 Task: Create record types of faculty object.
Action: Mouse moved to (776, 60)
Screenshot: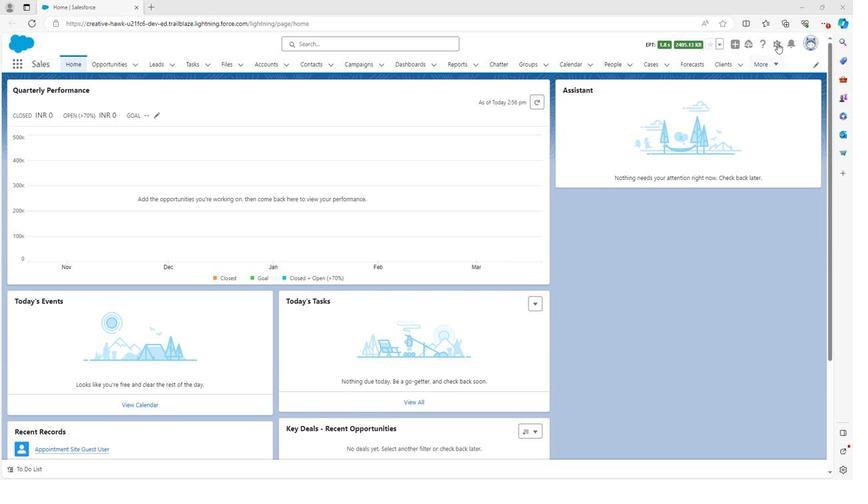 
Action: Mouse pressed left at (776, 60)
Screenshot: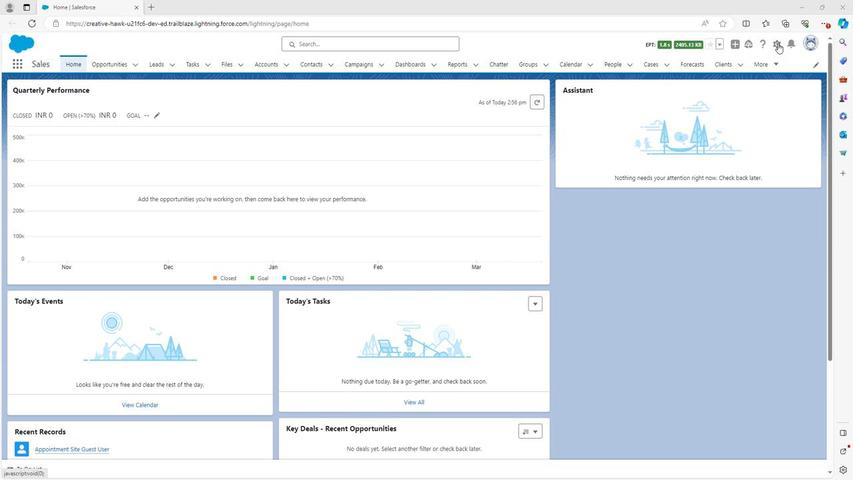 
Action: Mouse moved to (734, 91)
Screenshot: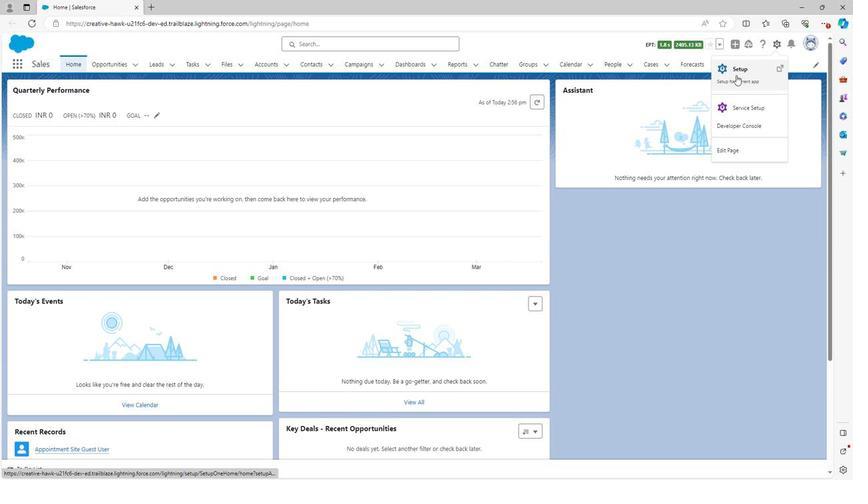 
Action: Mouse pressed left at (734, 91)
Screenshot: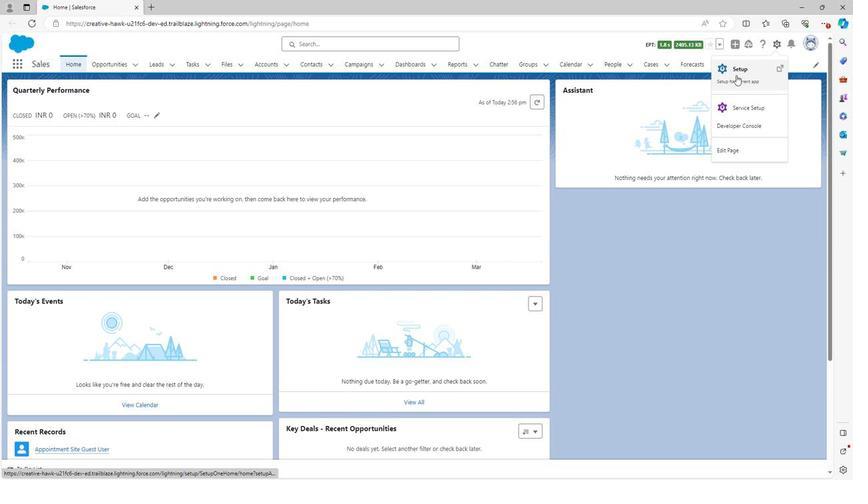 
Action: Mouse moved to (102, 82)
Screenshot: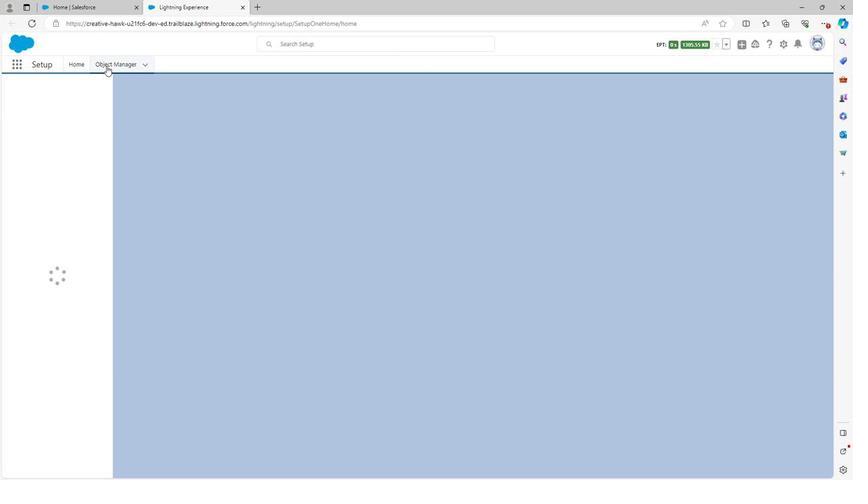 
Action: Mouse pressed left at (102, 82)
Screenshot: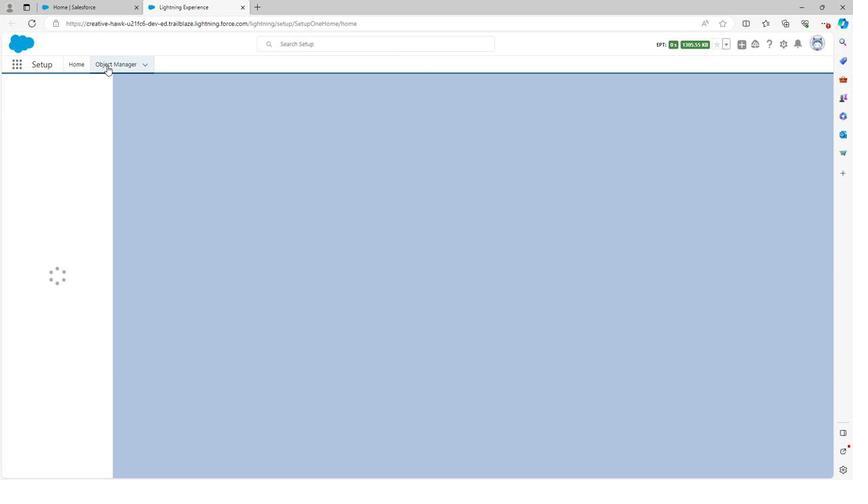
Action: Mouse moved to (43, 324)
Screenshot: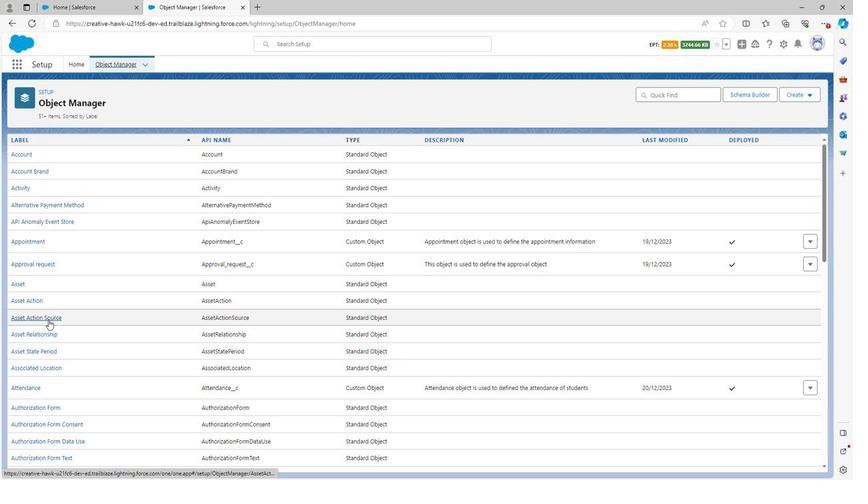 
Action: Mouse scrolled (43, 324) with delta (0, 0)
Screenshot: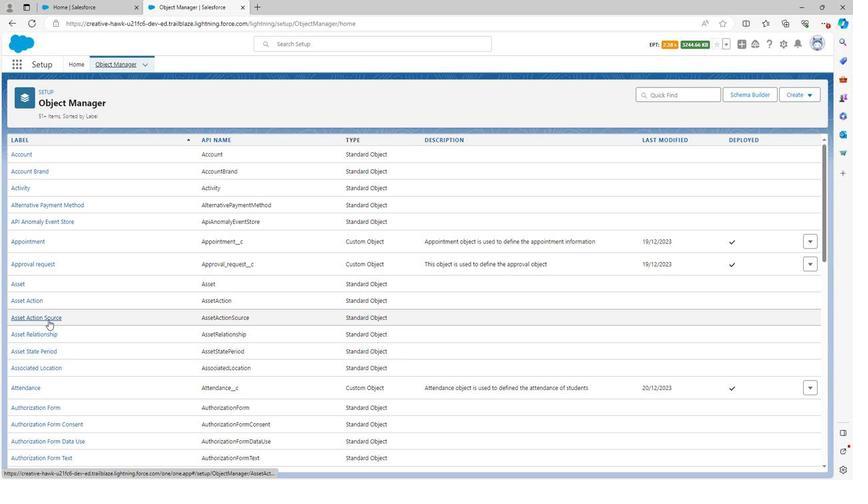 
Action: Mouse moved to (42, 334)
Screenshot: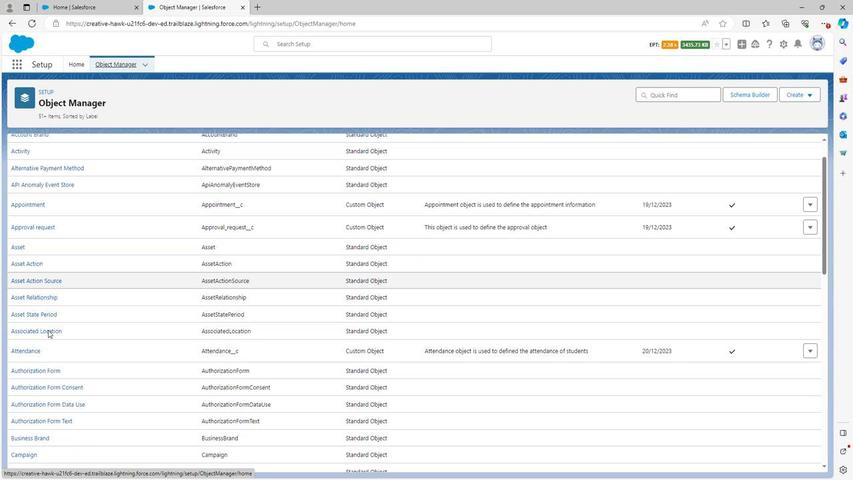 
Action: Mouse scrolled (42, 334) with delta (0, 0)
Screenshot: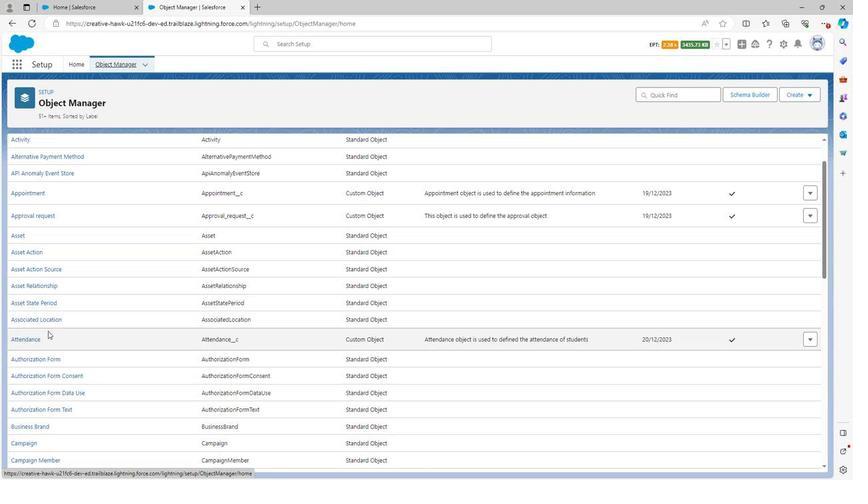 
Action: Mouse moved to (42, 335)
Screenshot: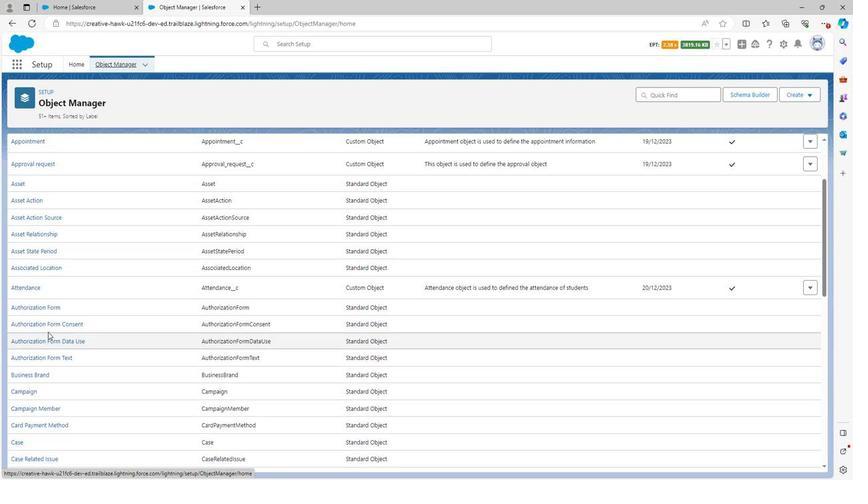 
Action: Mouse scrolled (42, 334) with delta (0, 0)
Screenshot: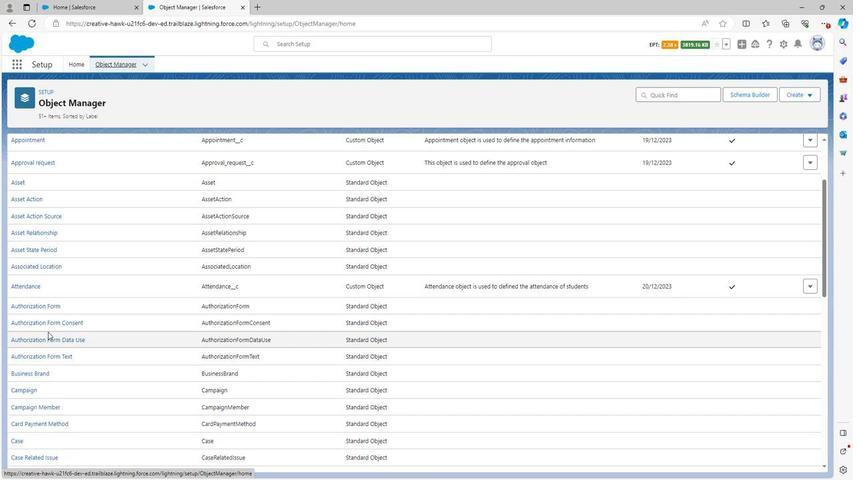 
Action: Mouse scrolled (42, 334) with delta (0, 0)
Screenshot: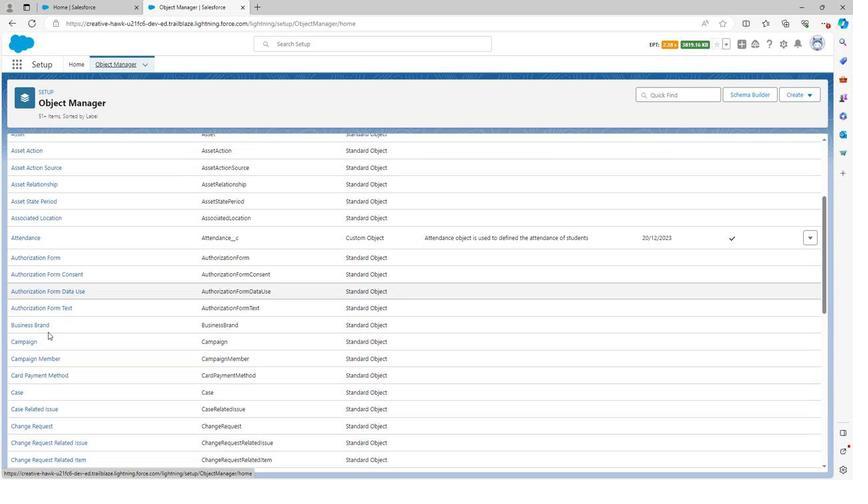 
Action: Mouse scrolled (42, 334) with delta (0, 0)
Screenshot: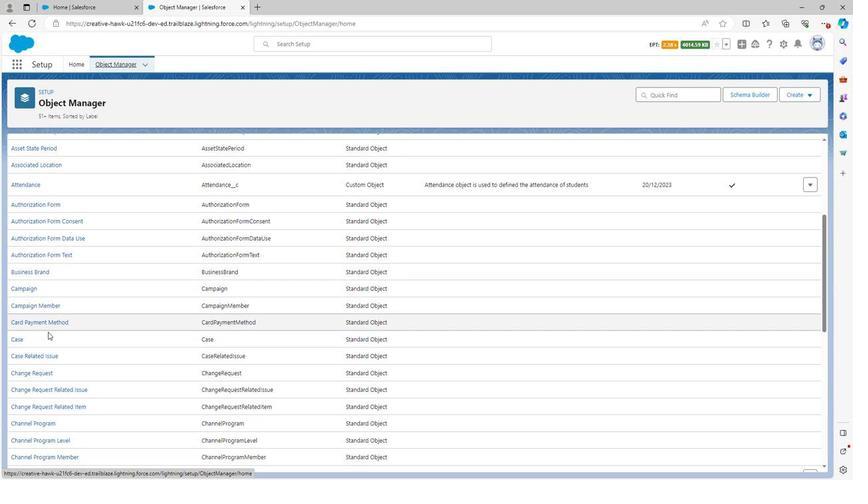 
Action: Mouse scrolled (42, 334) with delta (0, 0)
Screenshot: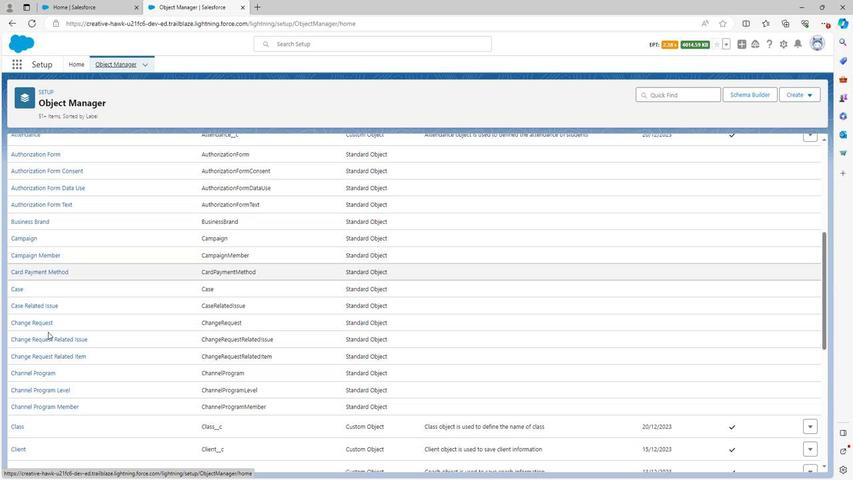 
Action: Mouse moved to (42, 336)
Screenshot: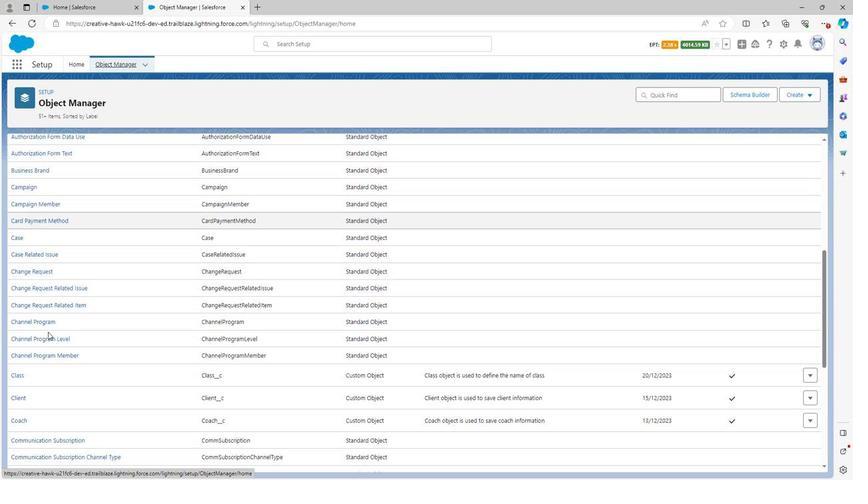 
Action: Mouse scrolled (42, 335) with delta (0, 0)
Screenshot: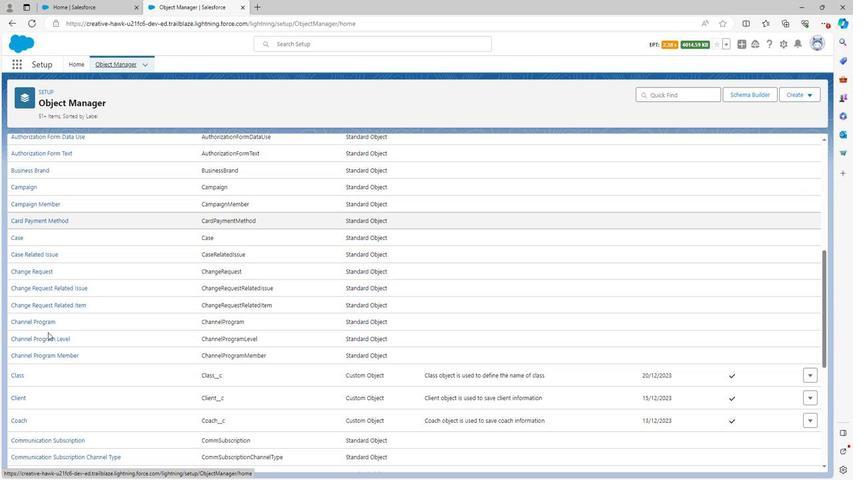 
Action: Mouse scrolled (42, 335) with delta (0, 0)
Screenshot: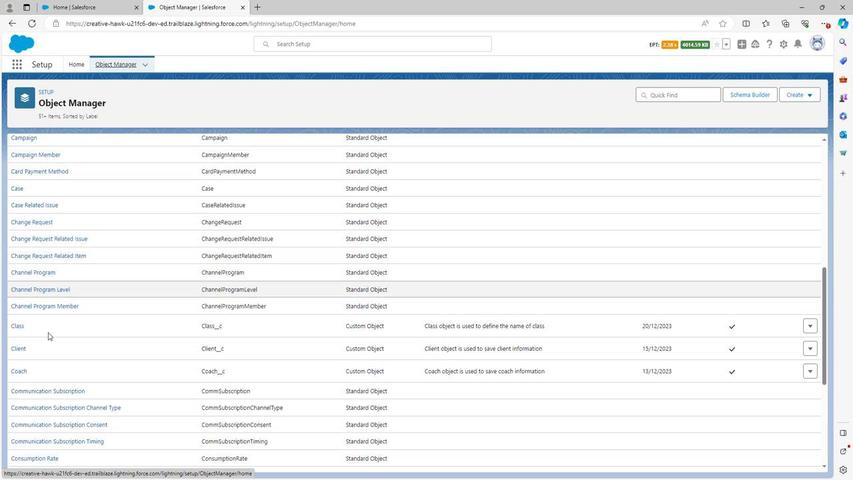
Action: Mouse scrolled (42, 335) with delta (0, 0)
Screenshot: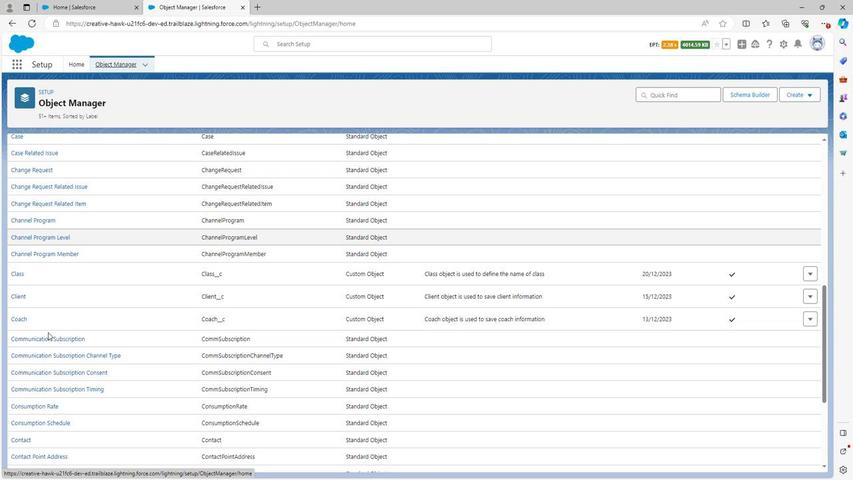 
Action: Mouse scrolled (42, 335) with delta (0, 0)
Screenshot: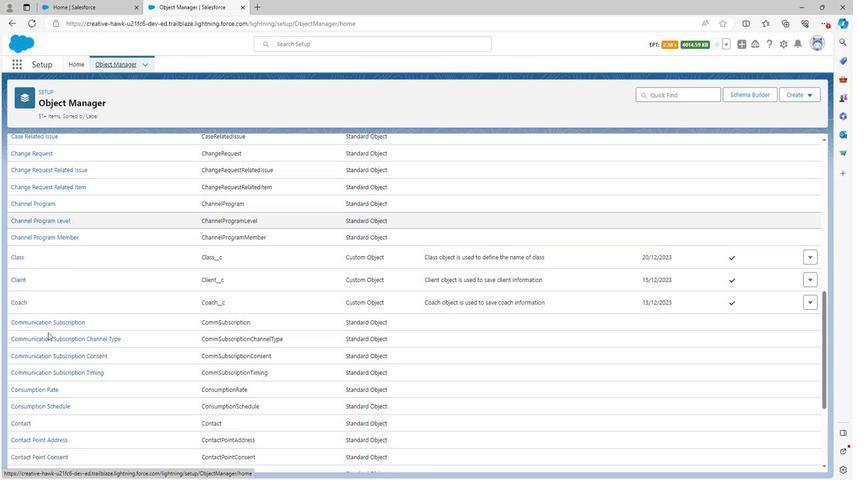 
Action: Mouse moved to (42, 336)
Screenshot: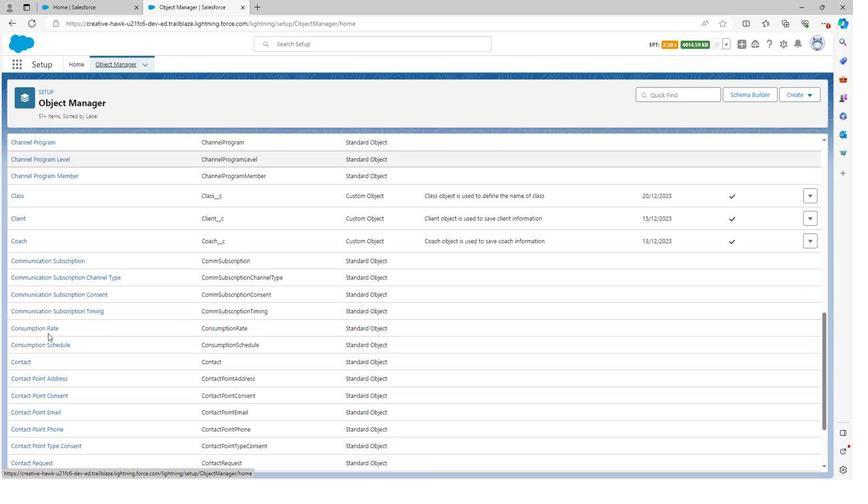 
Action: Mouse scrolled (42, 336) with delta (0, 0)
Screenshot: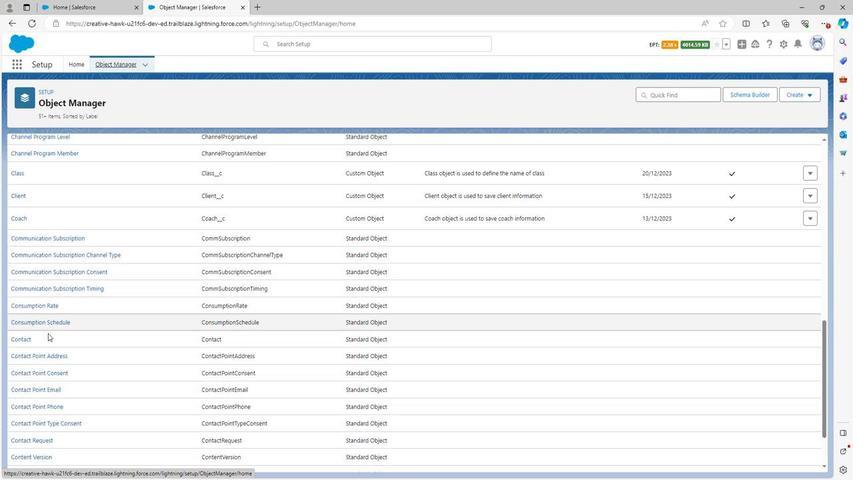 
Action: Mouse scrolled (42, 336) with delta (0, 0)
Screenshot: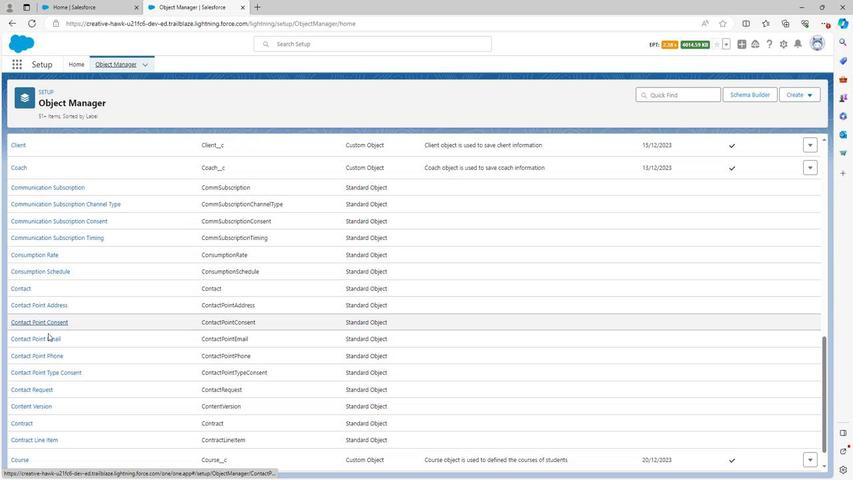 
Action: Mouse scrolled (42, 336) with delta (0, 0)
Screenshot: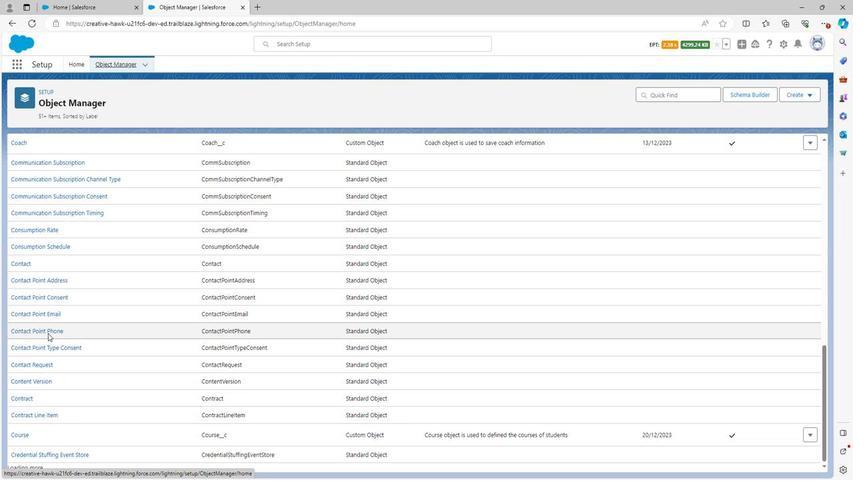 
Action: Mouse scrolled (42, 336) with delta (0, 0)
Screenshot: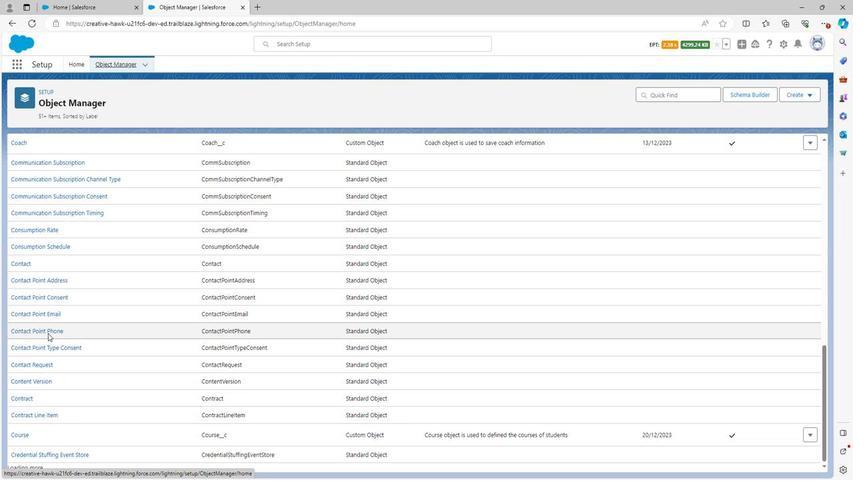 
Action: Mouse scrolled (42, 336) with delta (0, 0)
Screenshot: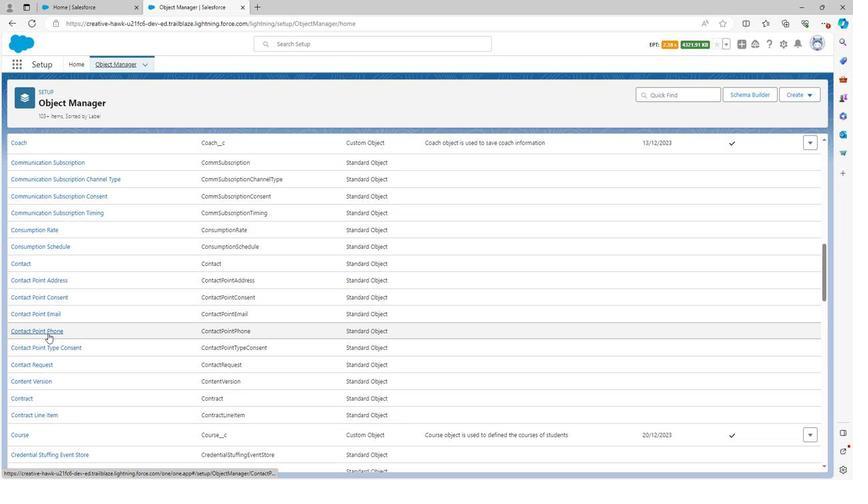 
Action: Mouse scrolled (42, 336) with delta (0, 0)
Screenshot: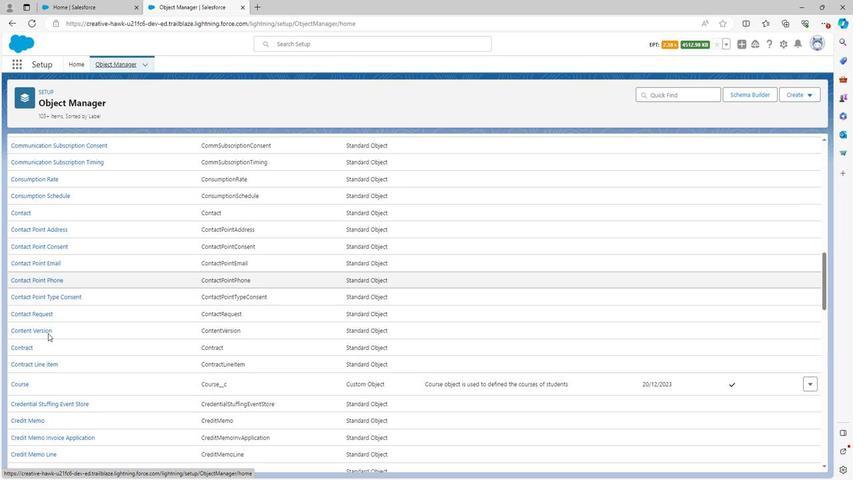 
Action: Mouse scrolled (42, 336) with delta (0, 0)
Screenshot: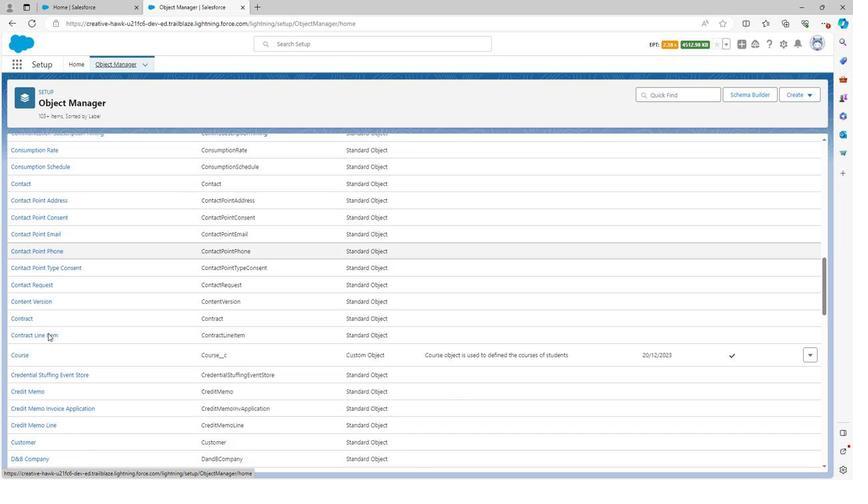 
Action: Mouse scrolled (42, 336) with delta (0, 0)
Screenshot: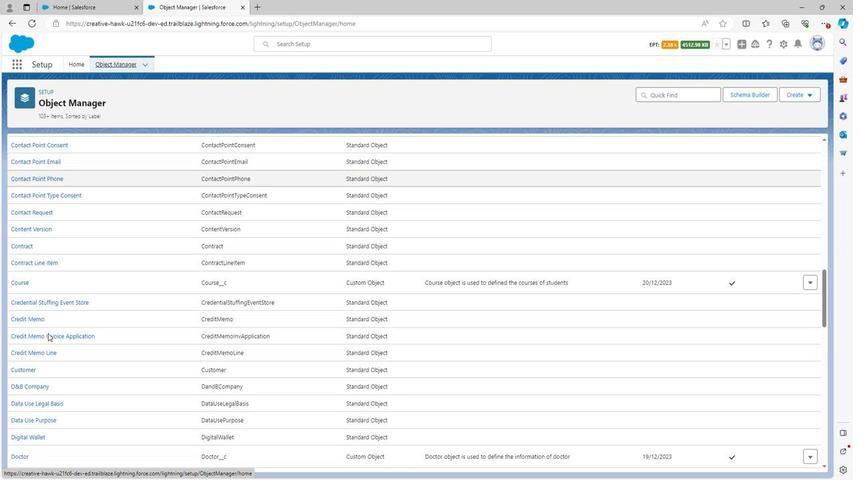 
Action: Mouse scrolled (42, 336) with delta (0, 0)
Screenshot: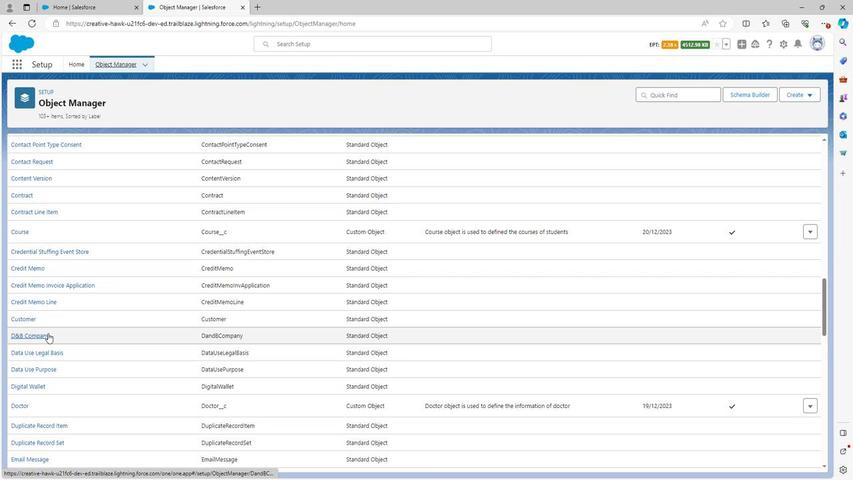
Action: Mouse scrolled (42, 336) with delta (0, 0)
Screenshot: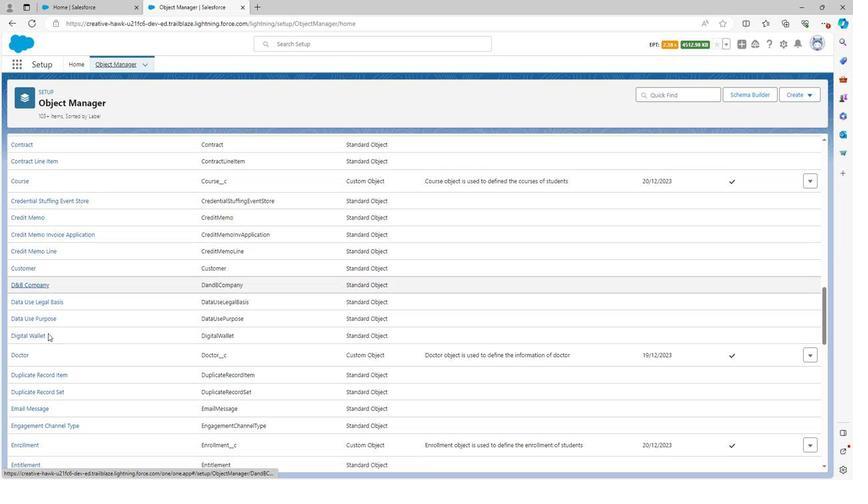 
Action: Mouse scrolled (42, 336) with delta (0, 0)
Screenshot: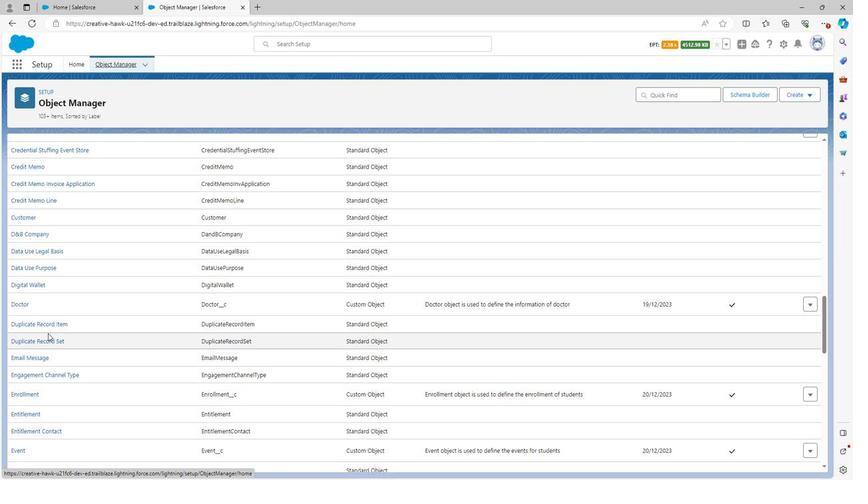 
Action: Mouse scrolled (42, 336) with delta (0, 0)
Screenshot: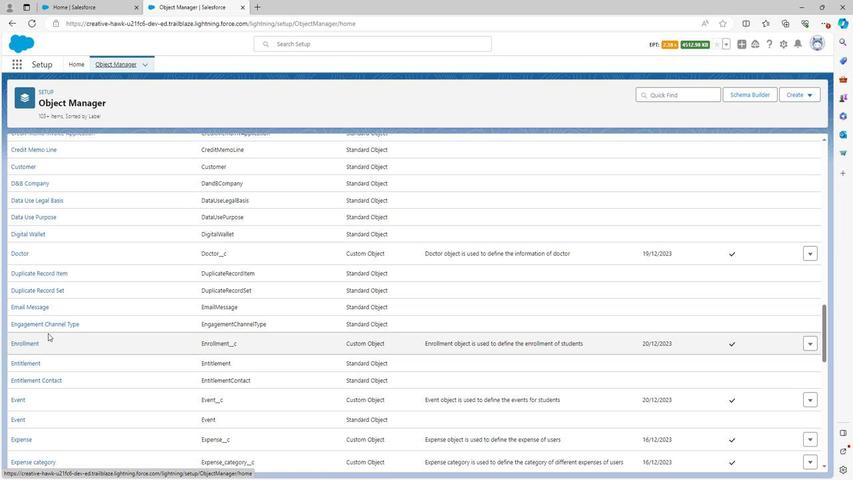 
Action: Mouse scrolled (42, 336) with delta (0, 0)
Screenshot: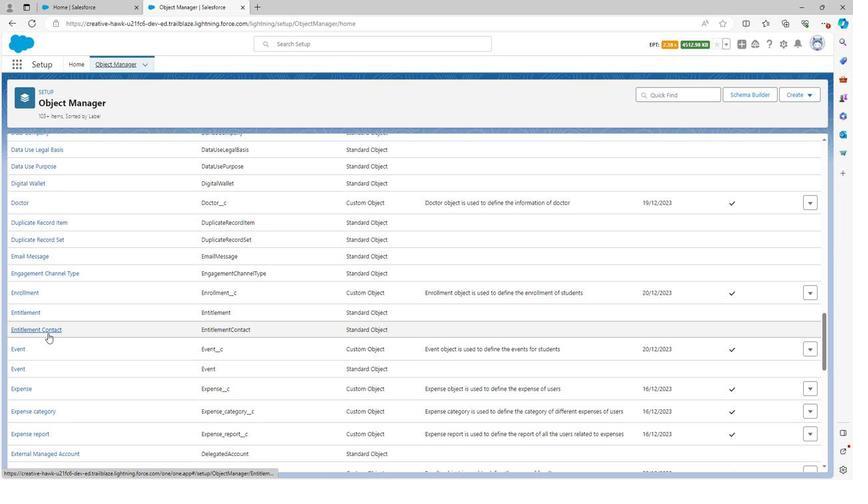 
Action: Mouse scrolled (42, 336) with delta (0, 0)
Screenshot: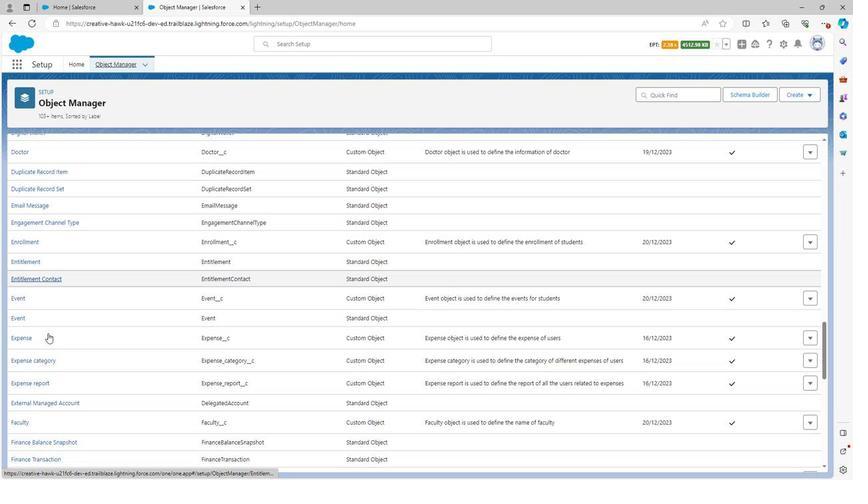 
Action: Mouse moved to (14, 374)
Screenshot: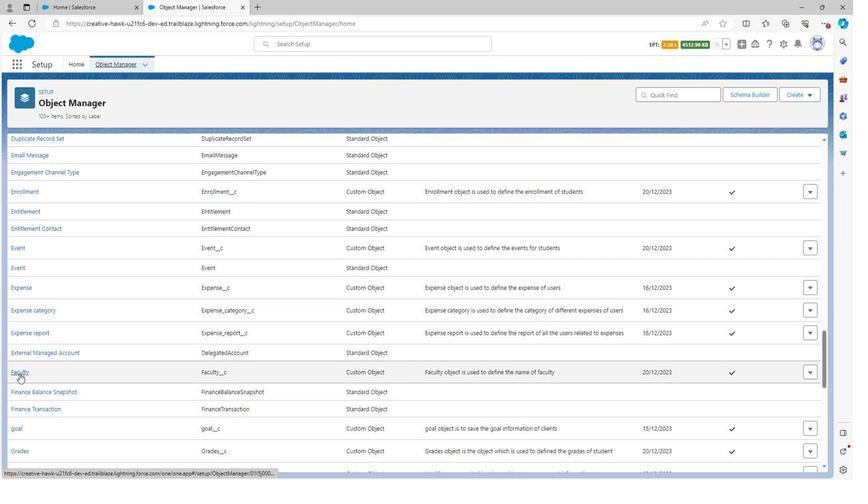 
Action: Mouse pressed left at (14, 374)
Screenshot: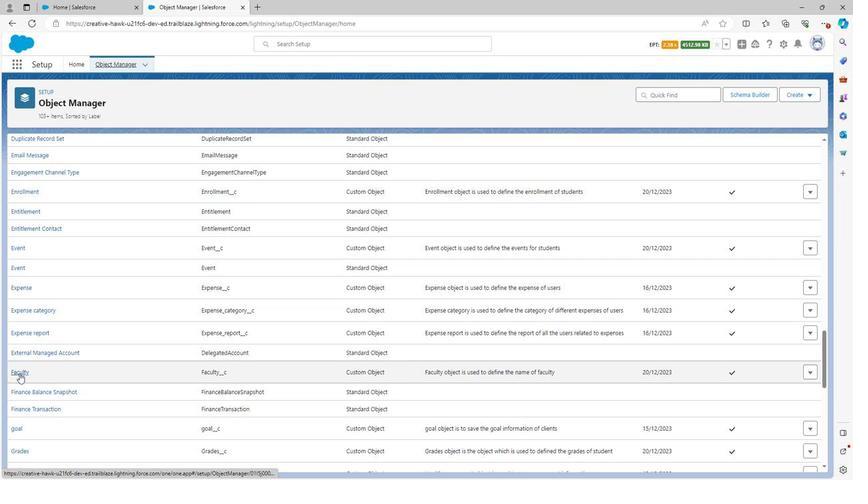 
Action: Mouse moved to (37, 282)
Screenshot: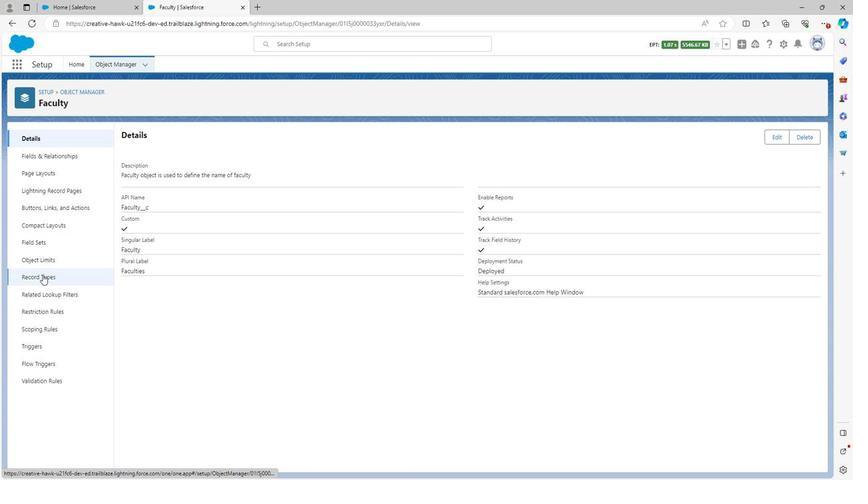 
Action: Mouse pressed left at (37, 282)
Screenshot: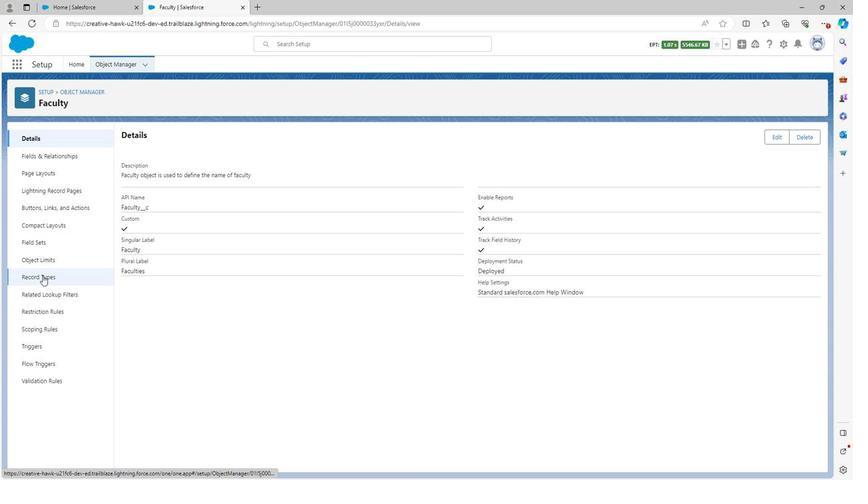 
Action: Mouse moved to (732, 148)
Screenshot: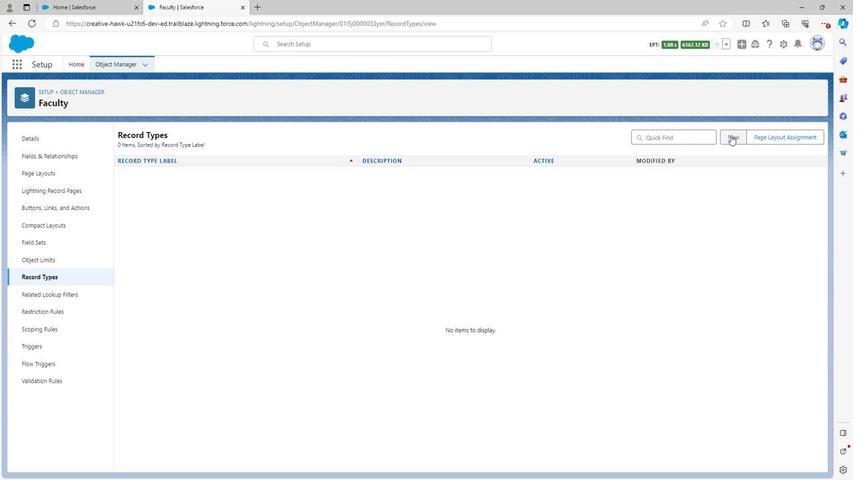 
Action: Mouse pressed left at (732, 148)
Screenshot: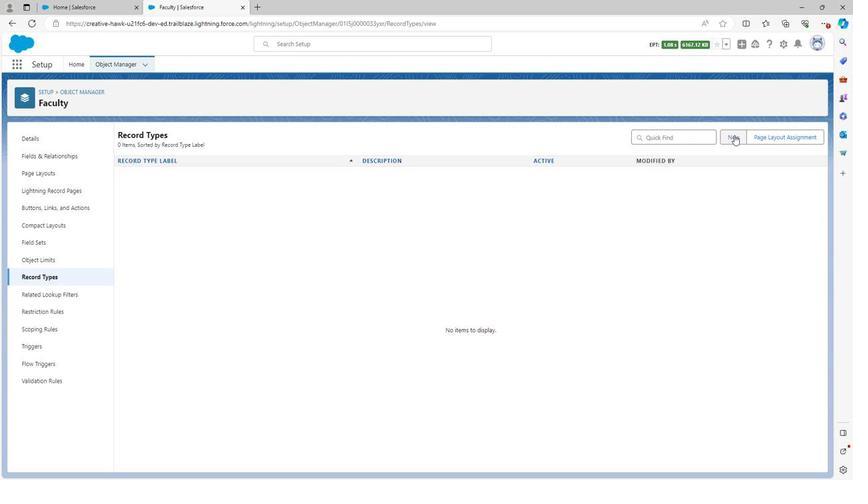 
Action: Mouse moved to (259, 228)
Screenshot: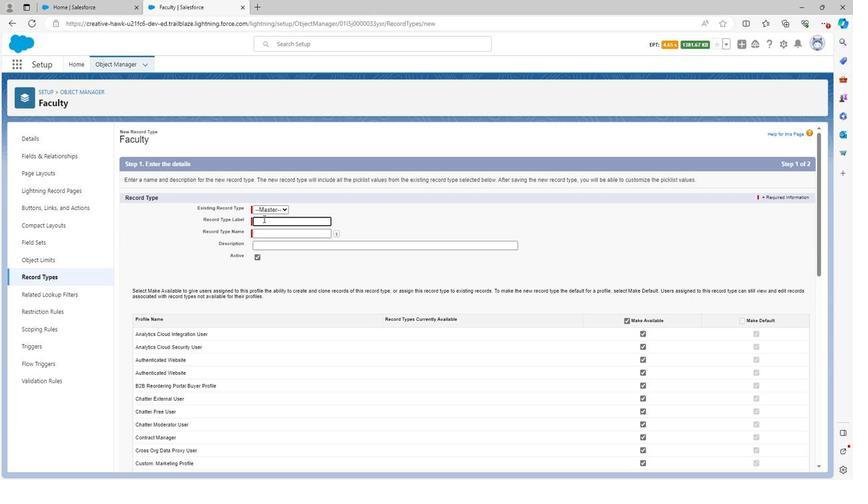 
Action: Key pressed <Key.shift>Faculty<Key.space><Key.shift>Id
Screenshot: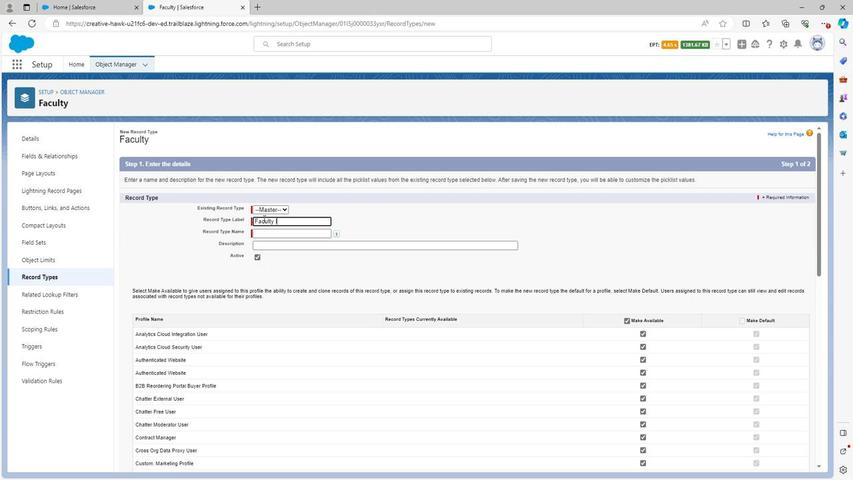 
Action: Mouse moved to (276, 240)
Screenshot: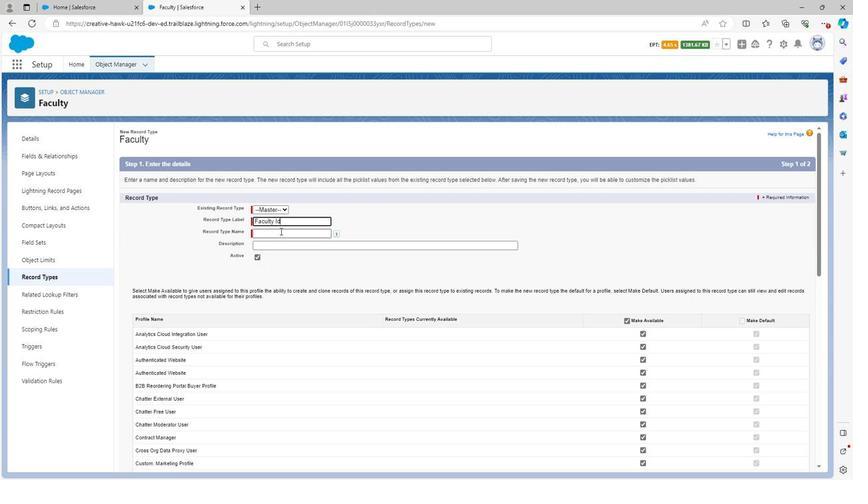 
Action: Mouse pressed left at (276, 240)
Screenshot: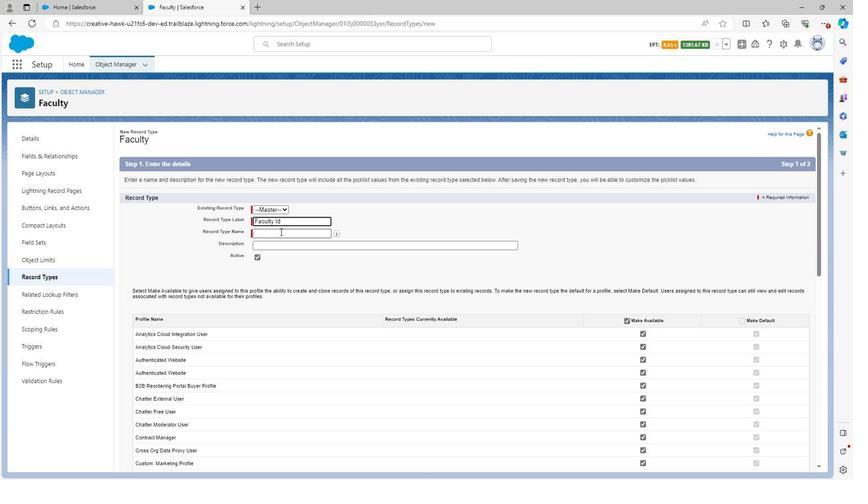 
Action: Mouse moved to (280, 253)
Screenshot: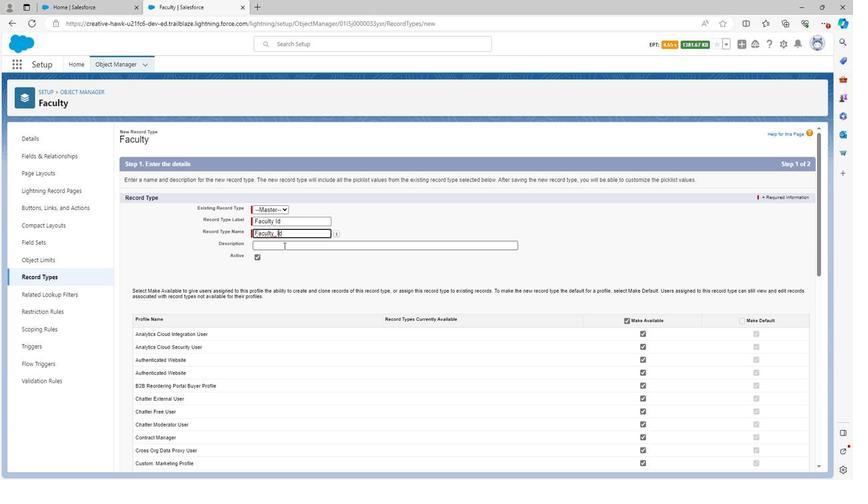 
Action: Mouse pressed left at (280, 253)
Screenshot: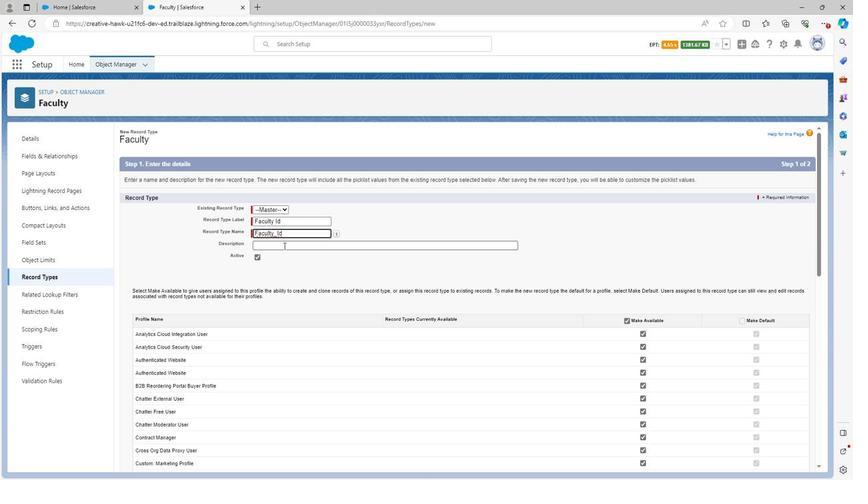 
Action: Key pressed <Key.shift>Faculty<Key.space>id<Key.space>record<Key.space>type<Key.space>is<Key.space>used<Key.space>to<Key.space>define<Key.space>id<Key.space>of<Key.space>faculty
Screenshot: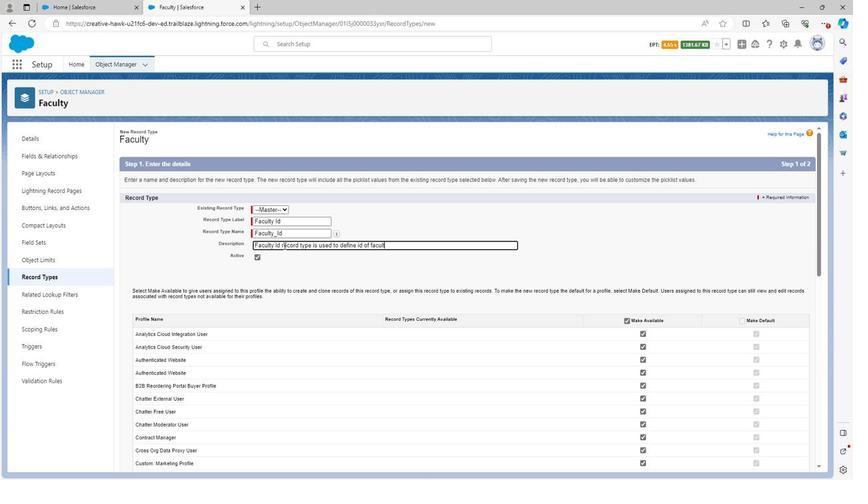
Action: Mouse moved to (623, 323)
Screenshot: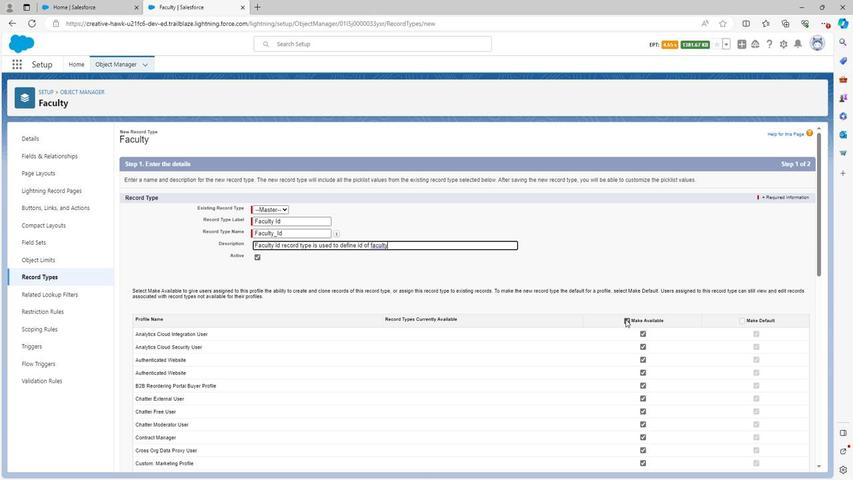 
Action: Mouse pressed left at (623, 323)
Screenshot: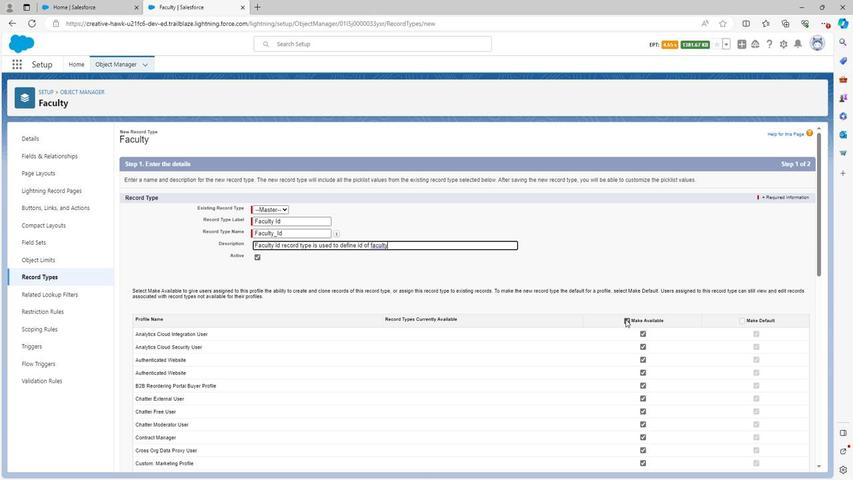 
Action: Mouse moved to (622, 323)
Screenshot: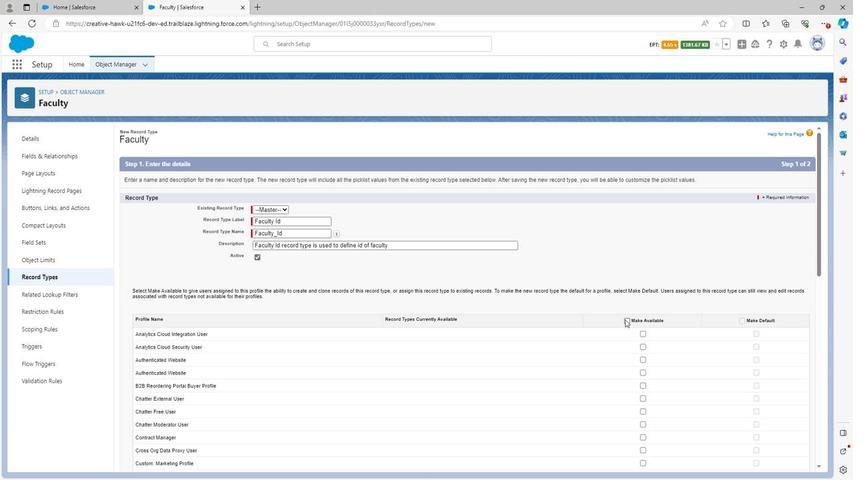 
Action: Mouse scrolled (622, 323) with delta (0, 0)
Screenshot: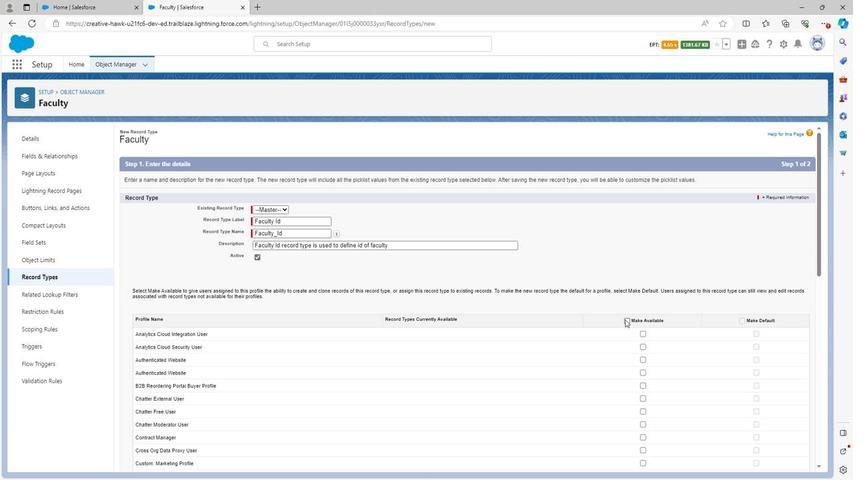 
Action: Mouse scrolled (622, 323) with delta (0, 0)
Screenshot: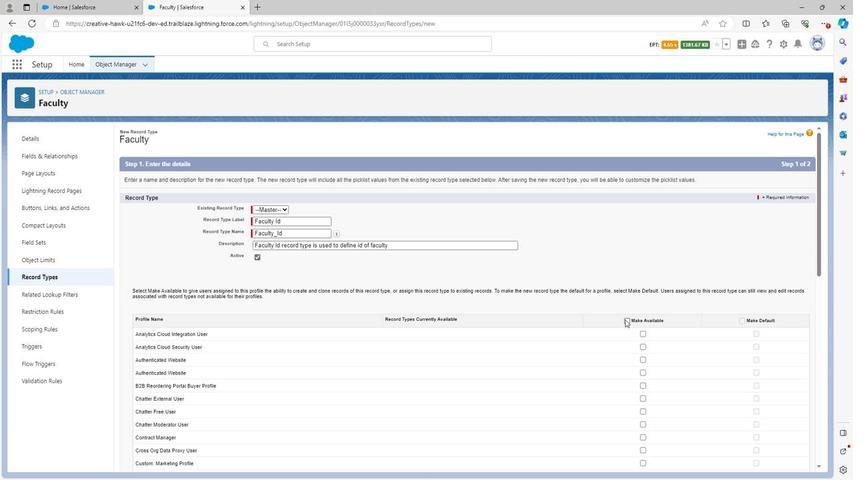 
Action: Mouse scrolled (622, 323) with delta (0, 0)
Screenshot: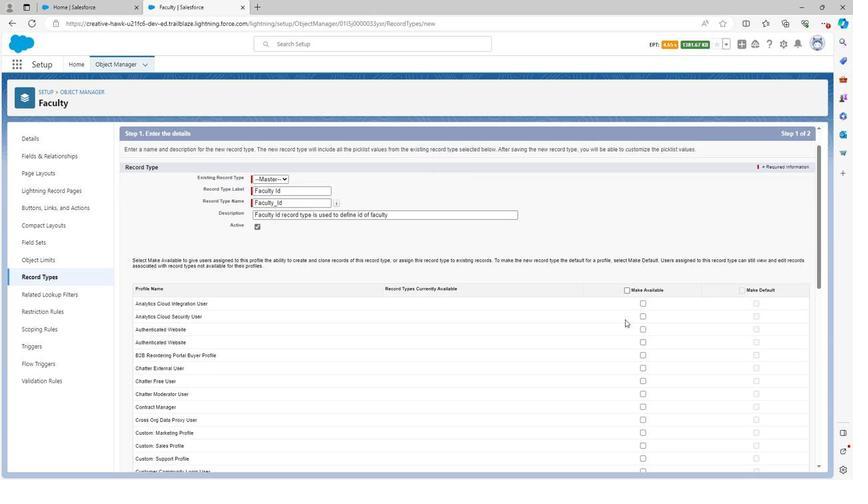
Action: Mouse moved to (637, 296)
Screenshot: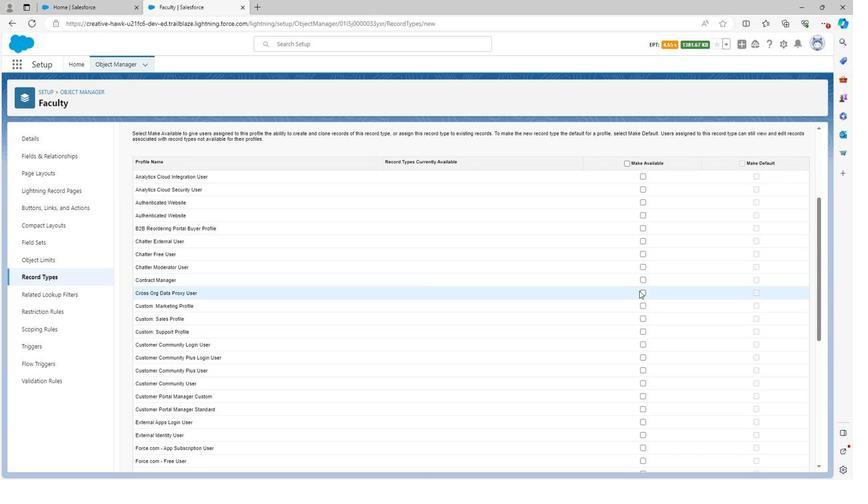 
Action: Mouse scrolled (637, 296) with delta (0, 0)
Screenshot: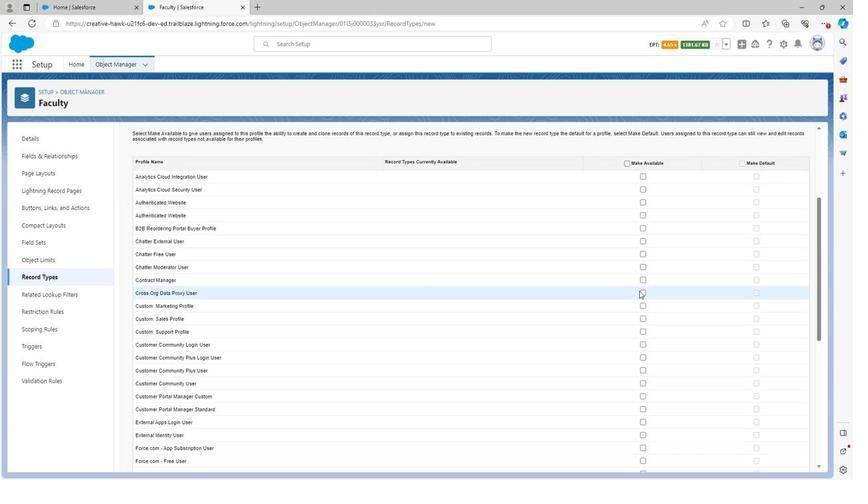 
Action: Mouse scrolled (637, 296) with delta (0, 0)
Screenshot: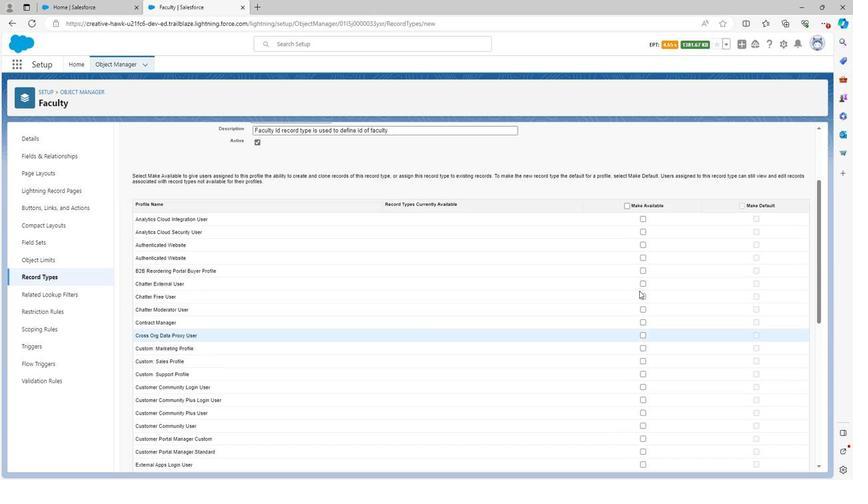 
Action: Mouse moved to (686, 288)
Screenshot: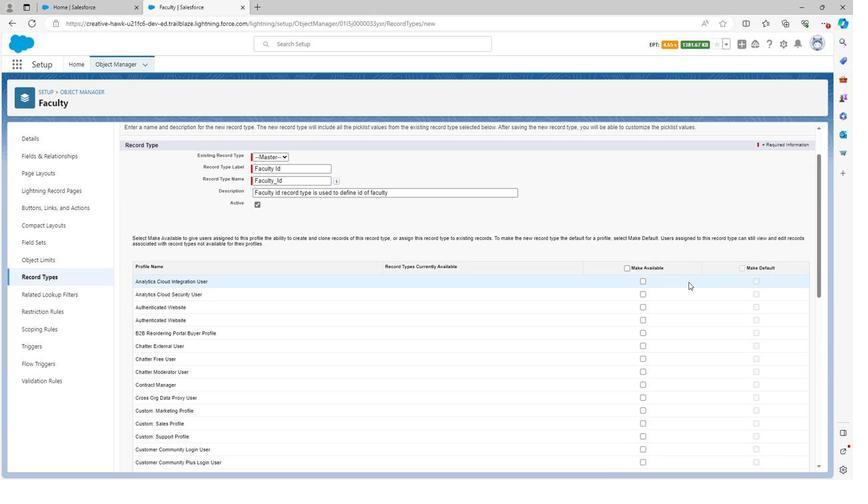 
Action: Mouse scrolled (686, 287) with delta (0, 0)
Screenshot: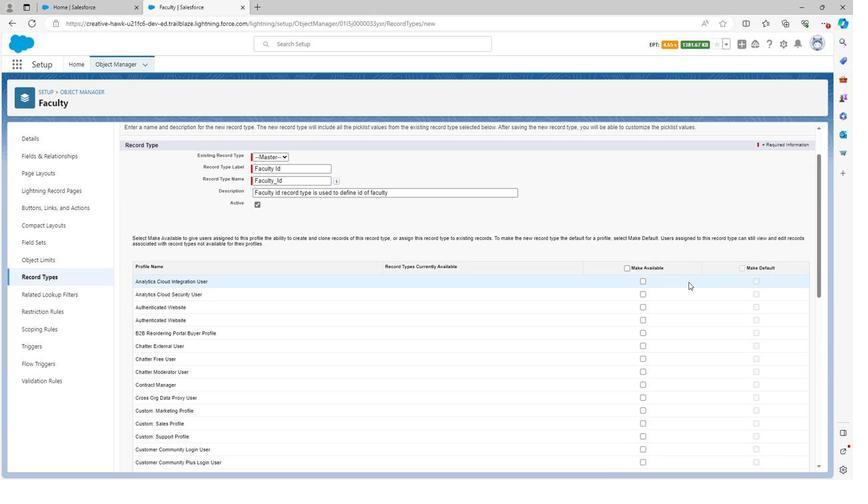 
Action: Mouse scrolled (686, 287) with delta (0, 0)
Screenshot: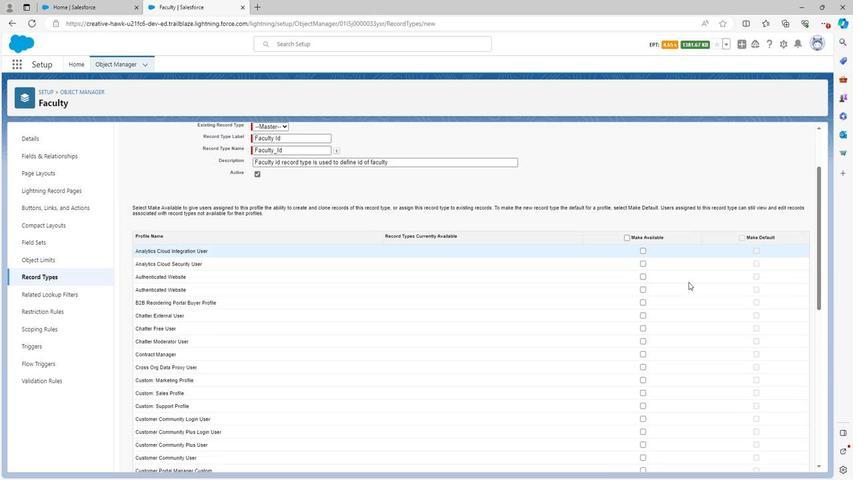 
Action: Mouse scrolled (686, 287) with delta (0, 0)
Screenshot: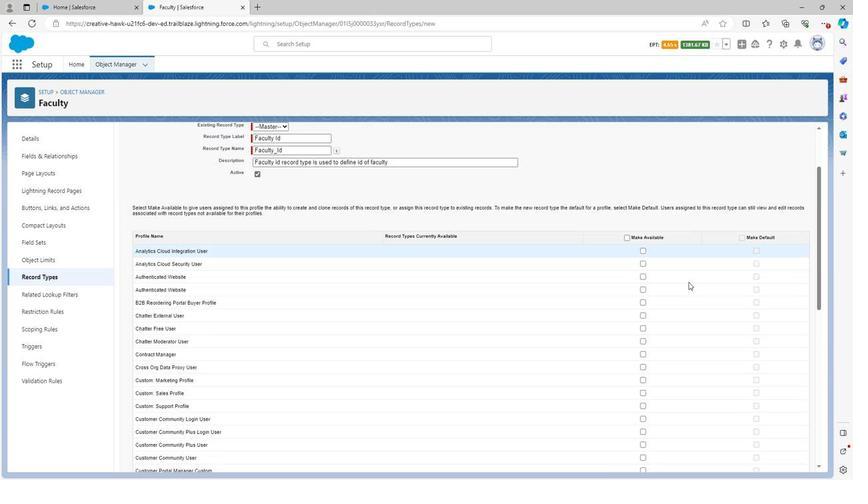 
Action: Mouse moved to (657, 156)
Screenshot: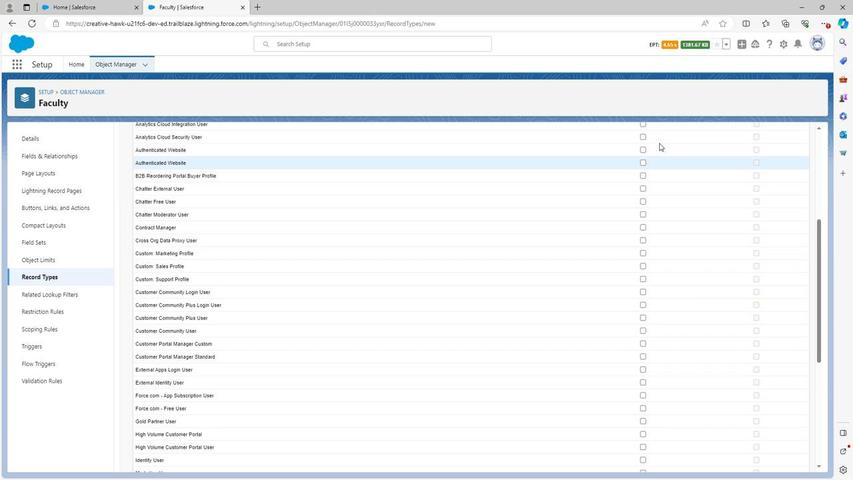 
Action: Mouse scrolled (657, 156) with delta (0, 0)
Screenshot: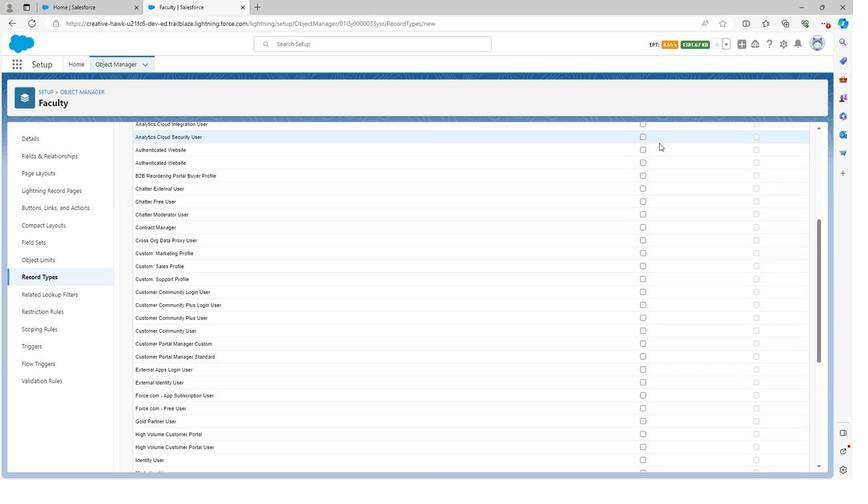 
Action: Mouse moved to (641, 186)
Screenshot: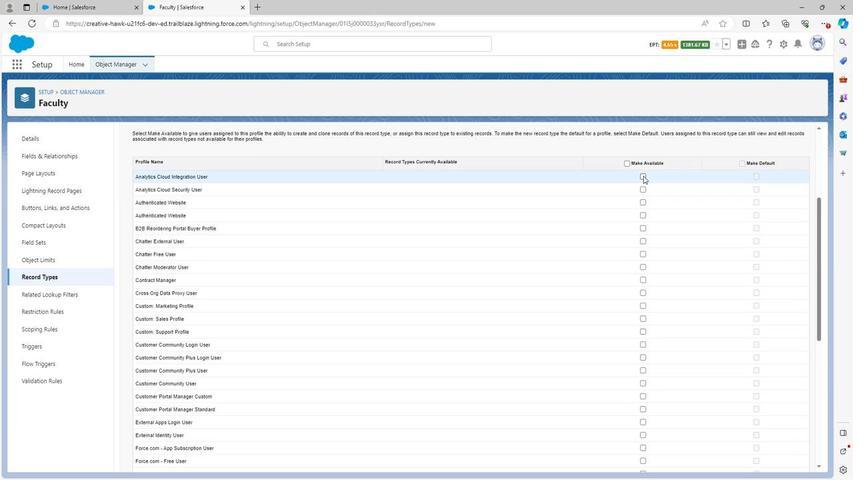 
Action: Mouse pressed left at (641, 186)
Screenshot: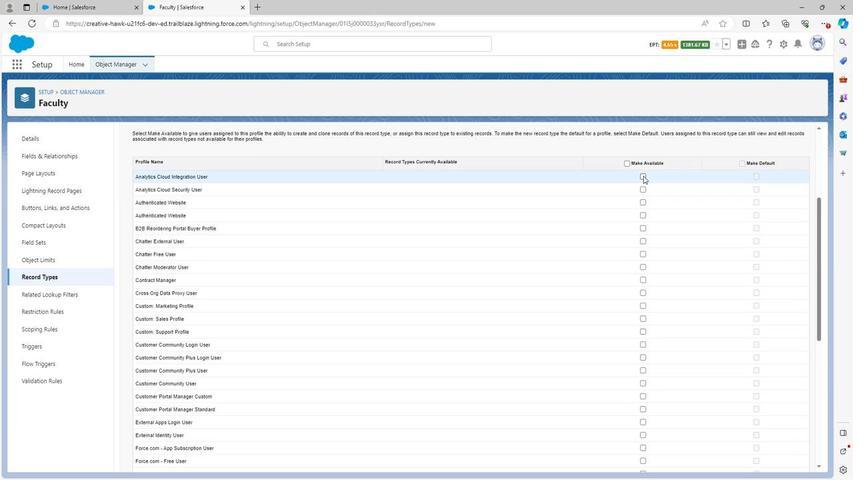 
Action: Mouse moved to (641, 199)
Screenshot: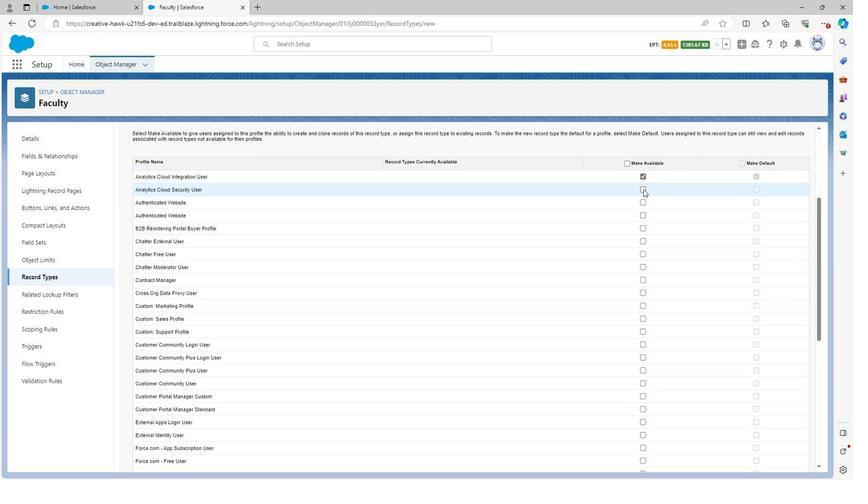 
Action: Mouse pressed left at (641, 199)
Screenshot: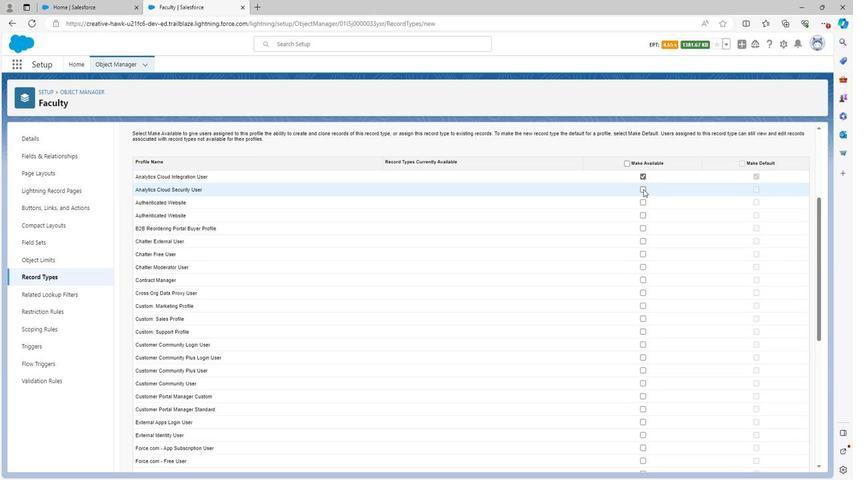 
Action: Mouse moved to (640, 212)
Screenshot: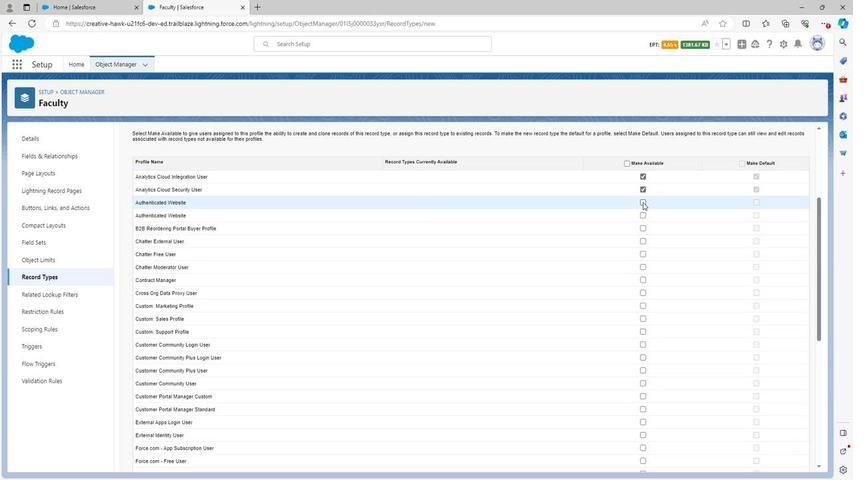 
Action: Mouse pressed left at (640, 212)
Screenshot: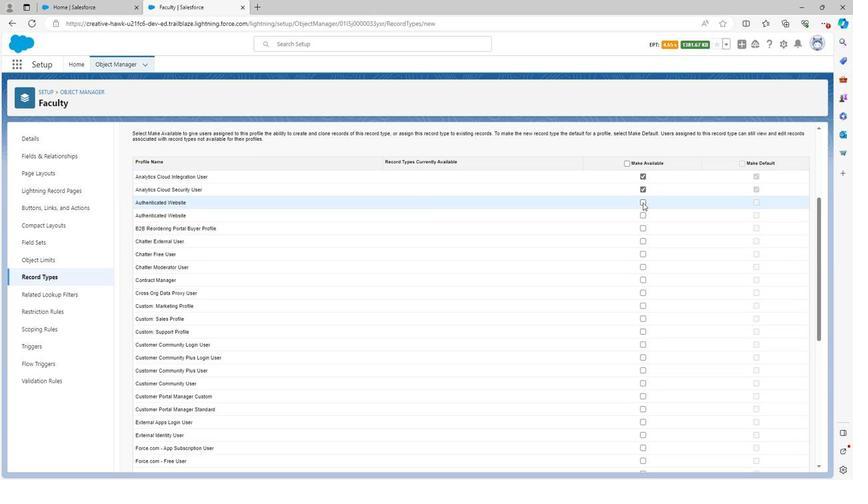 
Action: Mouse moved to (640, 224)
Screenshot: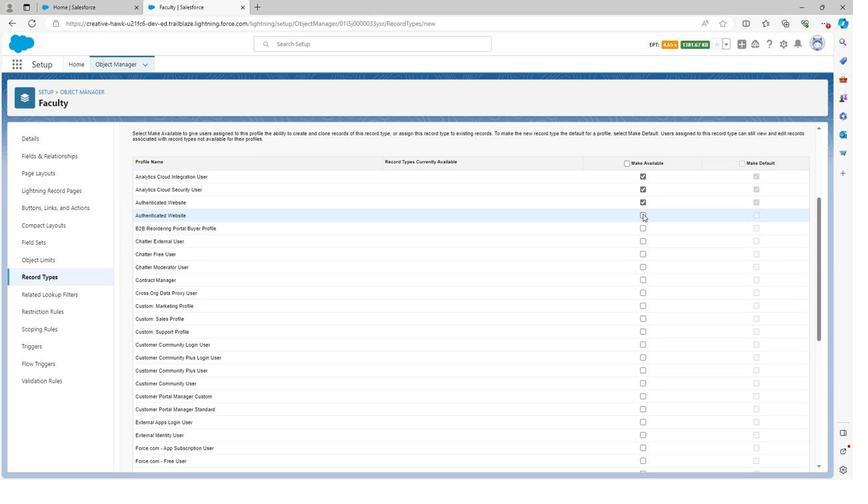 
Action: Mouse pressed left at (640, 224)
Screenshot: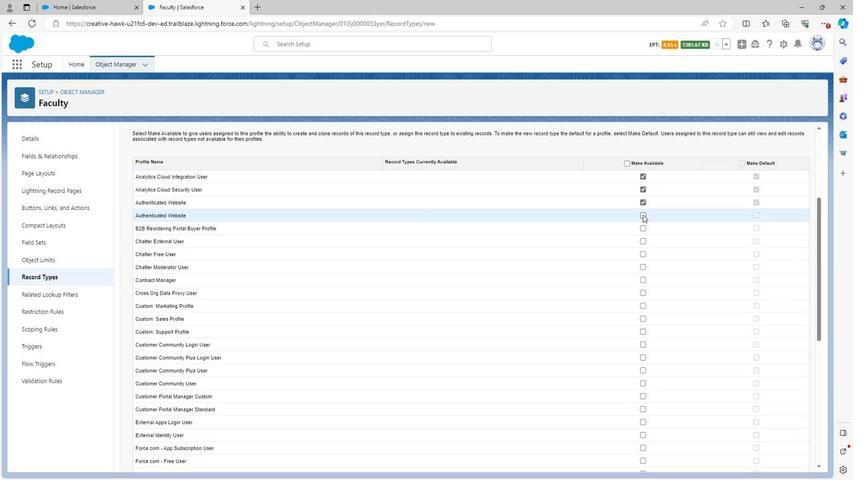 
Action: Mouse moved to (641, 236)
Screenshot: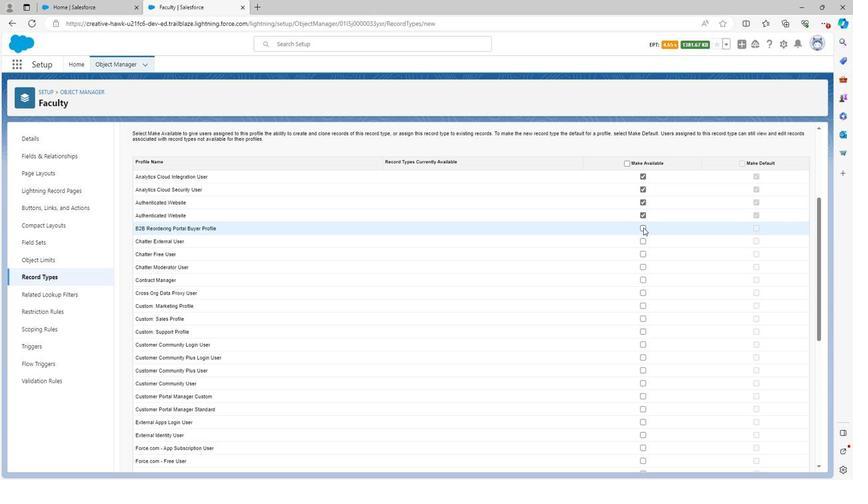 
Action: Mouse pressed left at (641, 236)
Screenshot: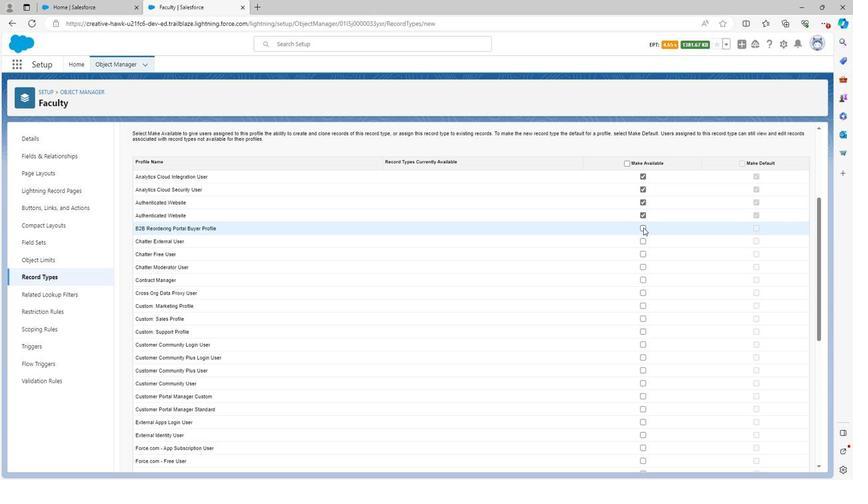 
Action: Mouse moved to (641, 248)
Screenshot: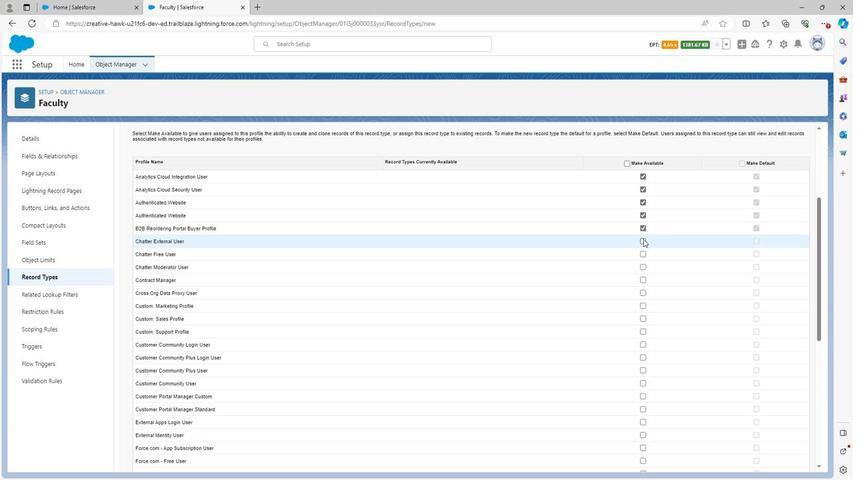 
Action: Mouse pressed left at (641, 248)
Screenshot: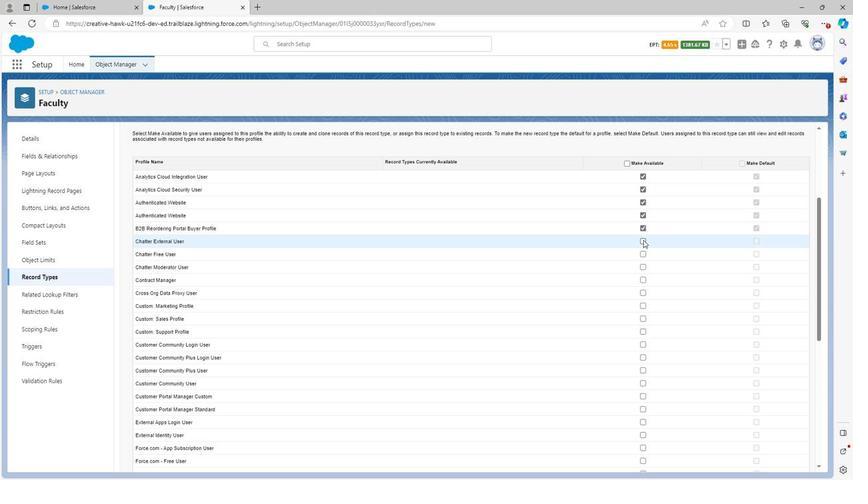 
Action: Mouse moved to (640, 262)
Screenshot: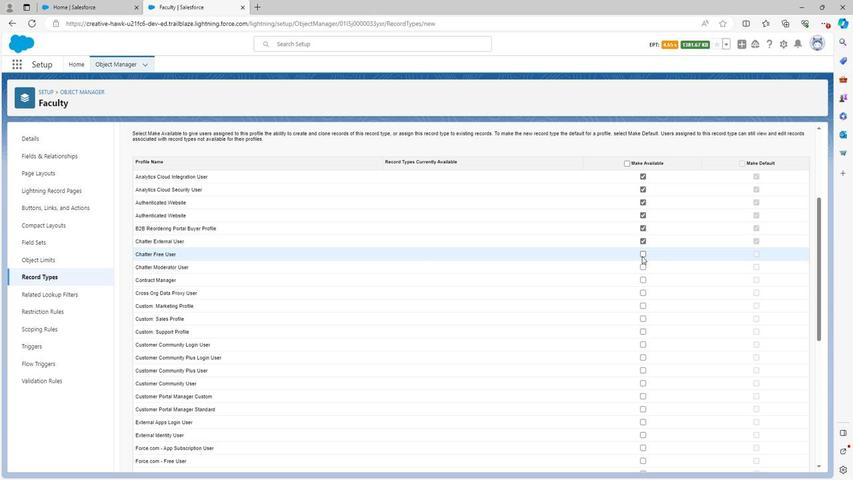 
Action: Mouse pressed left at (640, 262)
Screenshot: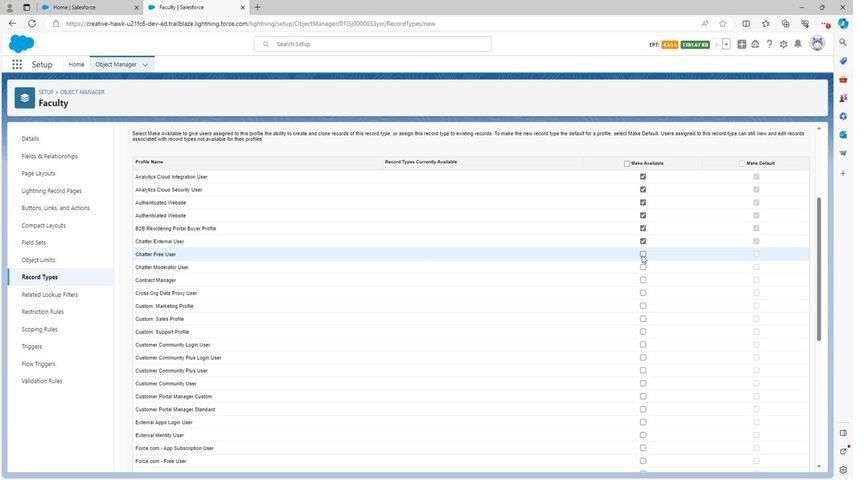 
Action: Mouse moved to (642, 274)
Screenshot: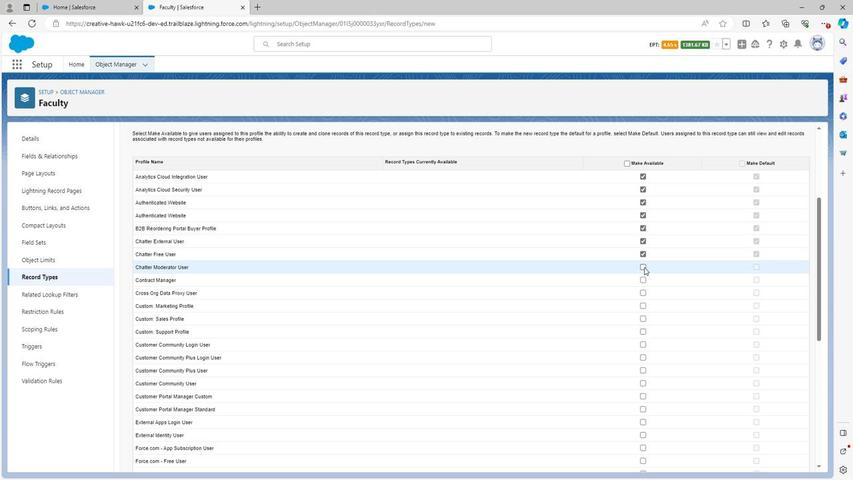 
Action: Mouse pressed left at (642, 274)
Screenshot: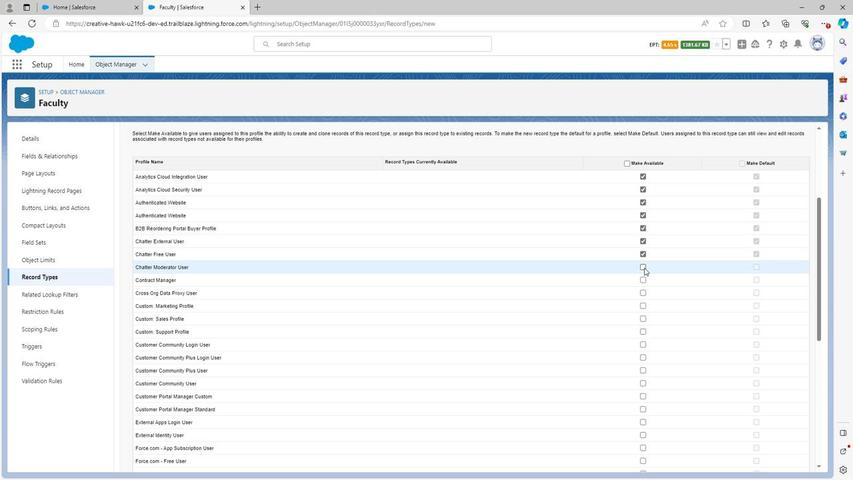 
Action: Mouse moved to (641, 284)
Screenshot: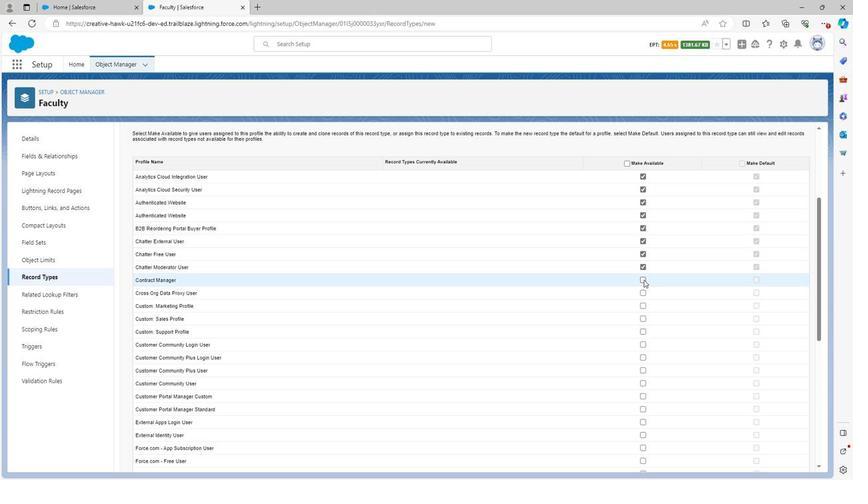 
Action: Mouse pressed left at (641, 284)
Screenshot: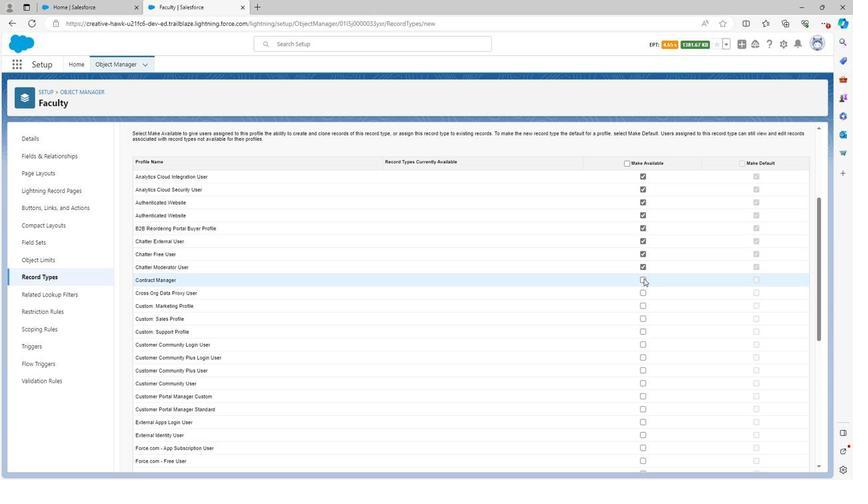 
Action: Mouse moved to (640, 297)
Screenshot: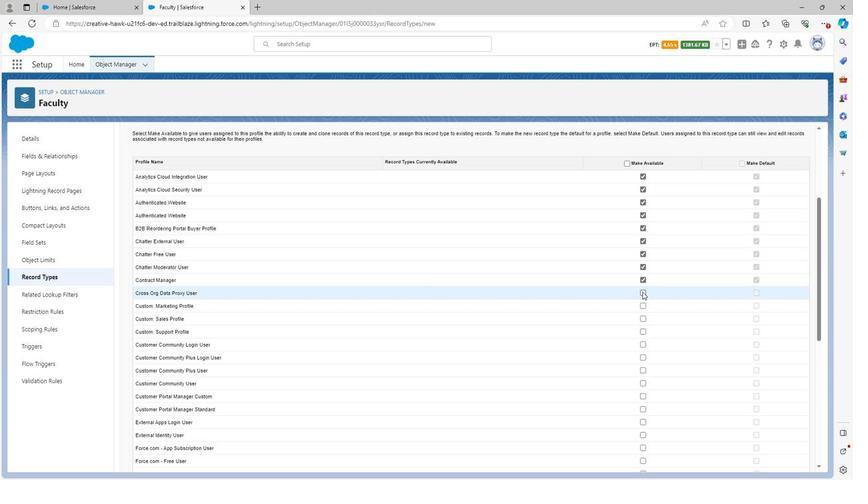 
Action: Mouse pressed left at (640, 297)
Screenshot: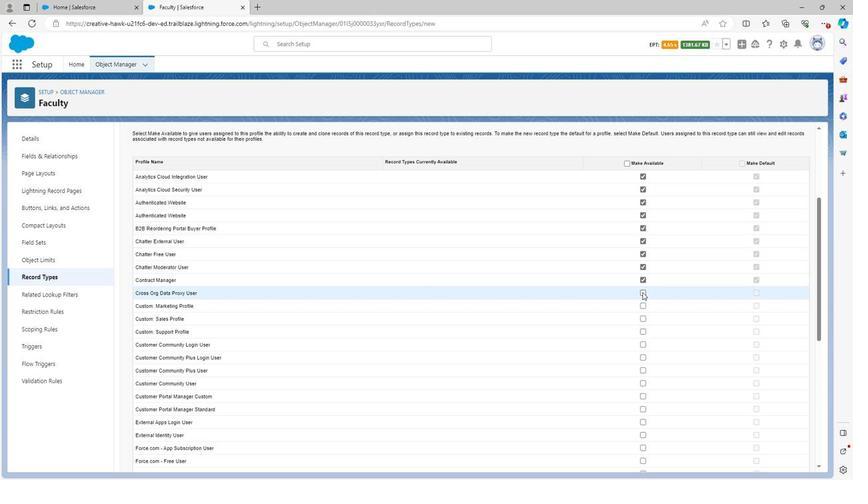 
Action: Mouse moved to (640, 310)
Screenshot: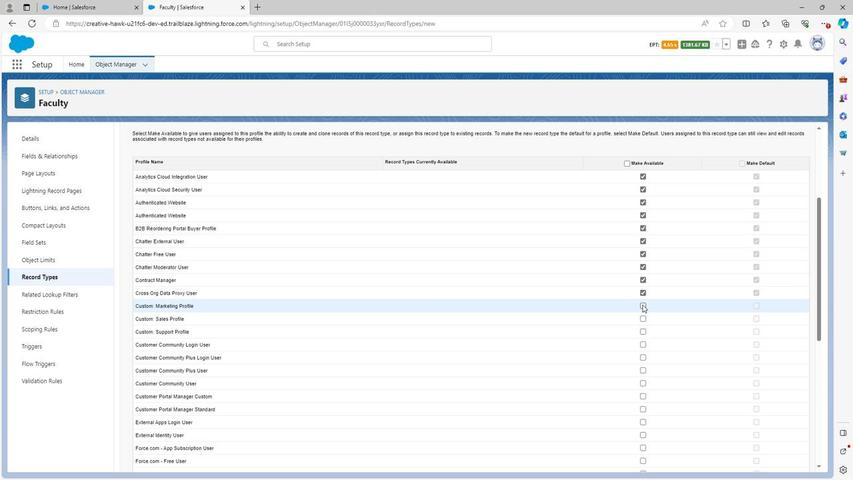 
Action: Mouse pressed left at (640, 310)
Screenshot: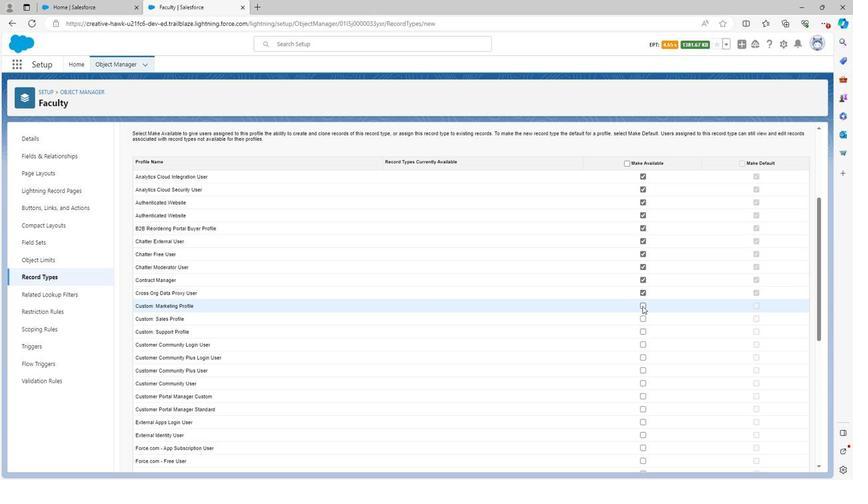 
Action: Mouse moved to (639, 322)
Screenshot: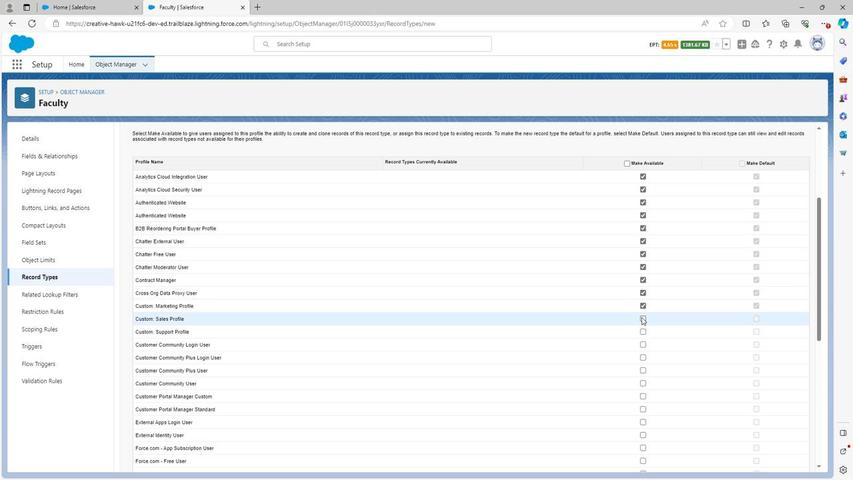 
Action: Mouse pressed left at (639, 322)
Screenshot: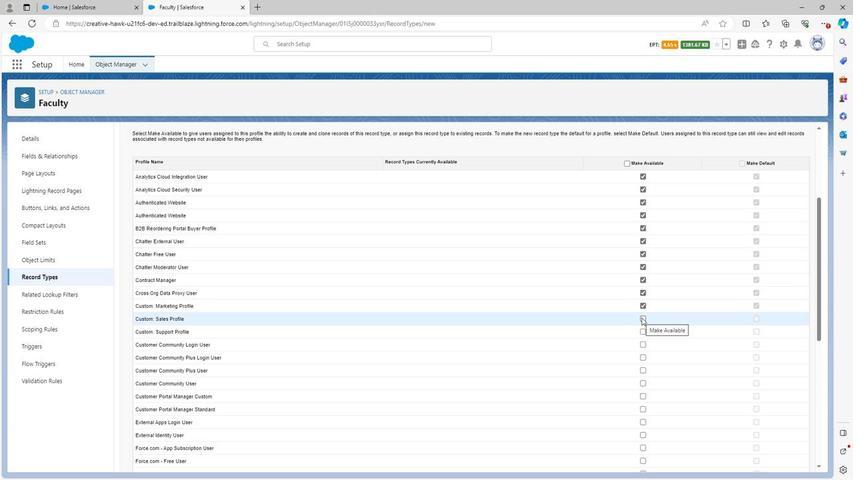 
Action: Mouse moved to (641, 335)
Screenshot: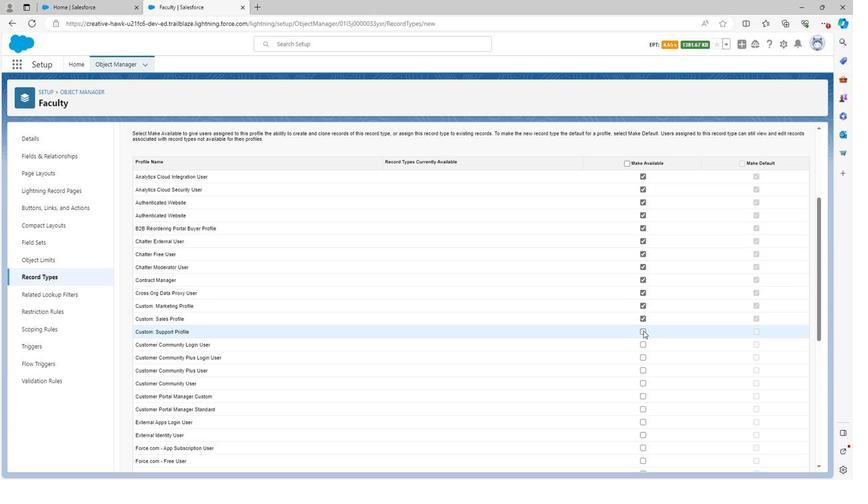 
Action: Mouse pressed left at (641, 335)
Screenshot: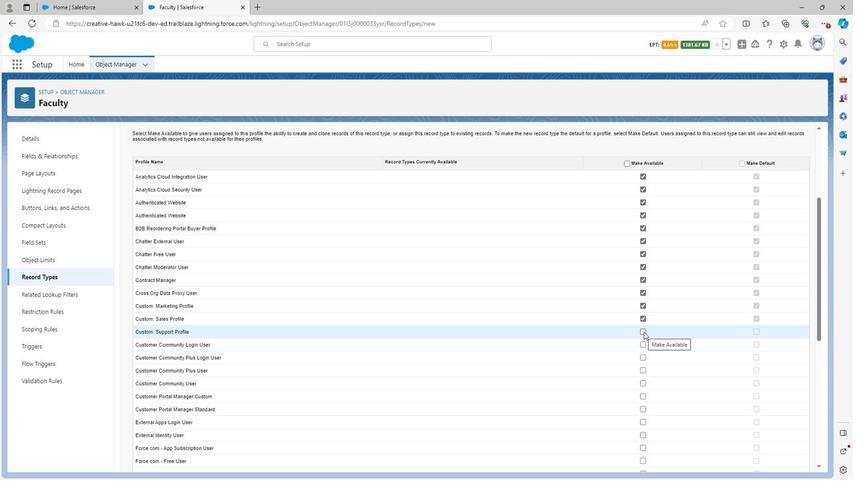 
Action: Mouse moved to (640, 346)
Screenshot: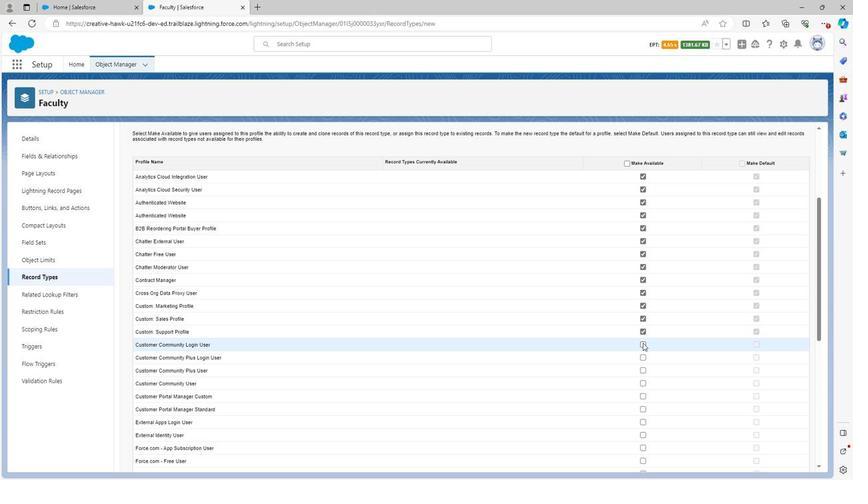 
Action: Mouse pressed left at (640, 346)
Screenshot: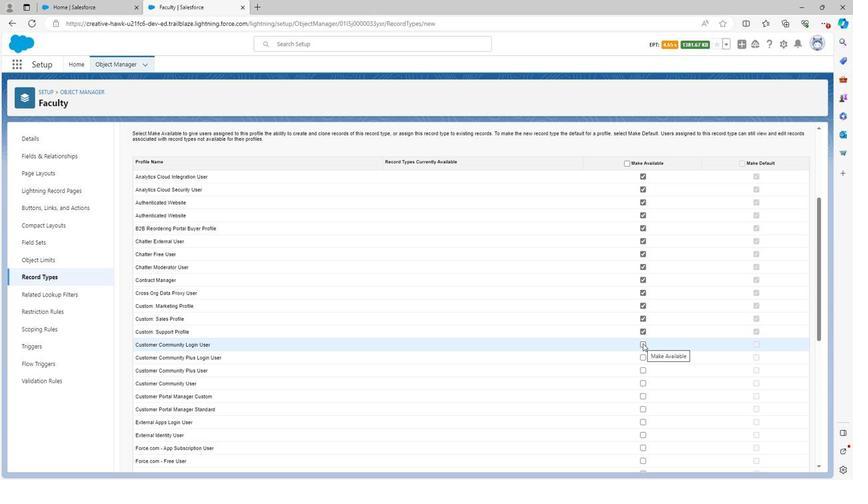 
Action: Mouse moved to (640, 358)
Screenshot: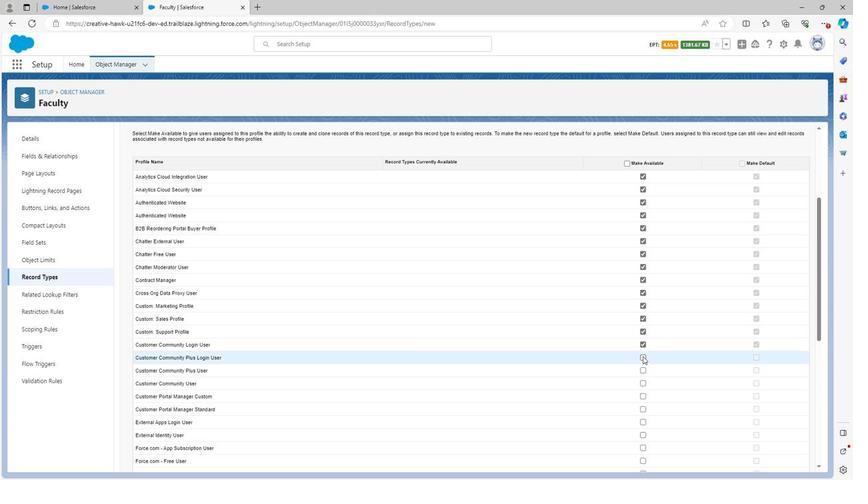 
Action: Mouse pressed left at (640, 358)
Screenshot: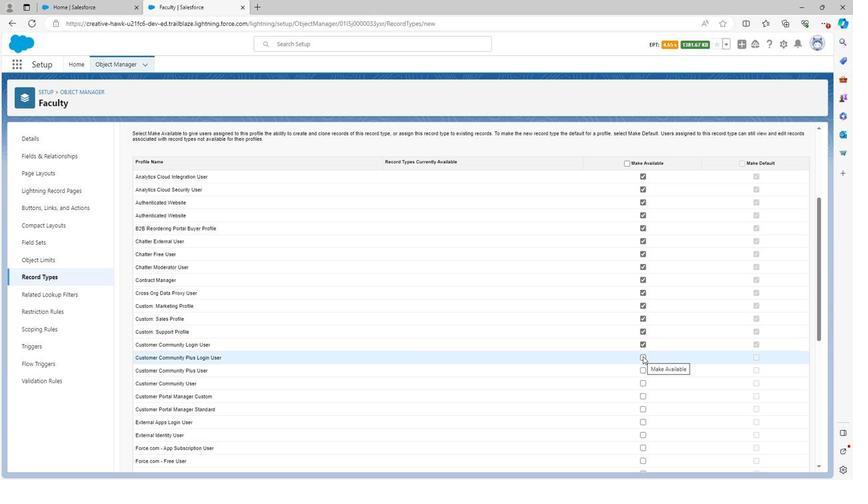 
Action: Mouse moved to (641, 371)
Screenshot: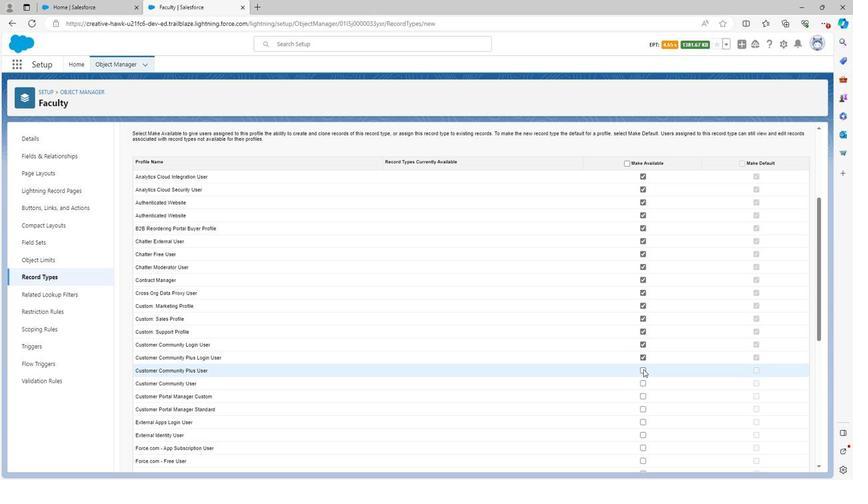 
Action: Mouse pressed left at (641, 371)
Screenshot: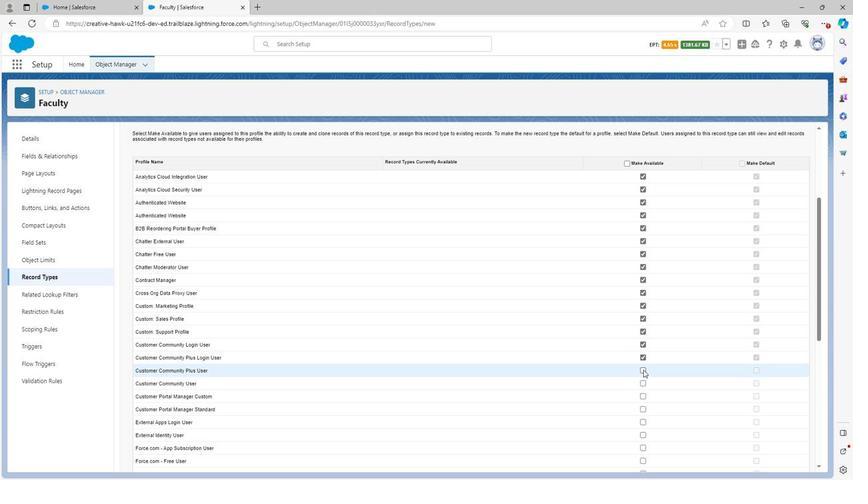 
Action: Mouse moved to (640, 394)
Screenshot: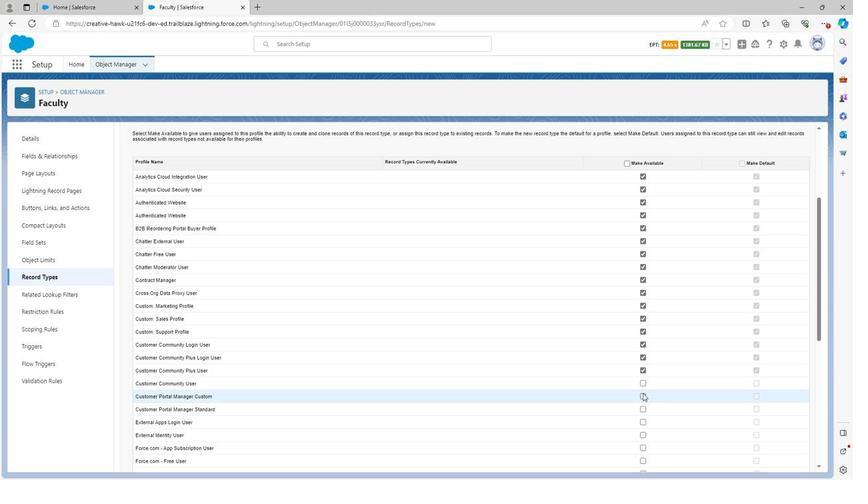 
Action: Mouse pressed left at (640, 394)
Screenshot: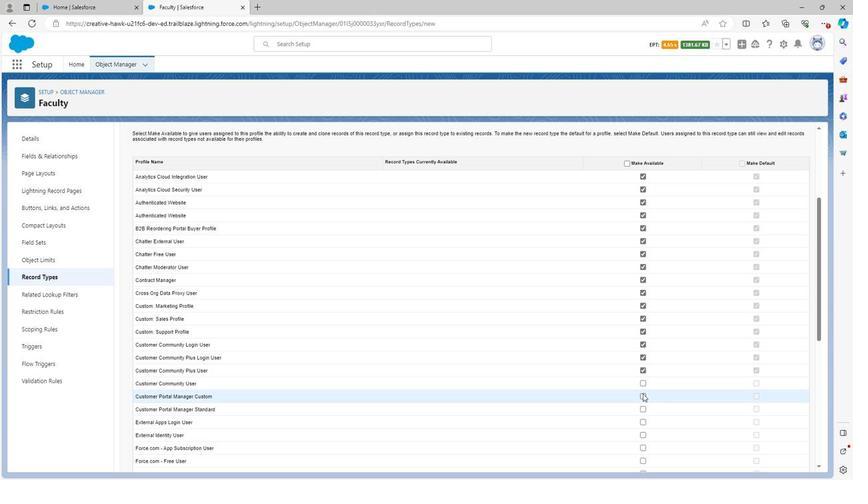 
Action: Mouse scrolled (640, 394) with delta (0, 0)
Screenshot: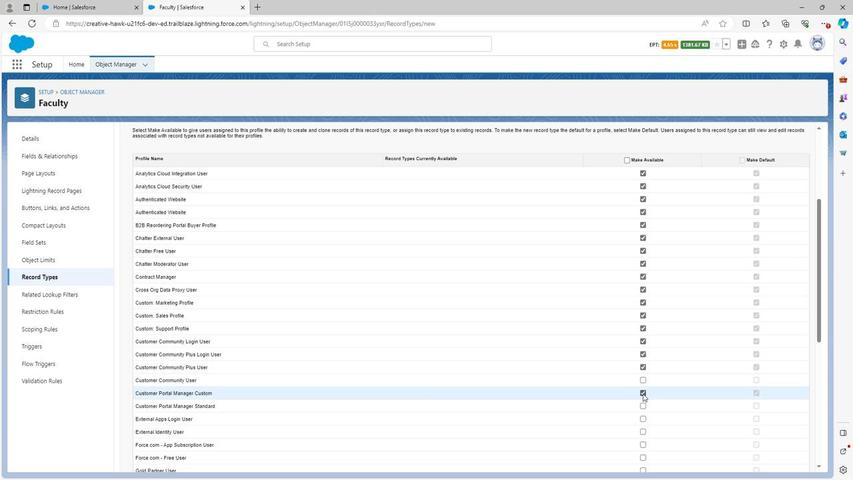 
Action: Mouse scrolled (640, 394) with delta (0, 0)
Screenshot: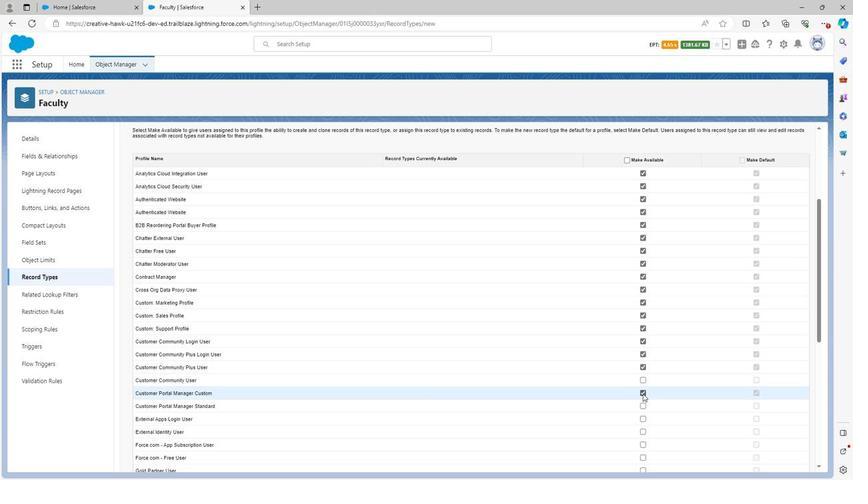 
Action: Mouse moved to (641, 310)
Screenshot: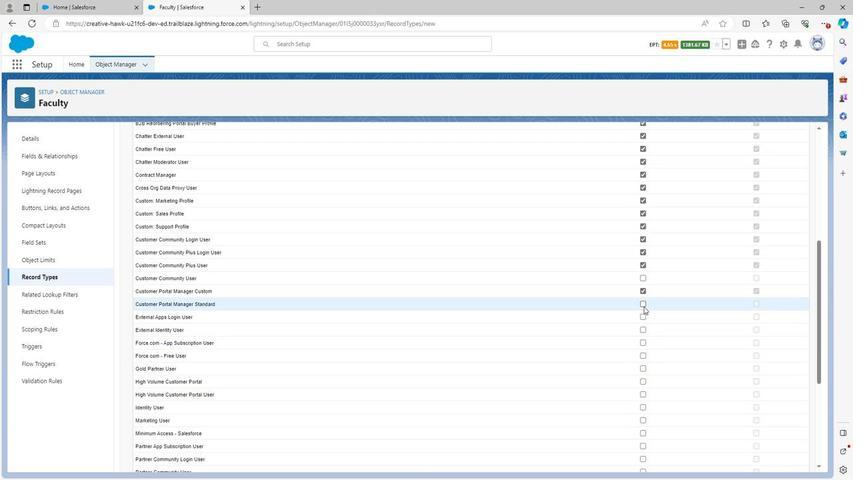 
Action: Mouse pressed left at (641, 310)
Screenshot: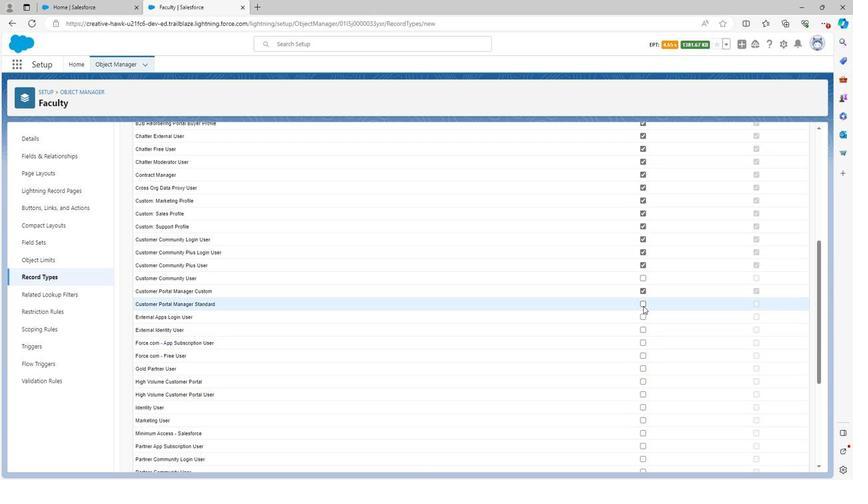 
Action: Mouse moved to (641, 321)
Screenshot: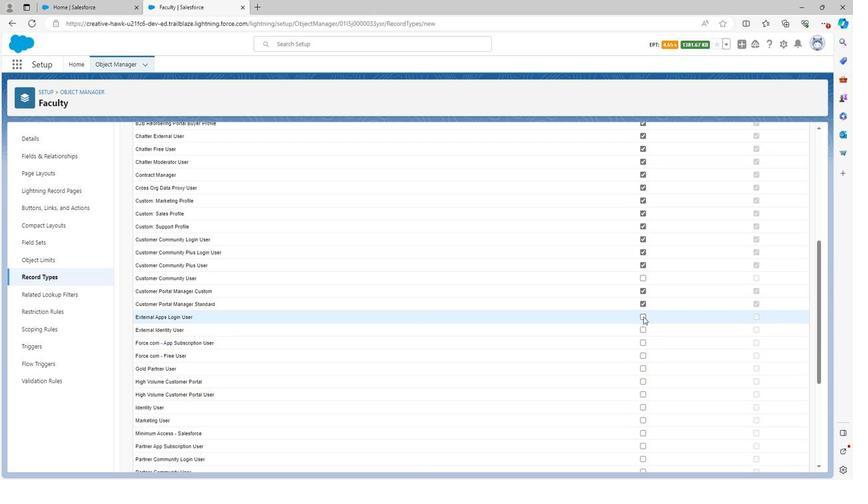 
Action: Mouse pressed left at (641, 321)
Screenshot: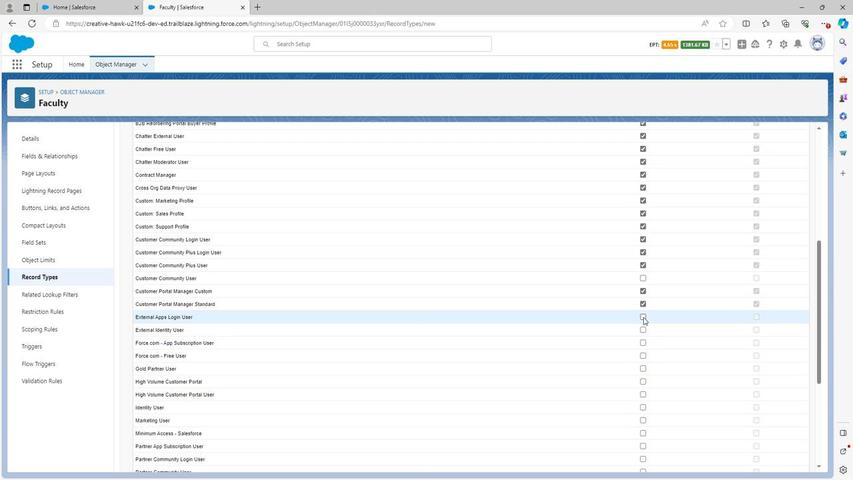 
Action: Mouse moved to (642, 333)
Screenshot: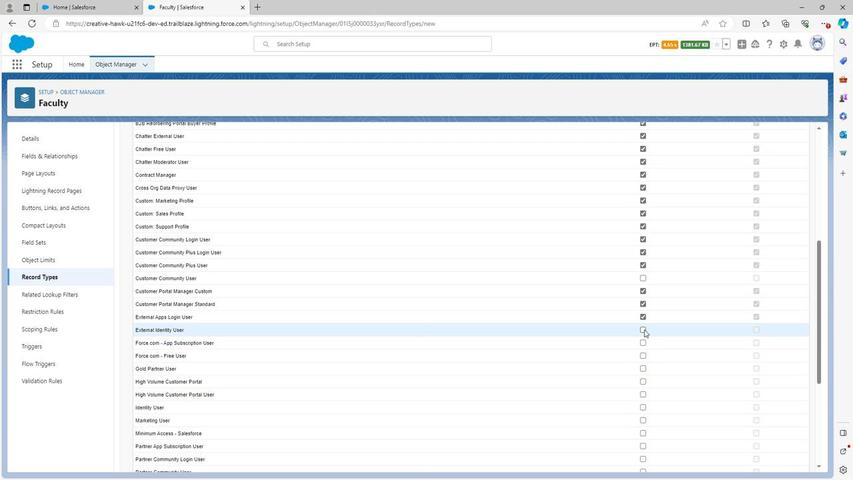 
Action: Mouse pressed left at (642, 333)
Screenshot: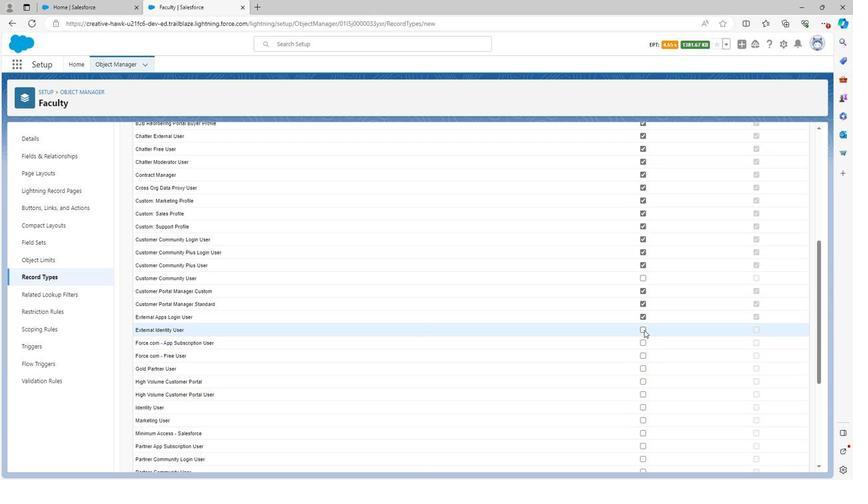 
Action: Mouse moved to (641, 346)
Screenshot: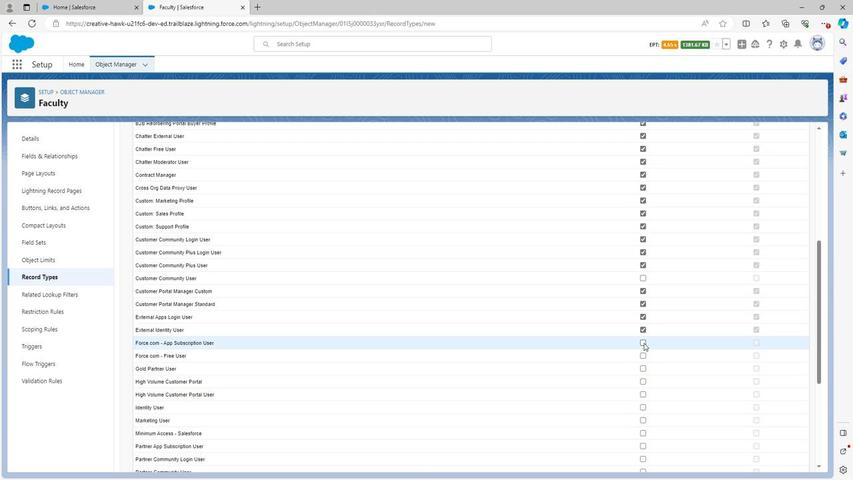 
Action: Mouse pressed left at (641, 346)
Screenshot: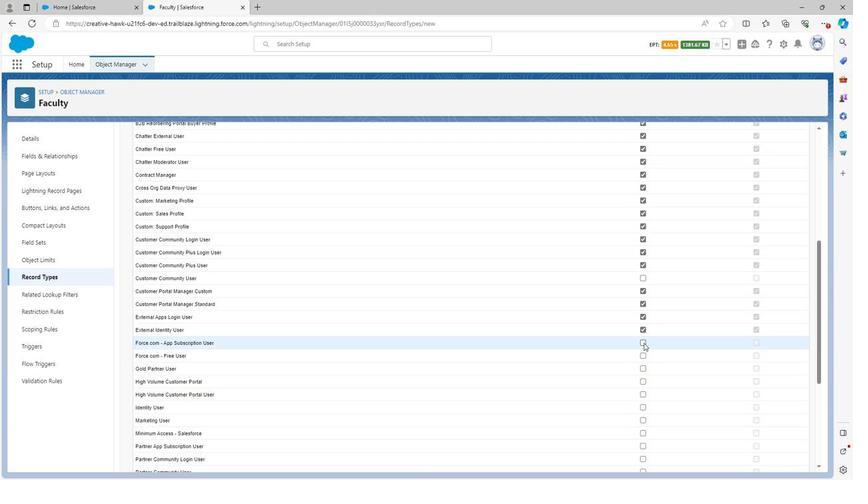 
Action: Mouse moved to (642, 357)
Screenshot: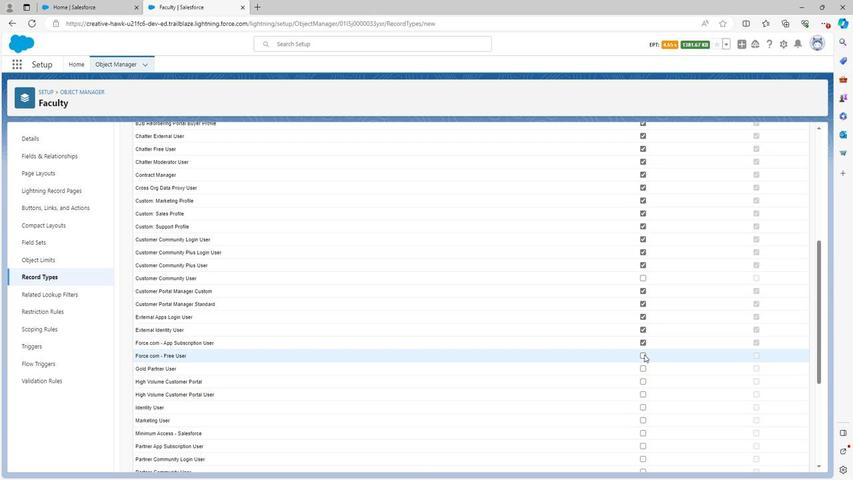 
Action: Mouse pressed left at (642, 357)
Screenshot: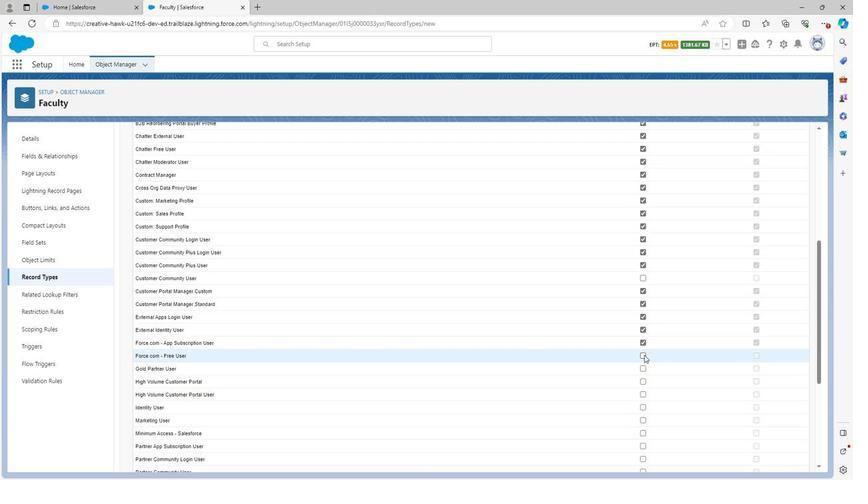 
Action: Mouse moved to (642, 367)
Screenshot: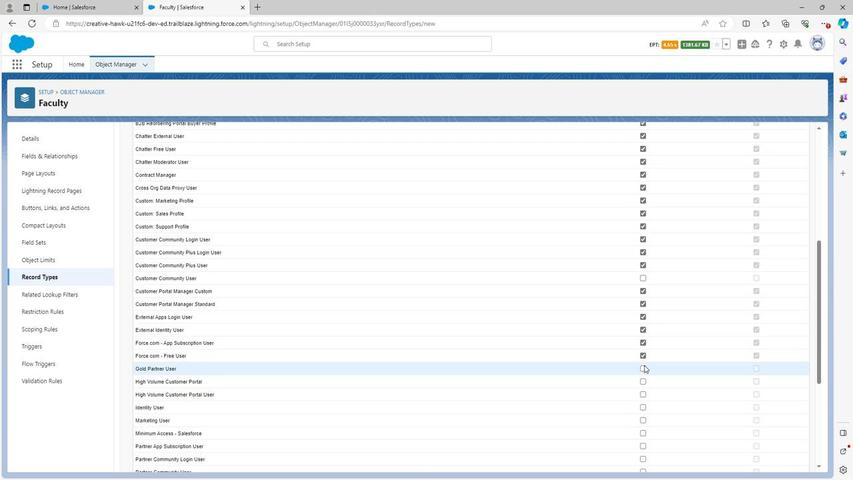 
Action: Mouse pressed left at (642, 367)
Screenshot: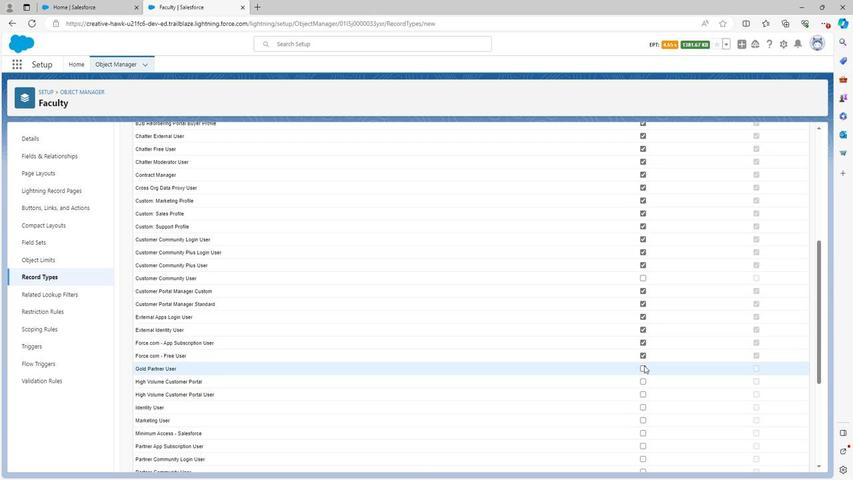 
Action: Mouse moved to (642, 384)
Screenshot: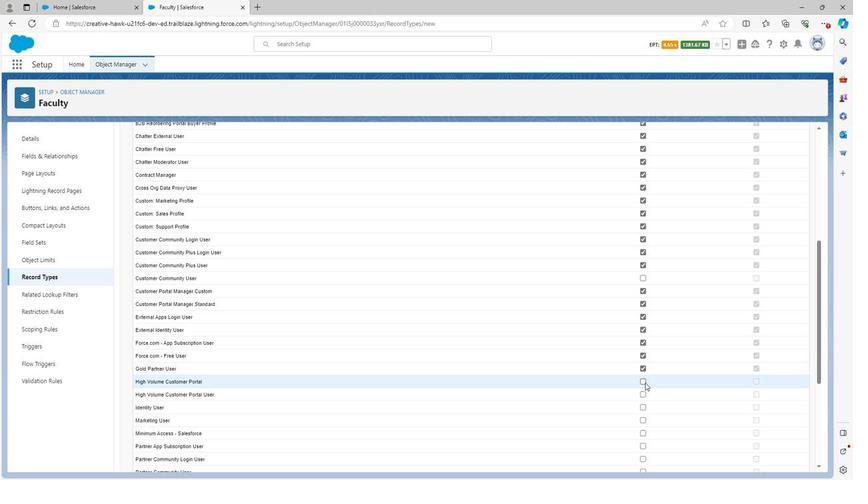 
Action: Mouse pressed left at (642, 384)
Screenshot: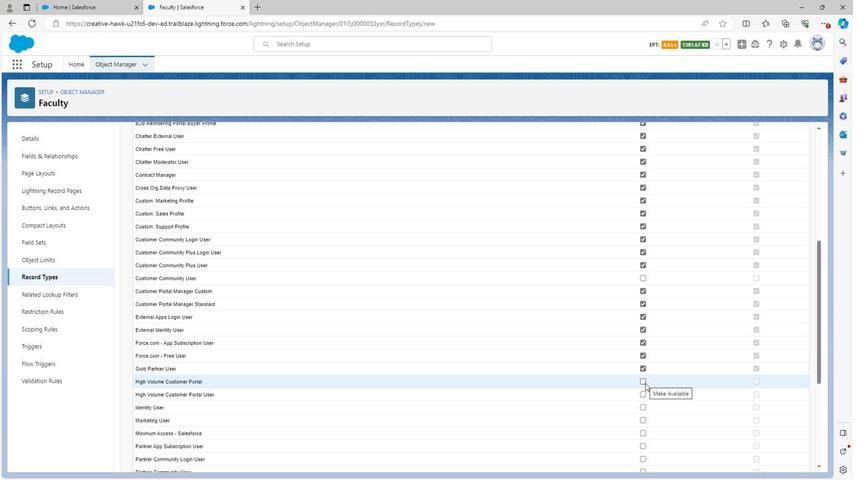 
Action: Mouse moved to (641, 394)
Screenshot: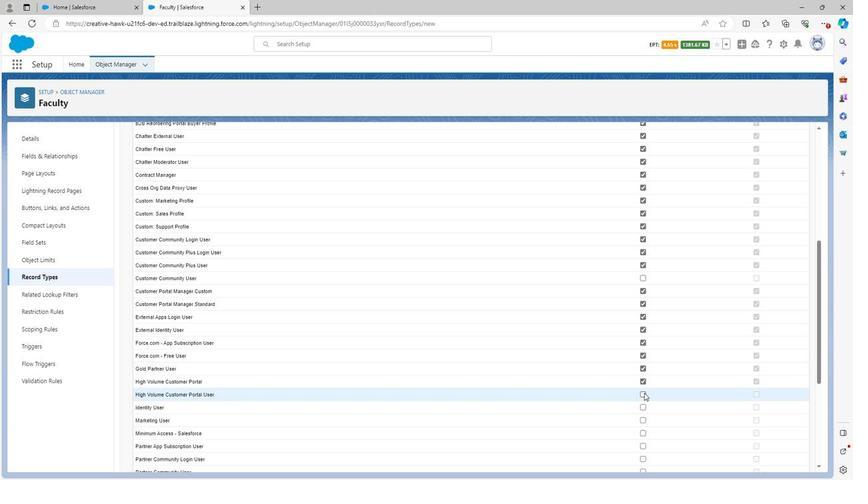 
Action: Mouse pressed left at (641, 394)
Screenshot: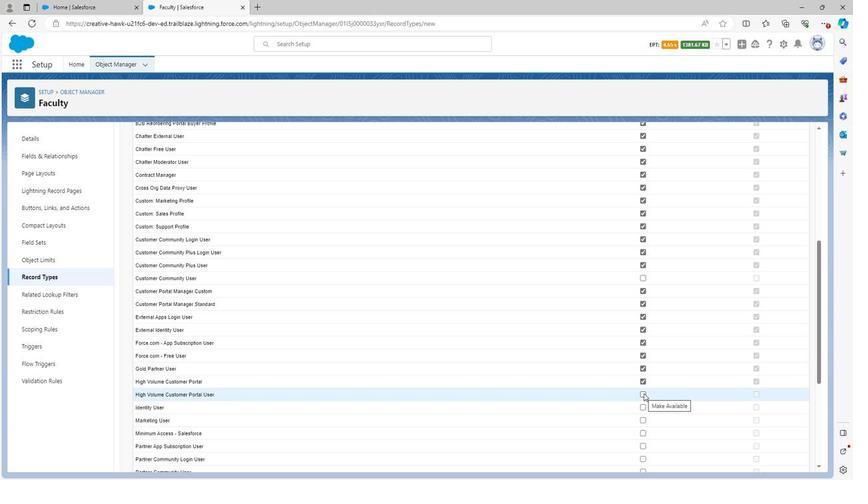 
Action: Mouse moved to (640, 405)
Screenshot: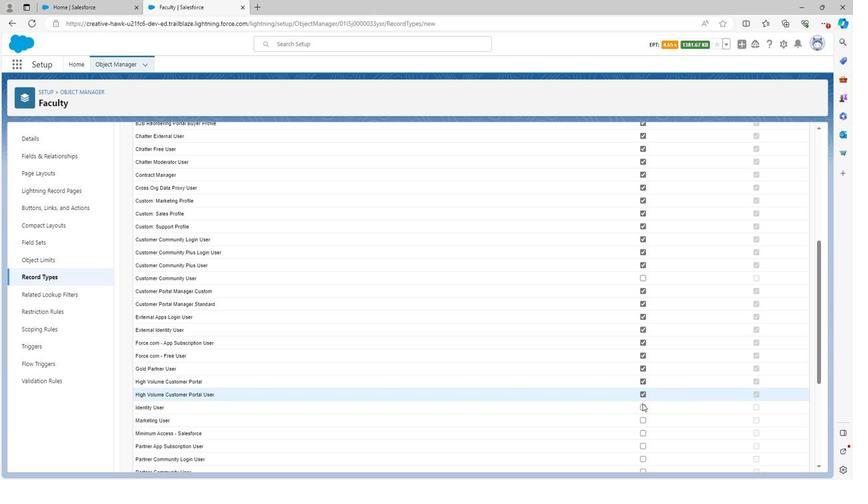 
Action: Mouse pressed left at (640, 405)
Screenshot: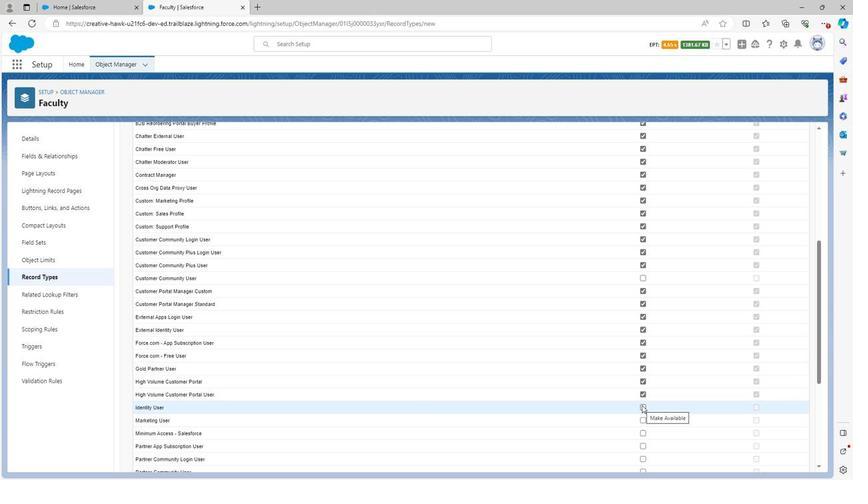 
Action: Mouse scrolled (640, 404) with delta (0, 0)
Screenshot: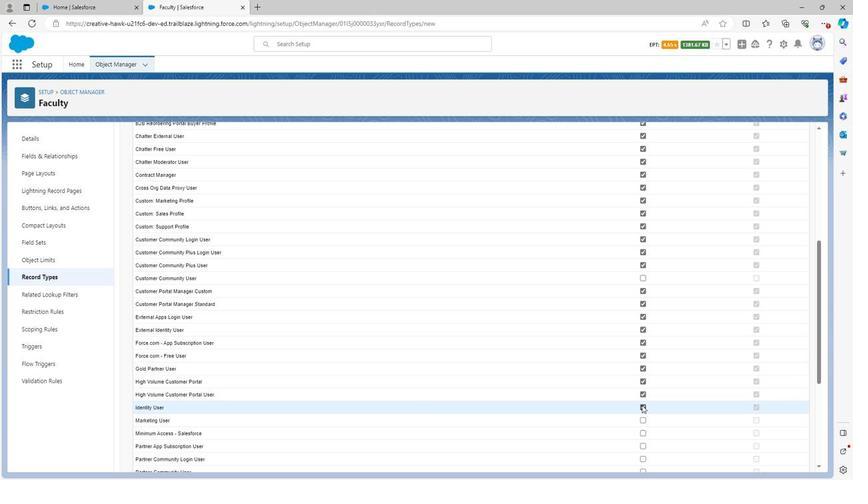 
Action: Mouse scrolled (640, 404) with delta (0, 0)
Screenshot: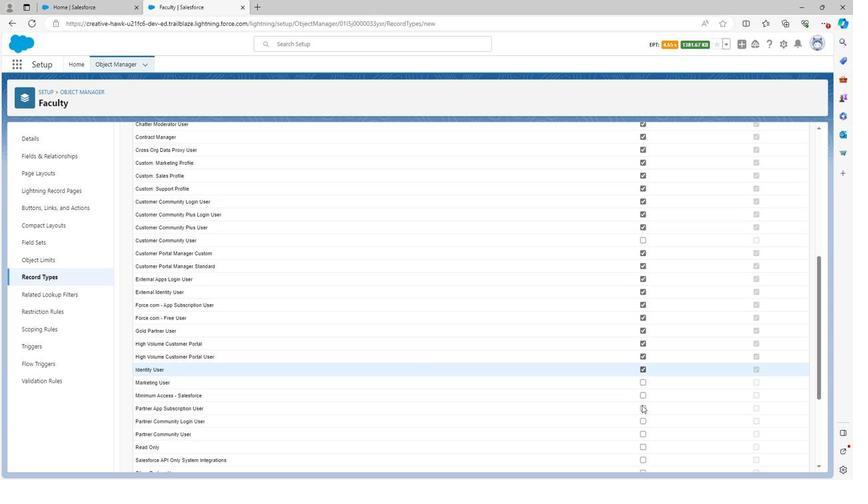 
Action: Mouse scrolled (640, 404) with delta (0, 0)
Screenshot: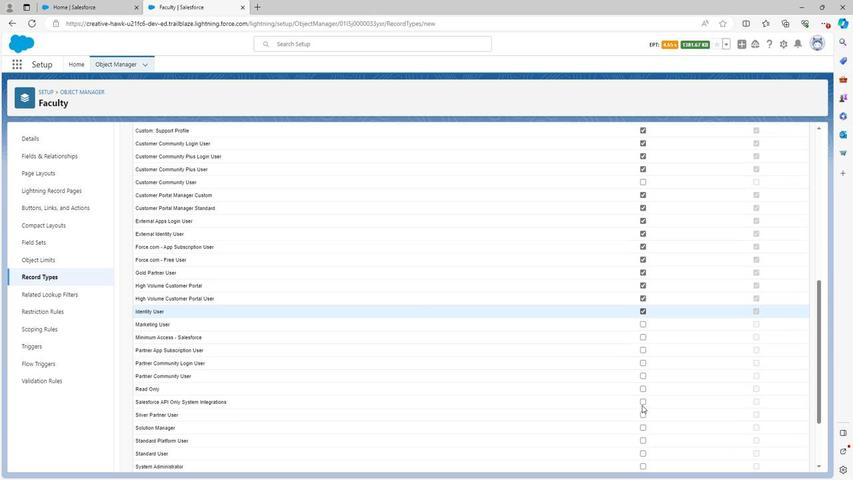 
Action: Mouse moved to (642, 281)
Screenshot: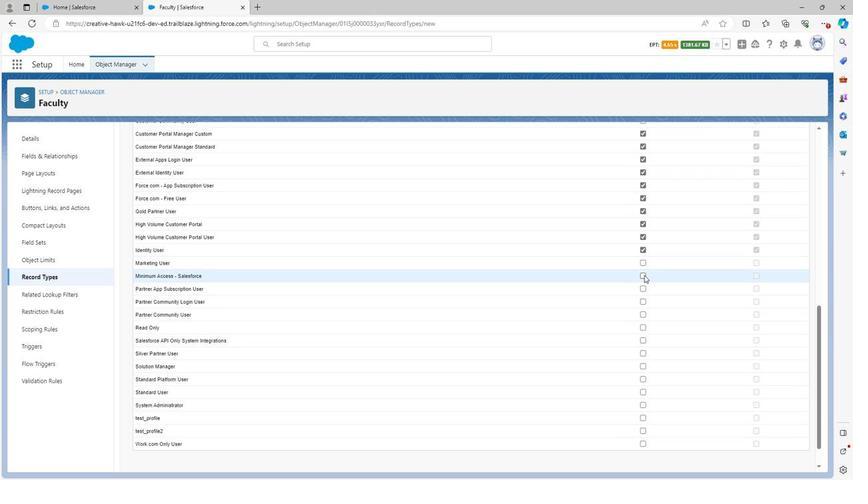 
Action: Mouse pressed left at (642, 281)
Screenshot: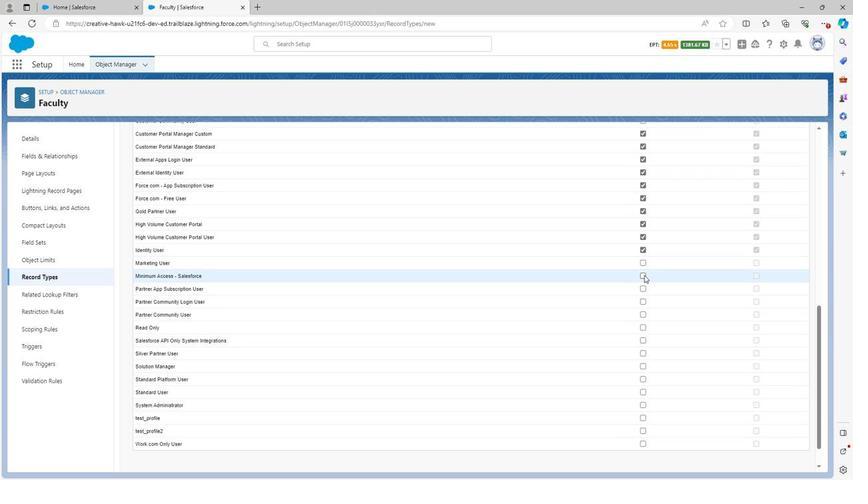 
Action: Mouse moved to (640, 294)
Screenshot: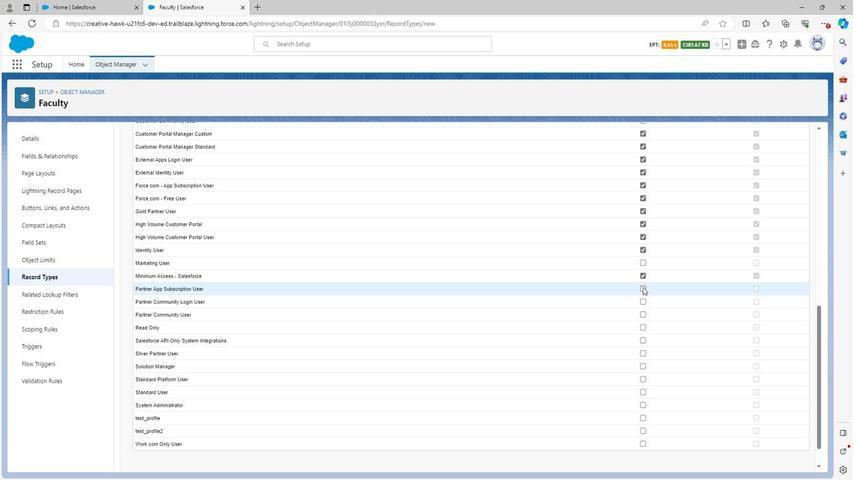 
Action: Mouse pressed left at (640, 294)
Screenshot: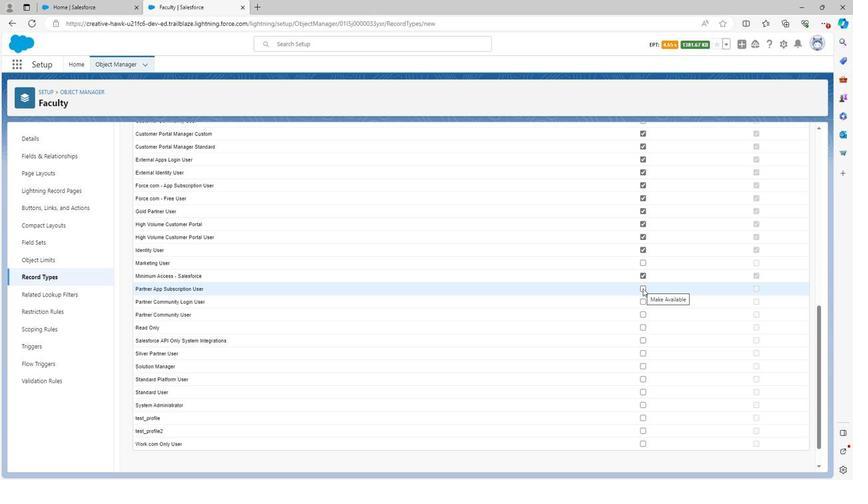 
Action: Mouse moved to (642, 306)
Screenshot: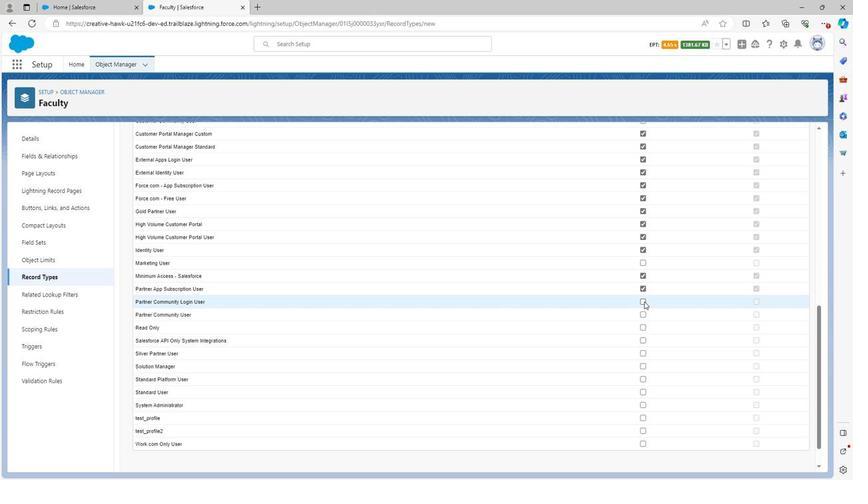
Action: Mouse pressed left at (642, 306)
Screenshot: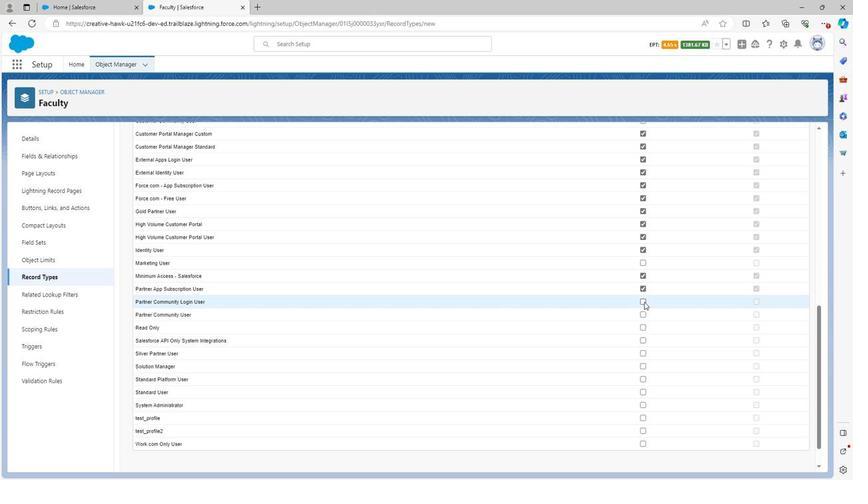
Action: Mouse moved to (640, 319)
Screenshot: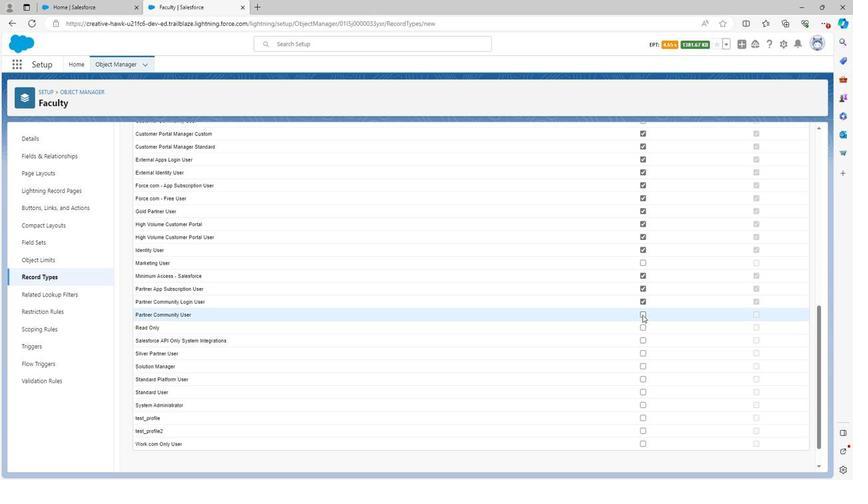 
Action: Mouse pressed left at (640, 319)
Screenshot: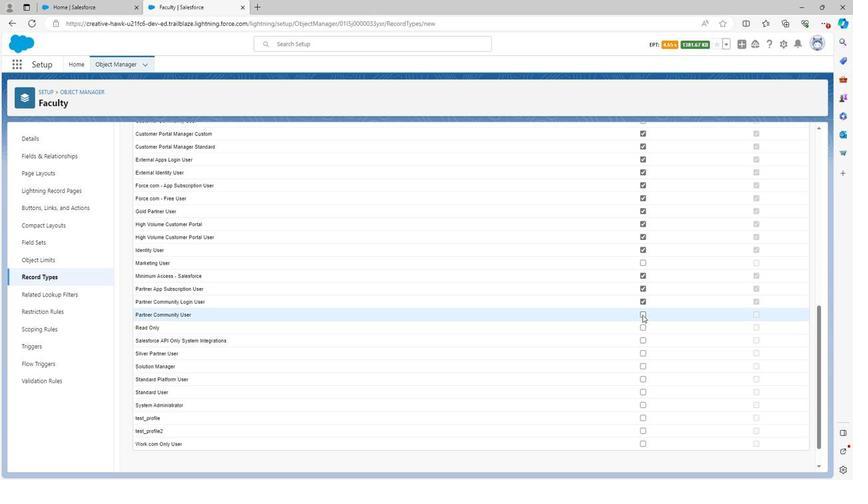 
Action: Mouse moved to (641, 330)
Screenshot: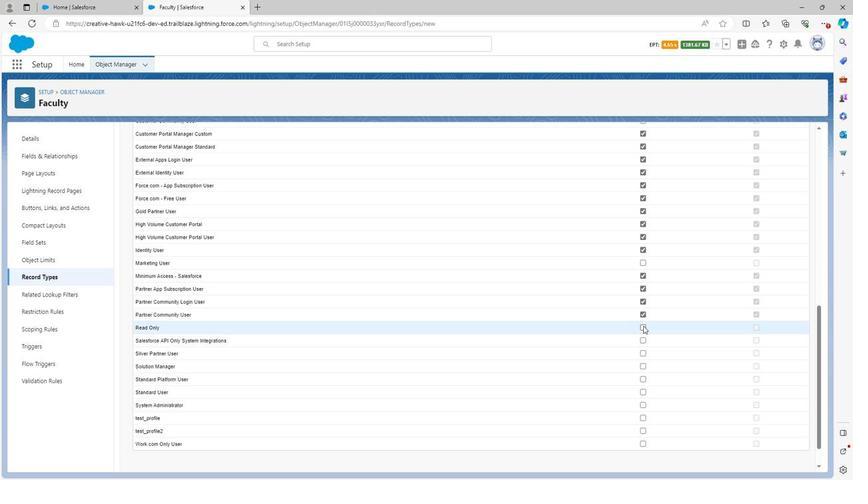
Action: Mouse pressed left at (641, 330)
Screenshot: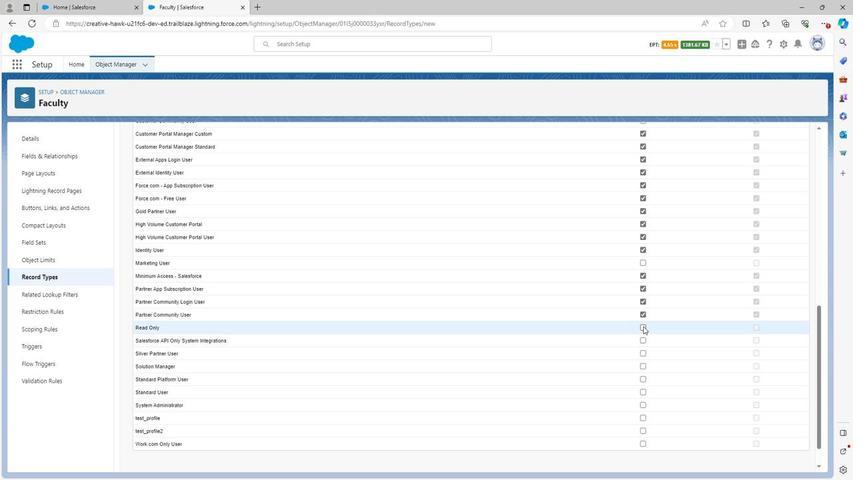 
Action: Mouse moved to (642, 342)
Screenshot: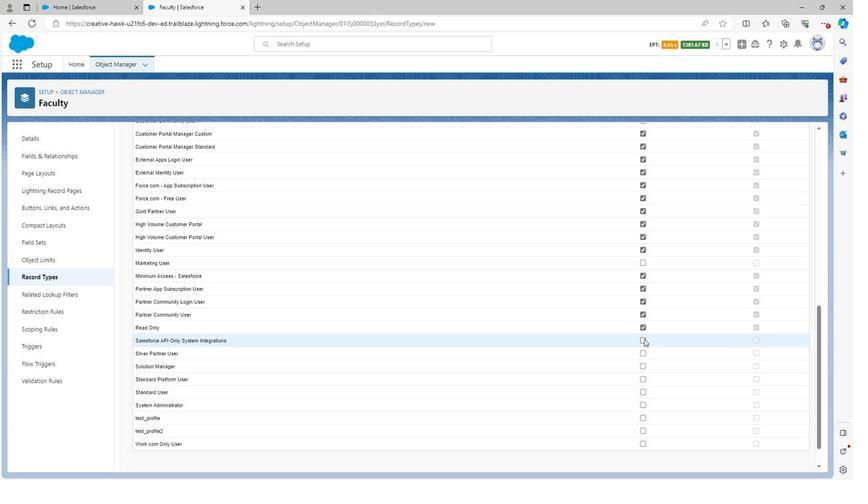 
Action: Mouse pressed left at (642, 342)
Screenshot: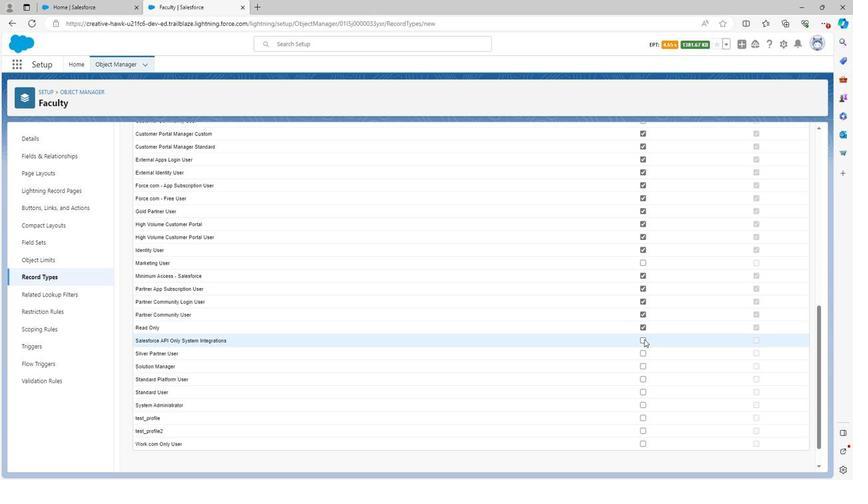 
Action: Mouse moved to (640, 354)
Screenshot: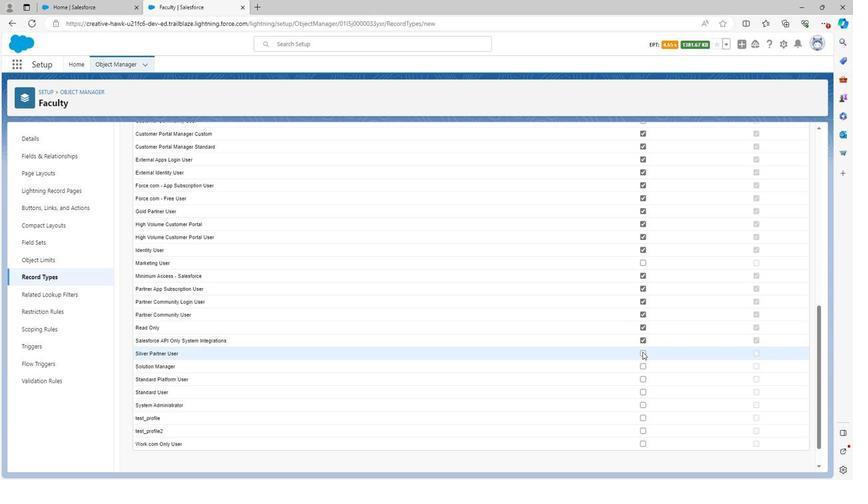 
Action: Mouse pressed left at (640, 354)
Screenshot: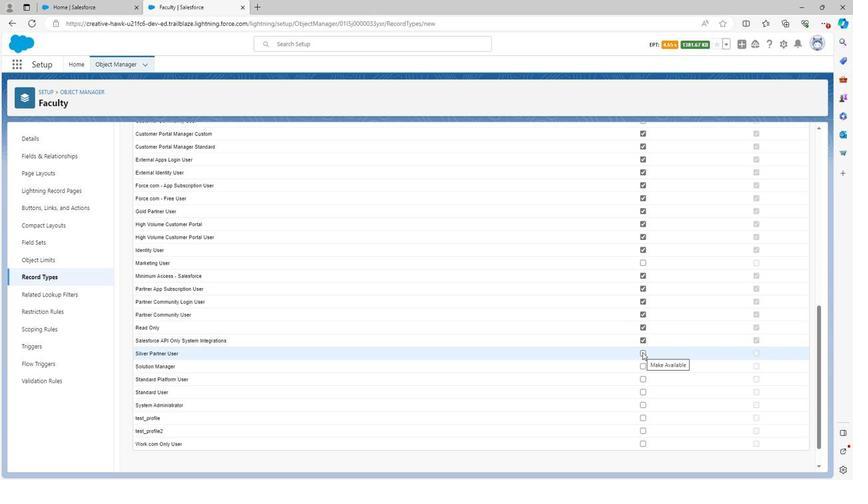 
Action: Mouse moved to (642, 367)
Screenshot: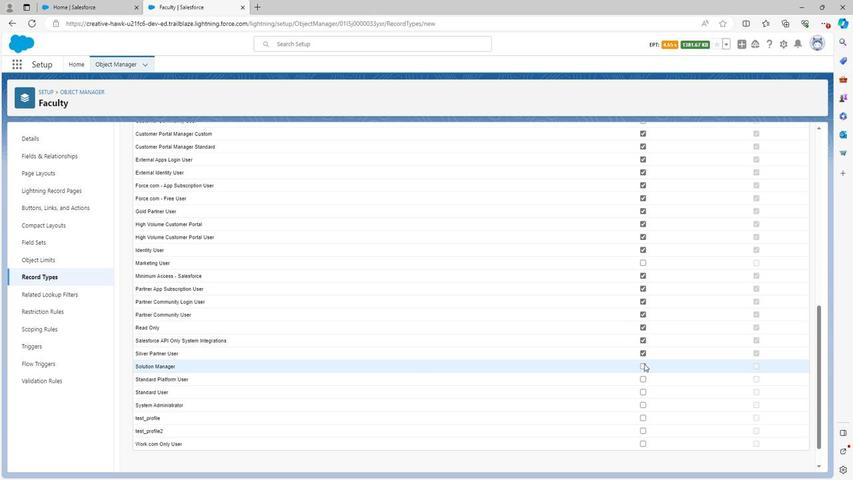 
Action: Mouse pressed left at (642, 367)
Screenshot: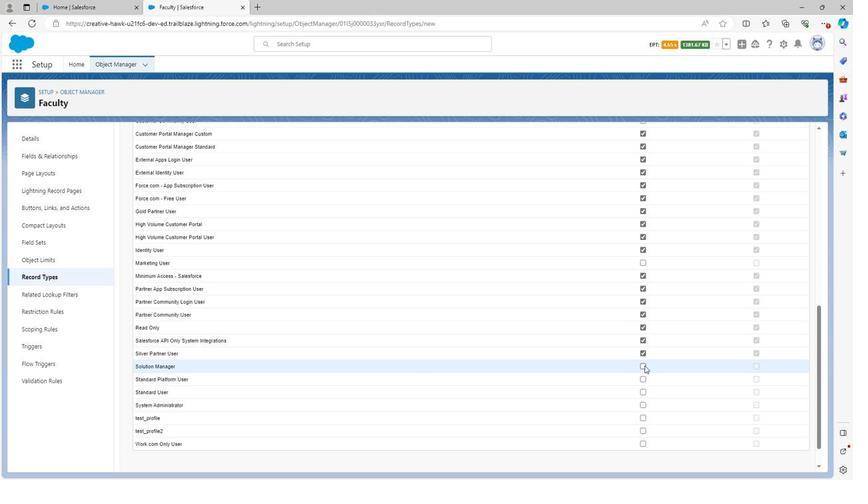 
Action: Mouse moved to (642, 380)
Screenshot: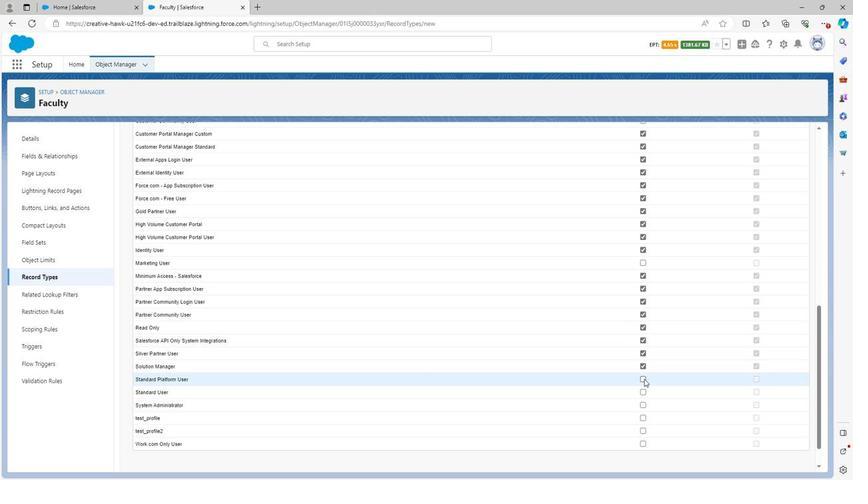 
Action: Mouse pressed left at (642, 380)
Screenshot: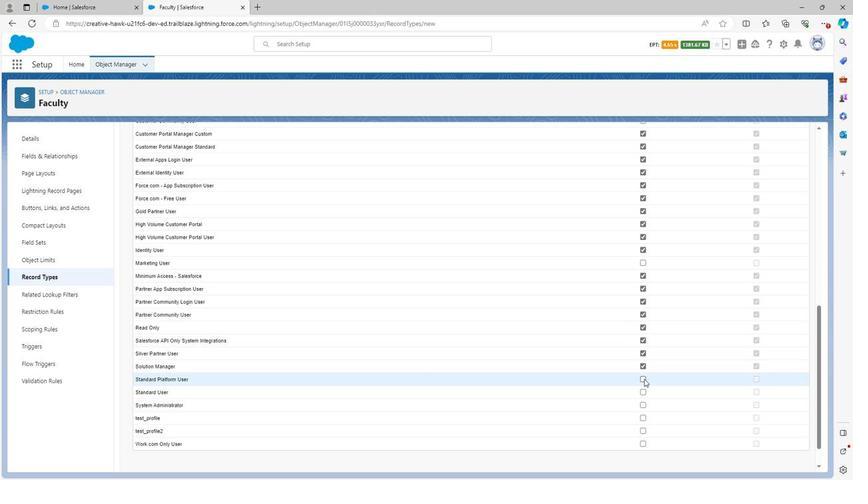 
Action: Mouse moved to (642, 393)
Screenshot: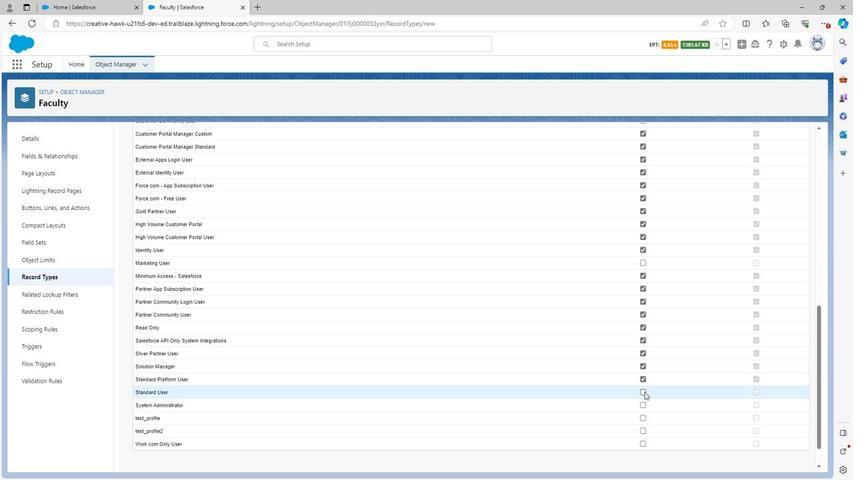 
Action: Mouse pressed left at (642, 393)
Screenshot: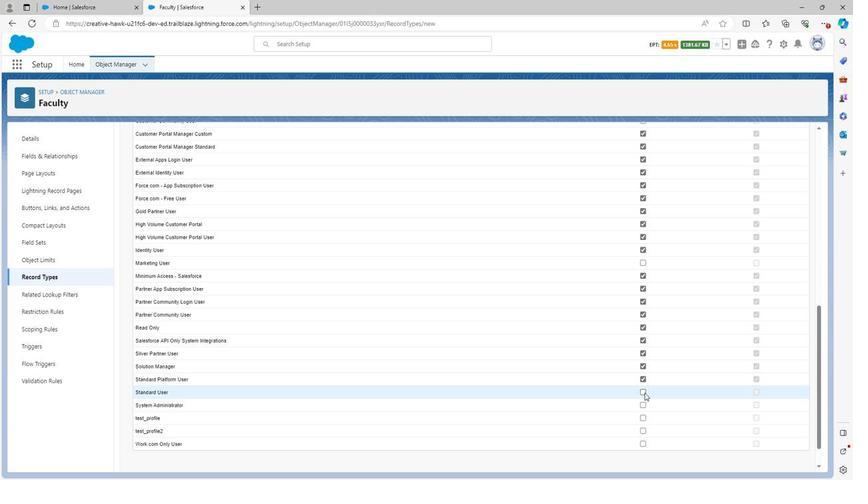 
Action: Mouse moved to (642, 404)
Screenshot: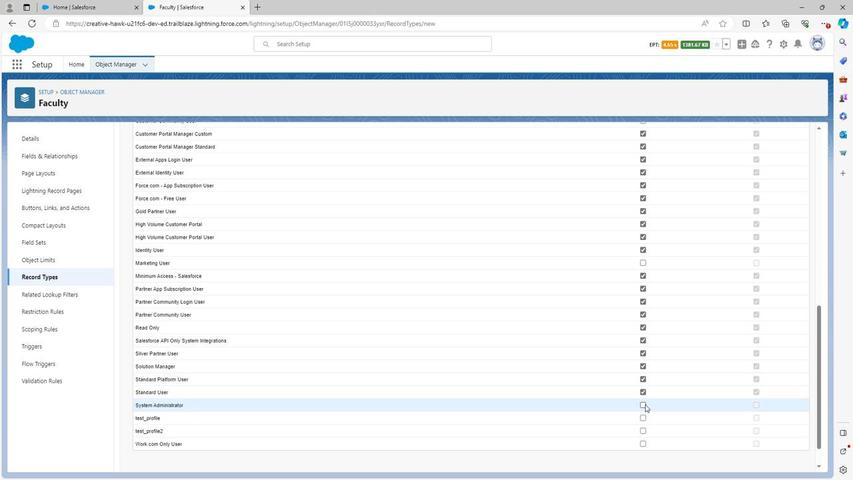 
Action: Mouse pressed left at (642, 404)
Screenshot: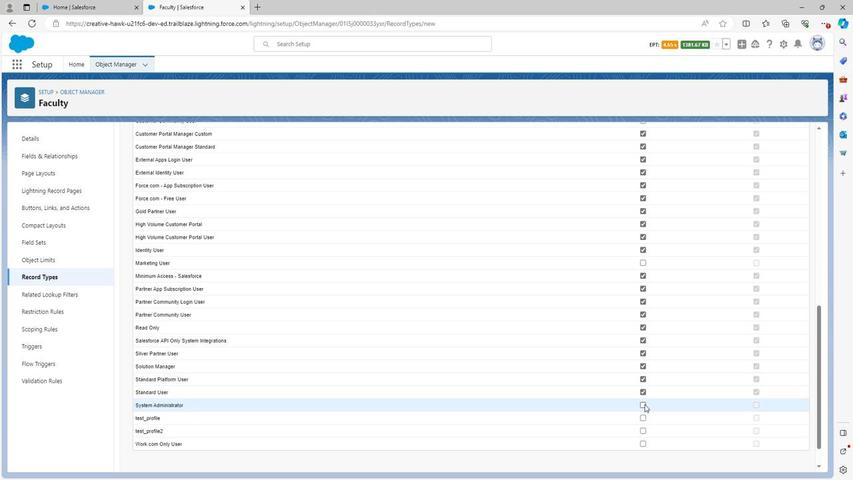 
Action: Mouse moved to (640, 415)
Screenshot: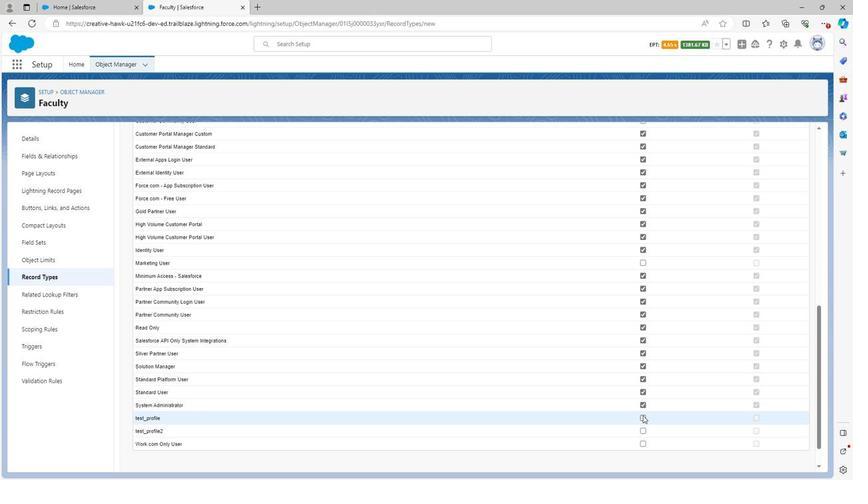 
Action: Mouse pressed left at (640, 415)
Screenshot: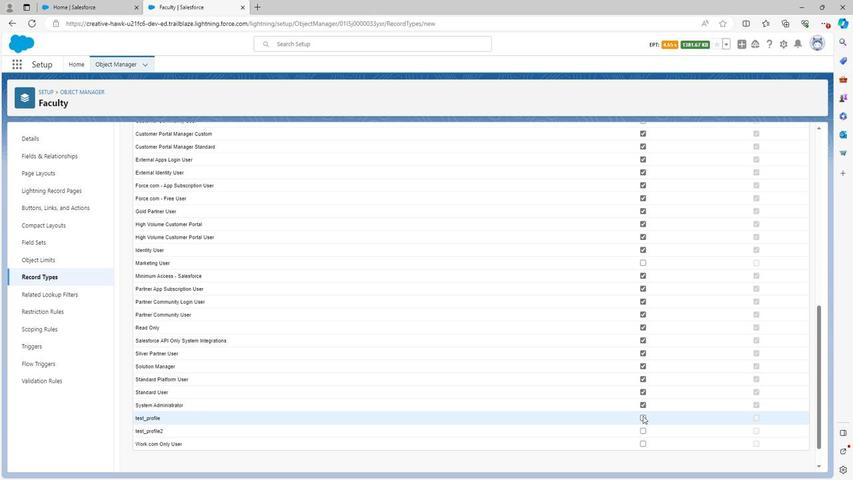 
Action: Mouse moved to (640, 428)
Screenshot: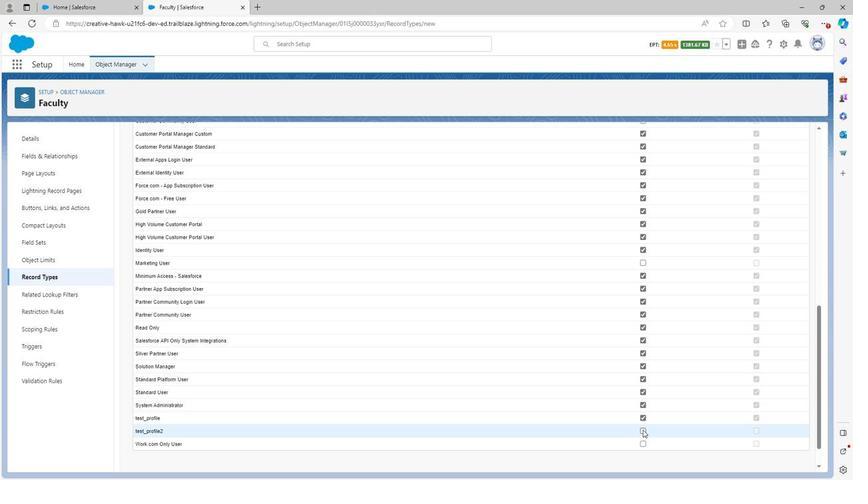 
Action: Mouse pressed left at (640, 428)
Screenshot: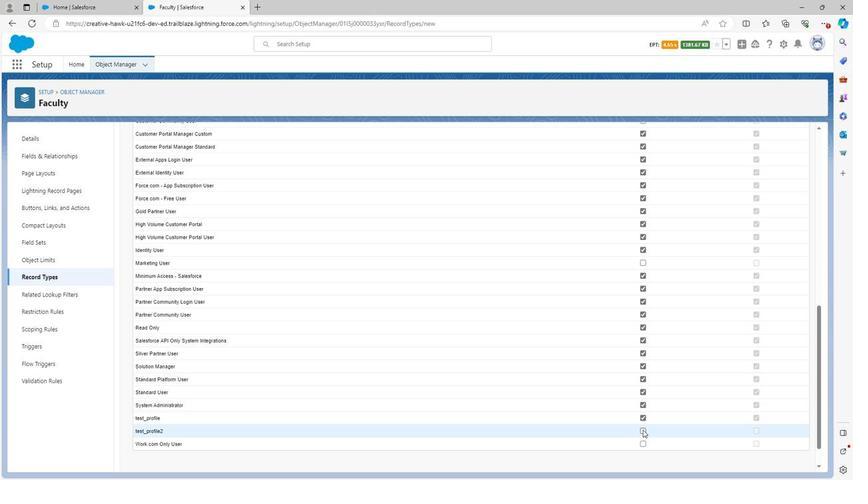
Action: Mouse moved to (642, 441)
Screenshot: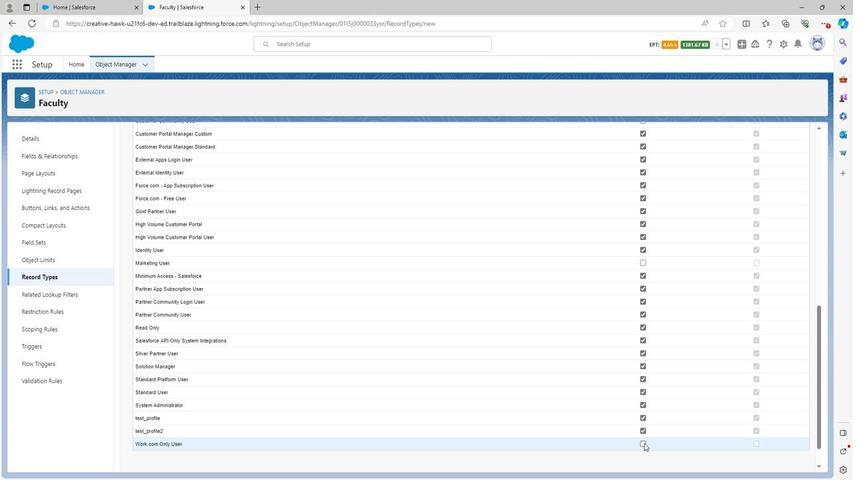 
Action: Mouse pressed left at (642, 441)
Screenshot: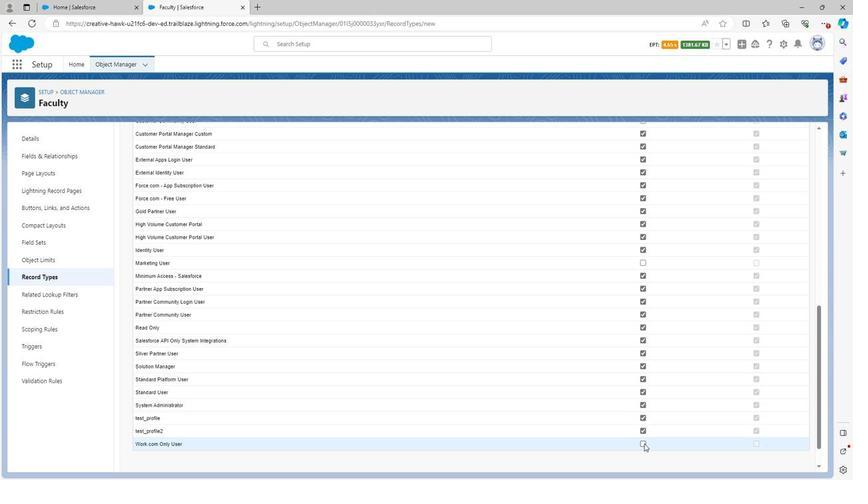 
Action: Mouse moved to (748, 394)
Screenshot: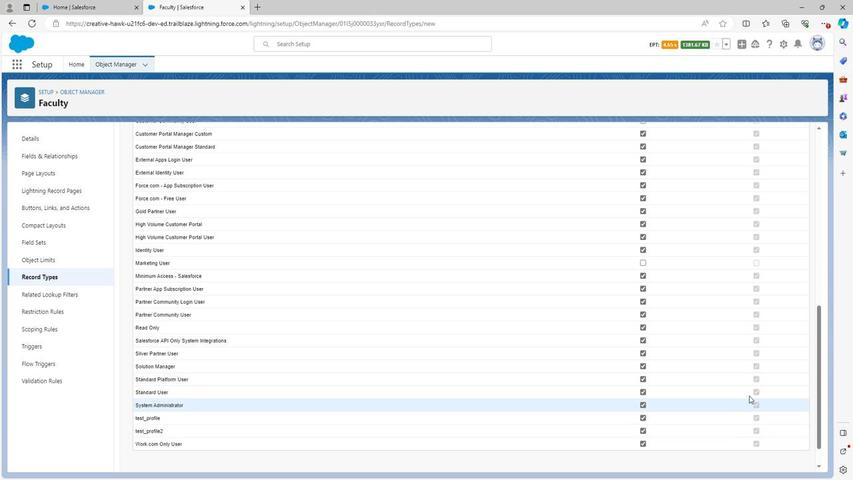 
Action: Mouse scrolled (748, 394) with delta (0, 0)
Screenshot: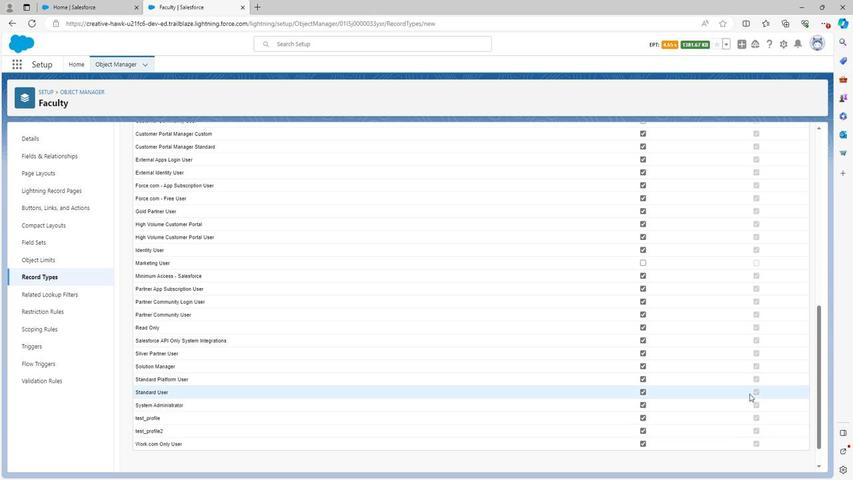 
Action: Mouse moved to (748, 394)
Screenshot: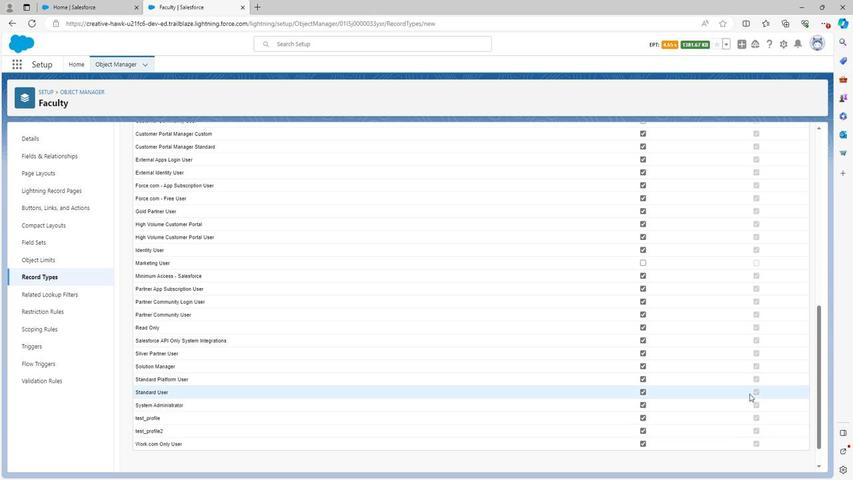 
Action: Mouse scrolled (748, 394) with delta (0, 0)
Screenshot: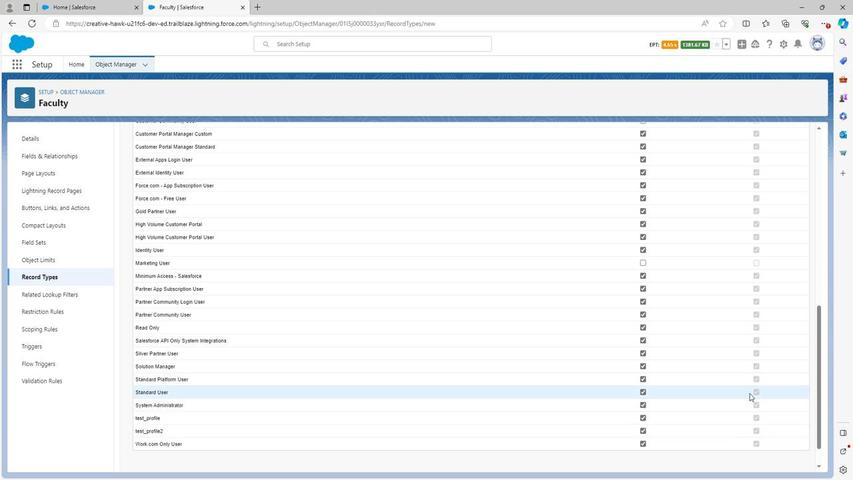 
Action: Mouse scrolled (748, 394) with delta (0, 0)
Screenshot: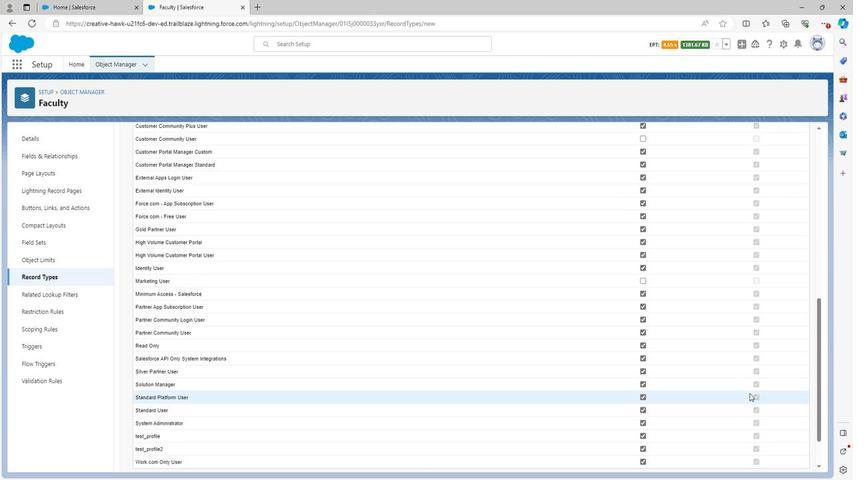 
Action: Mouse scrolled (748, 394) with delta (0, 0)
Screenshot: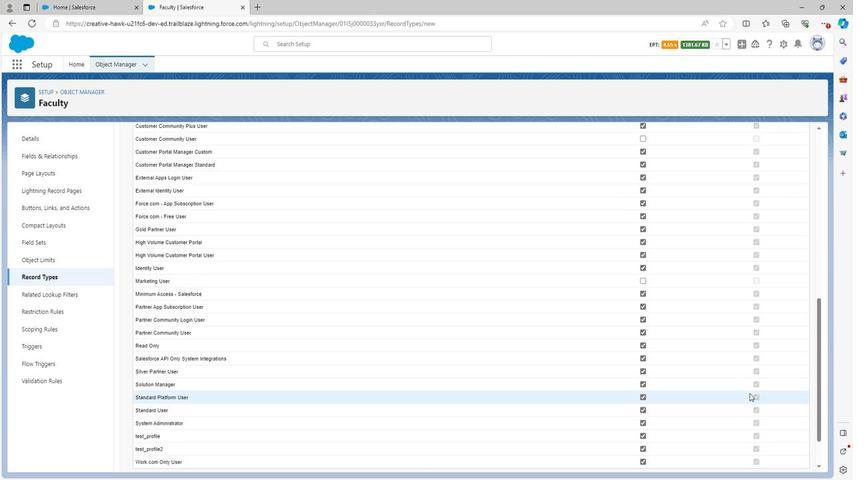 
Action: Mouse scrolled (748, 394) with delta (0, 0)
Screenshot: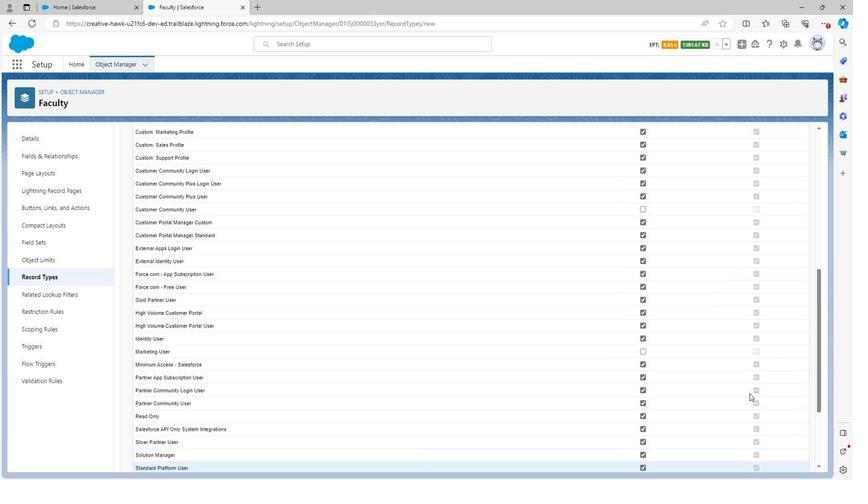 
Action: Mouse moved to (748, 394)
Screenshot: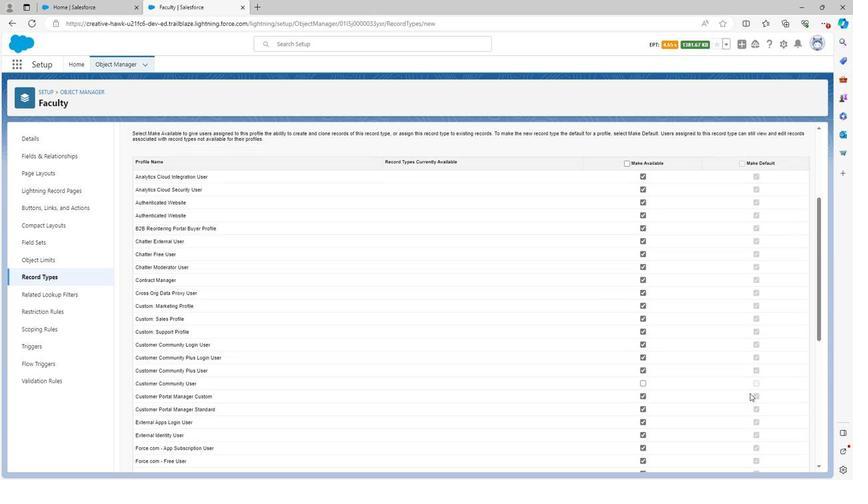 
Action: Mouse scrolled (748, 393) with delta (0, 0)
Screenshot: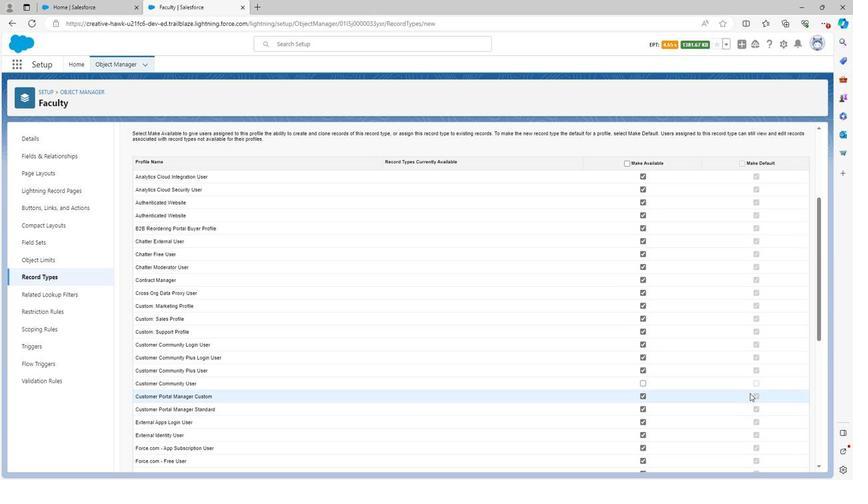 
Action: Mouse moved to (748, 394)
Screenshot: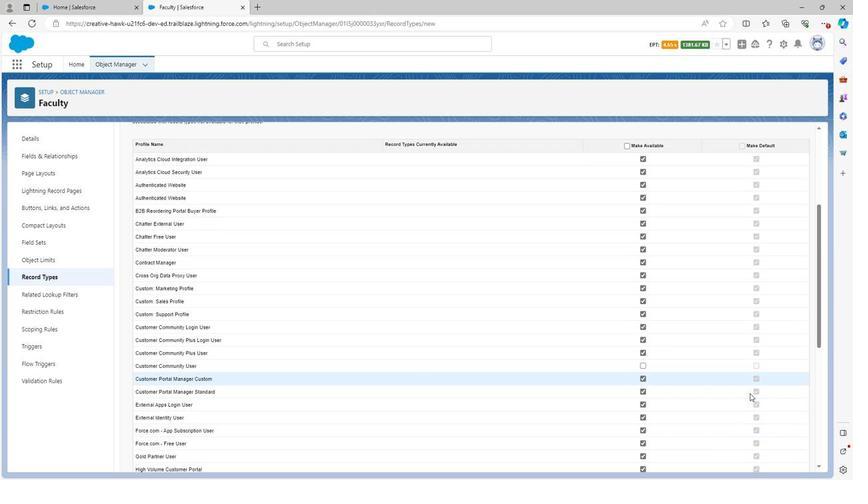 
Action: Mouse scrolled (748, 393) with delta (0, 0)
Screenshot: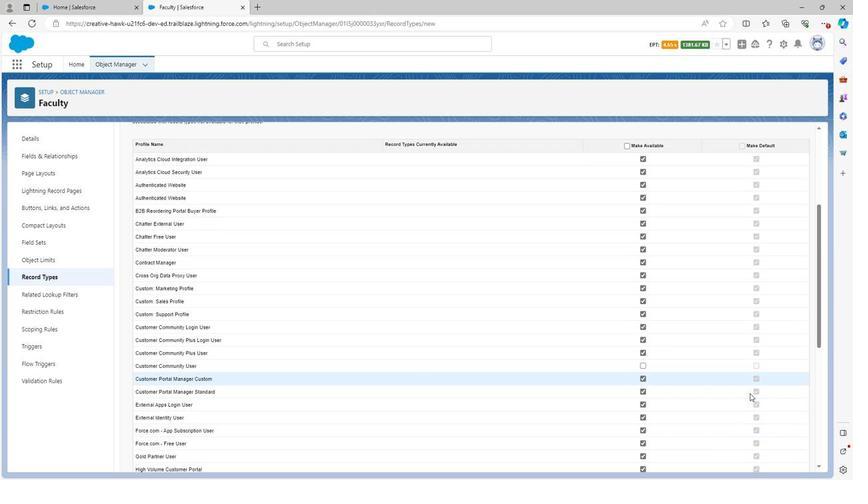 
Action: Mouse scrolled (748, 393) with delta (0, 0)
Screenshot: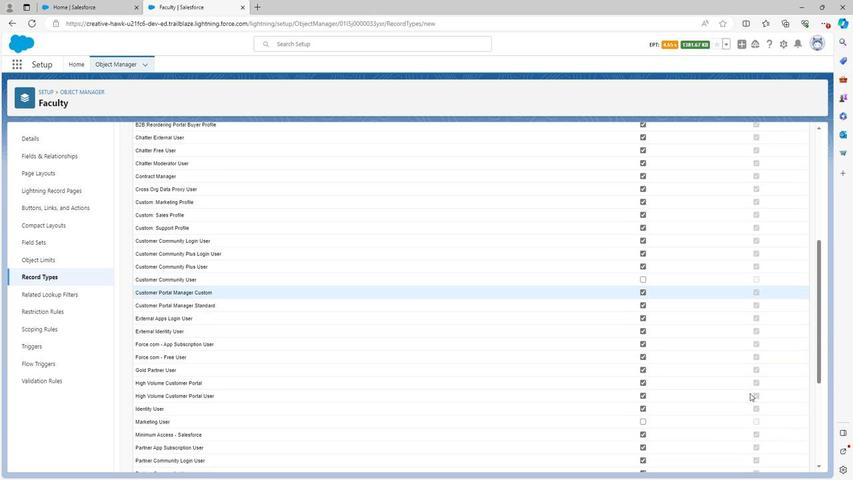 
Action: Mouse moved to (748, 394)
Screenshot: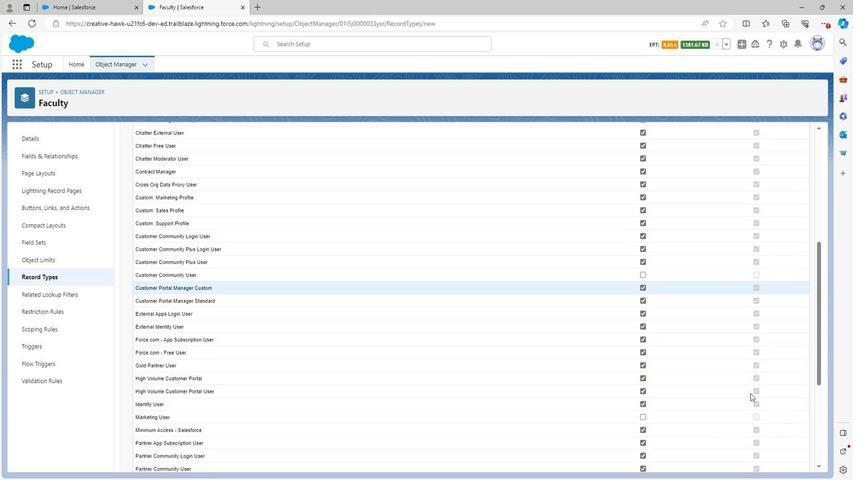 
Action: Mouse scrolled (748, 393) with delta (0, 0)
Screenshot: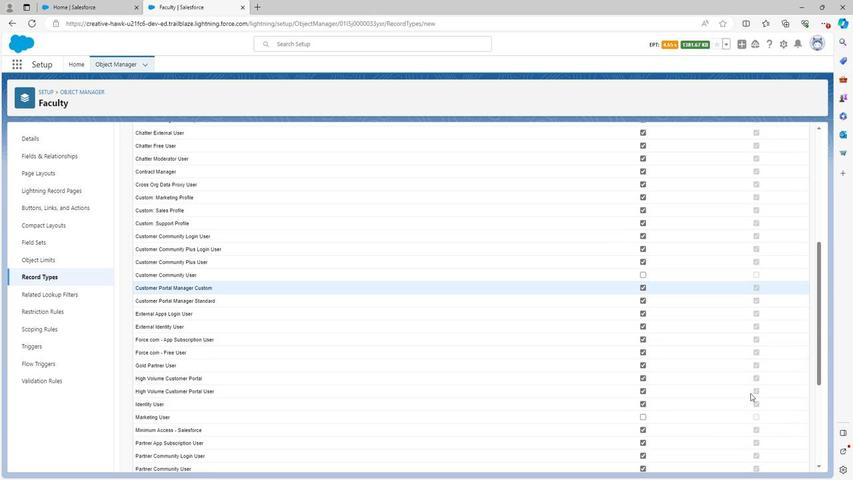 
Action: Mouse moved to (748, 394)
Screenshot: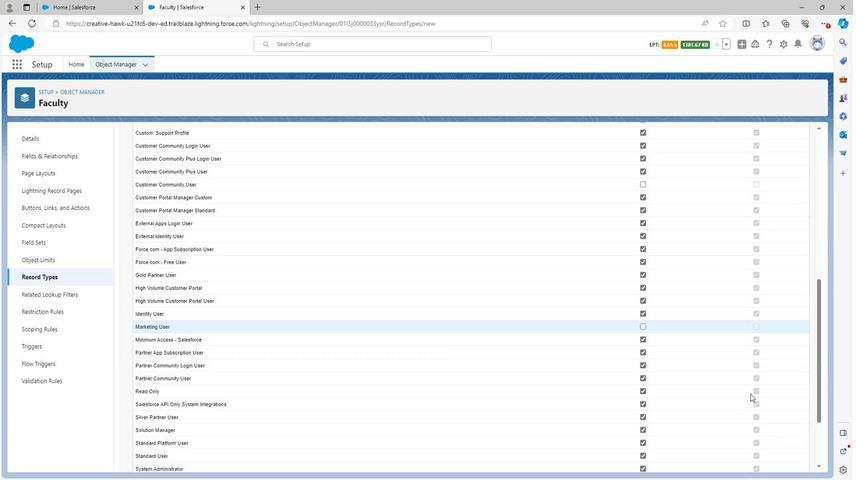 
Action: Mouse scrolled (748, 394) with delta (0, 0)
Screenshot: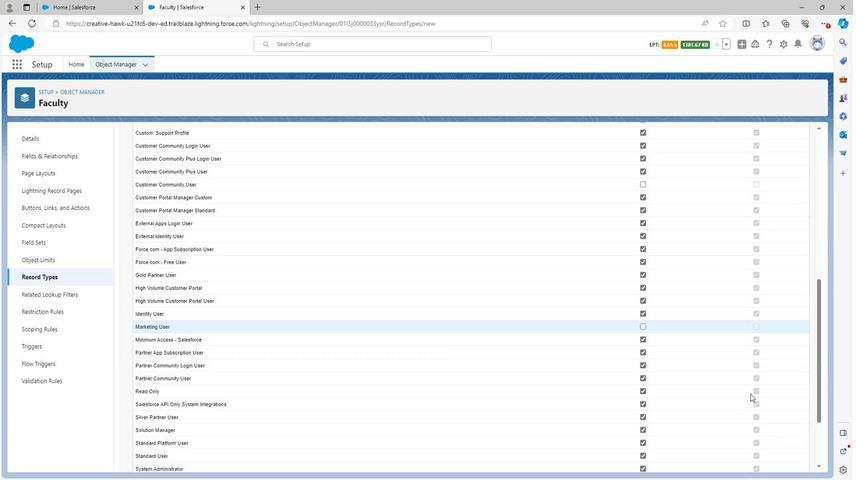 
Action: Mouse moved to (748, 395)
Screenshot: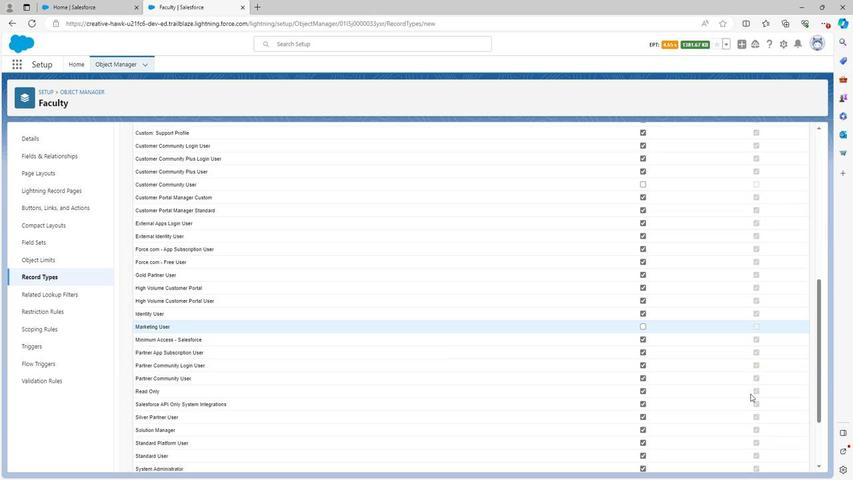 
Action: Mouse scrolled (748, 394) with delta (0, 0)
Screenshot: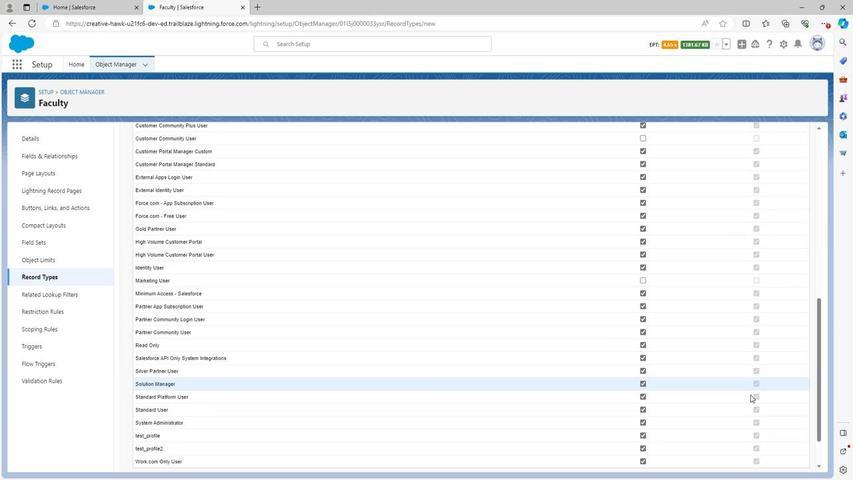 
Action: Mouse moved to (749, 402)
Screenshot: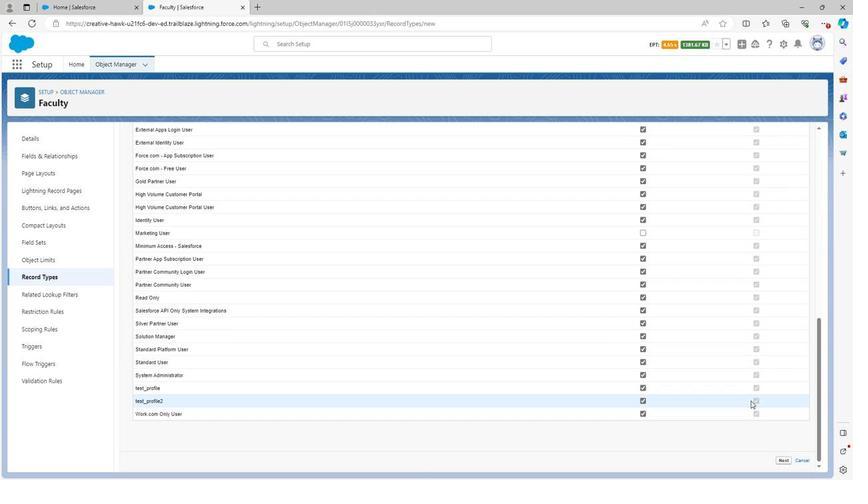 
Action: Mouse scrolled (749, 402) with delta (0, 0)
Screenshot: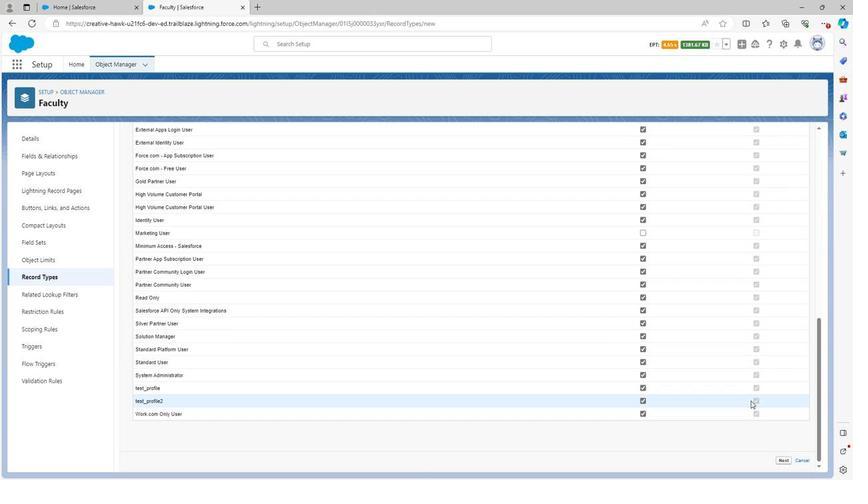 
Action: Mouse moved to (749, 402)
Screenshot: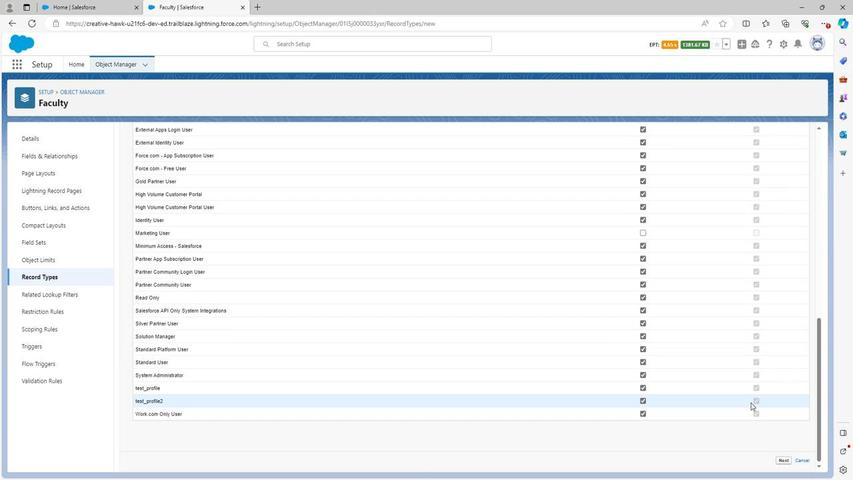 
Action: Mouse scrolled (749, 402) with delta (0, 0)
Screenshot: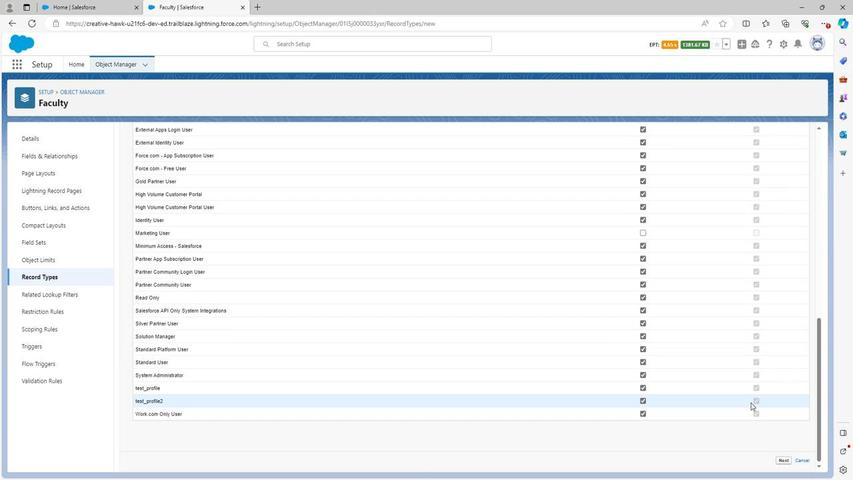 
Action: Mouse moved to (754, 401)
Screenshot: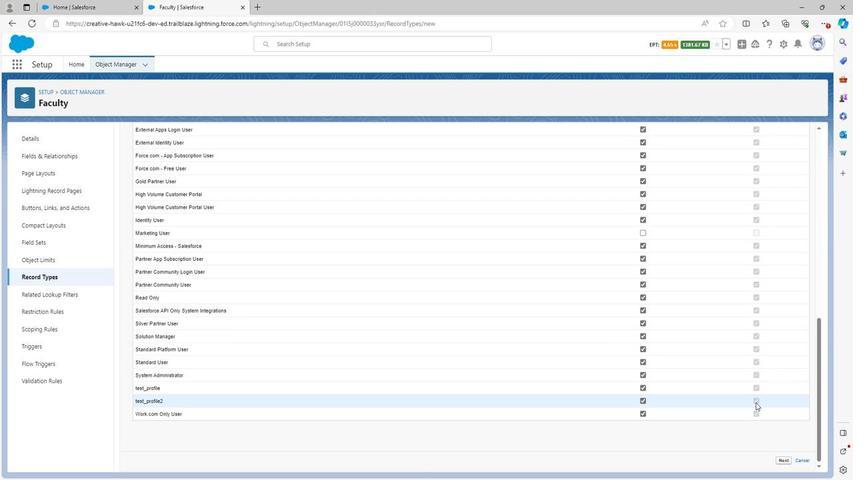 
Action: Mouse pressed left at (754, 401)
Screenshot: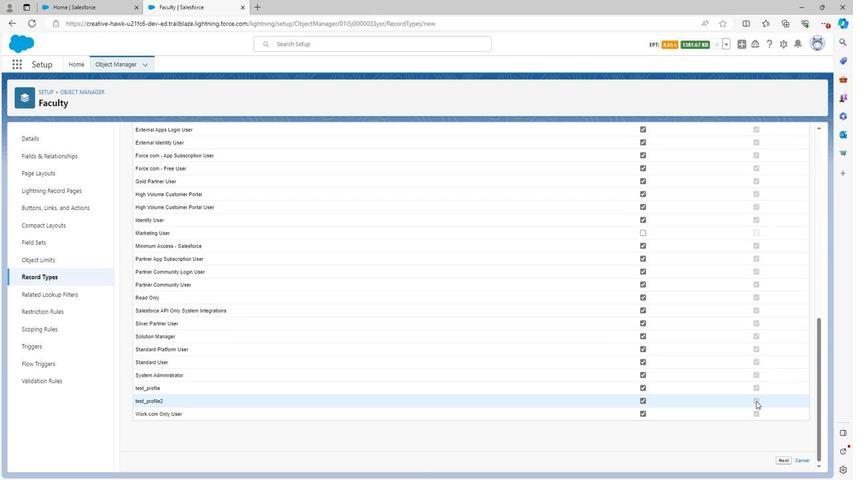 
Action: Mouse moved to (782, 458)
Screenshot: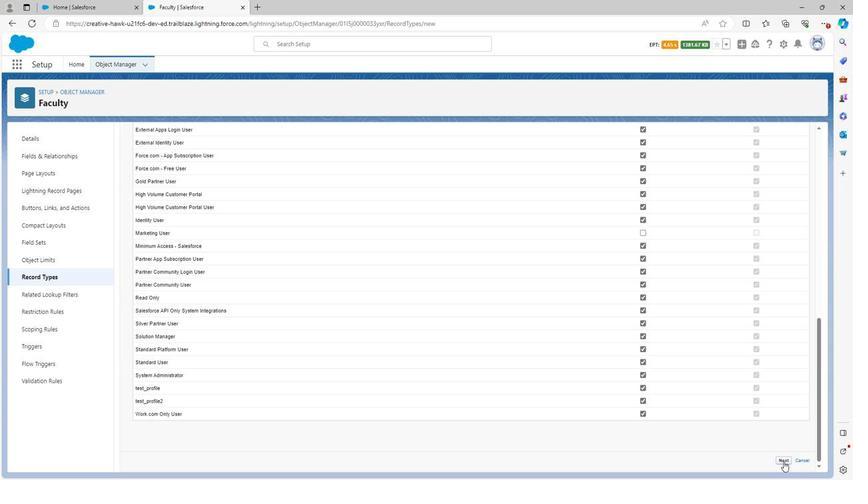 
Action: Mouse pressed left at (782, 458)
Screenshot: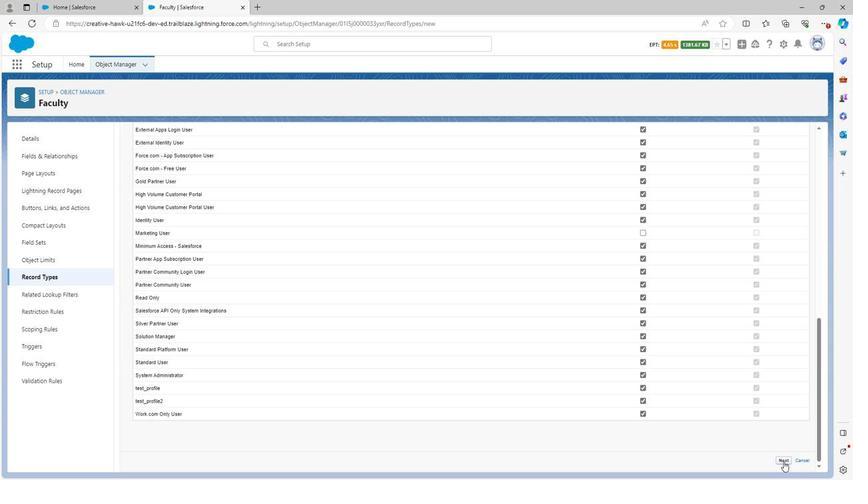 
Action: Mouse moved to (565, 328)
Screenshot: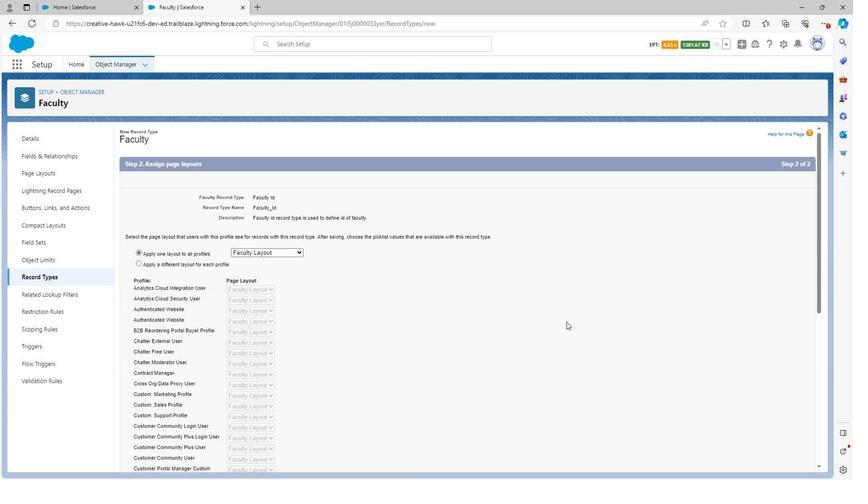 
Action: Mouse scrolled (565, 328) with delta (0, 0)
Screenshot: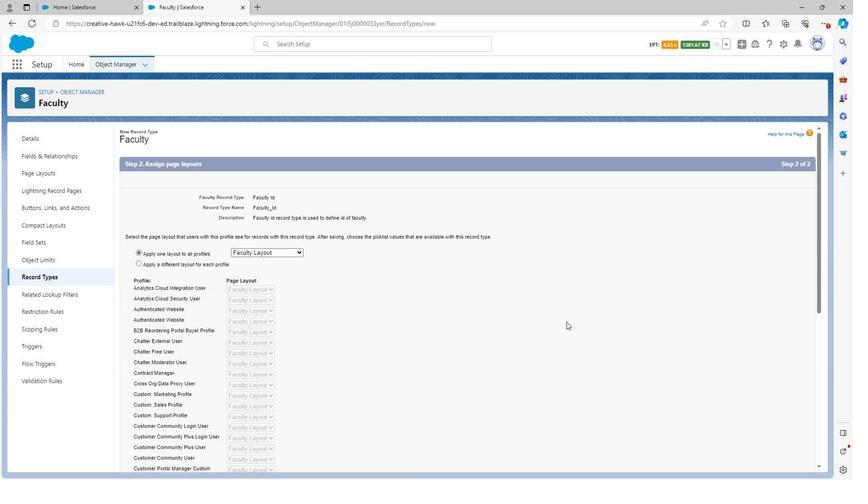 
Action: Mouse moved to (573, 336)
Screenshot: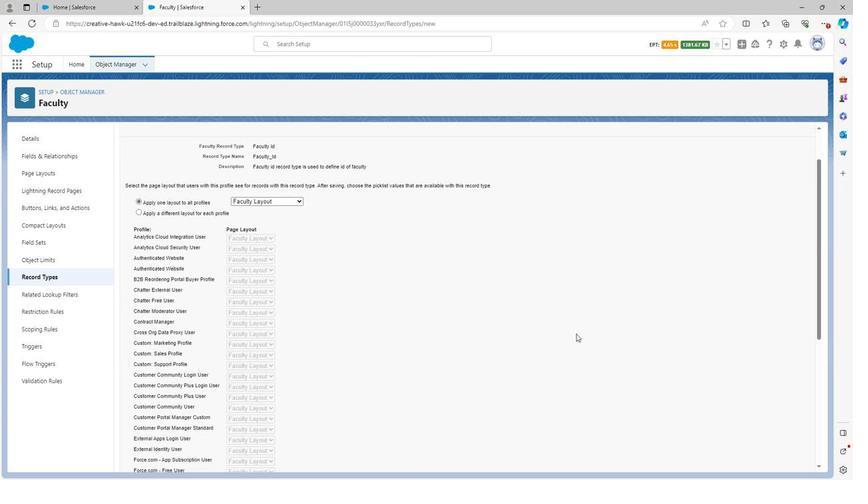 
Action: Mouse scrolled (573, 336) with delta (0, 0)
Screenshot: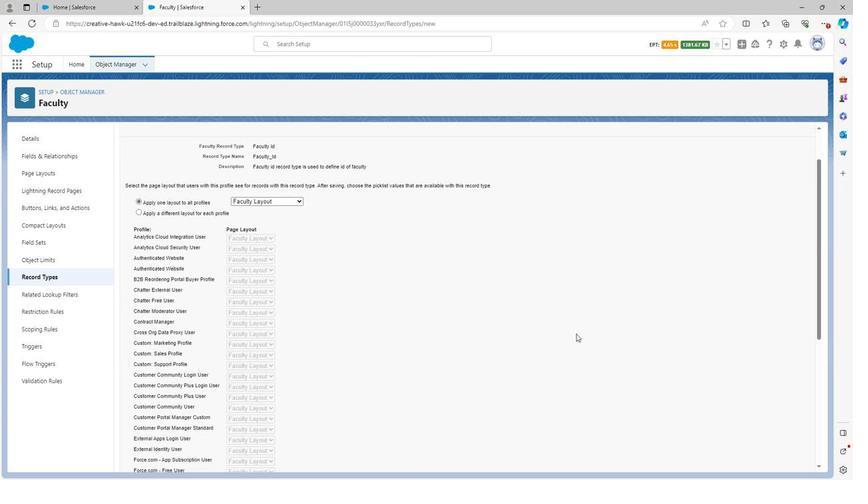 
Action: Mouse moved to (575, 338)
Screenshot: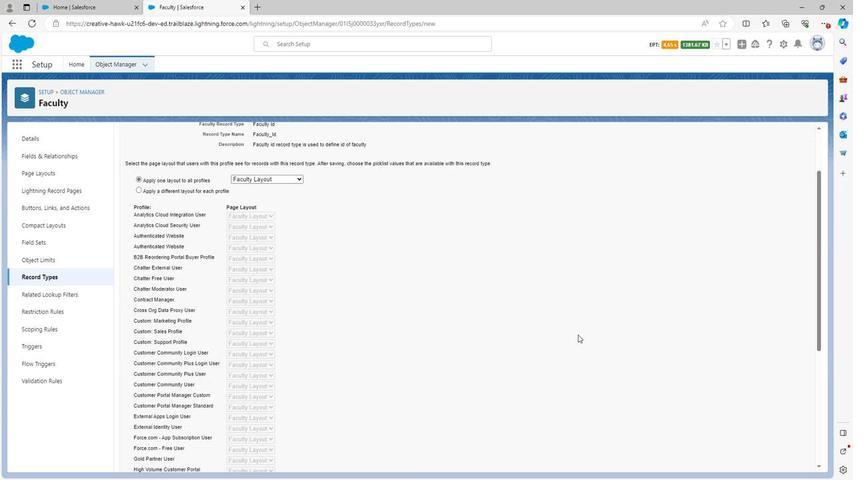 
Action: Mouse scrolled (575, 337) with delta (0, 0)
Screenshot: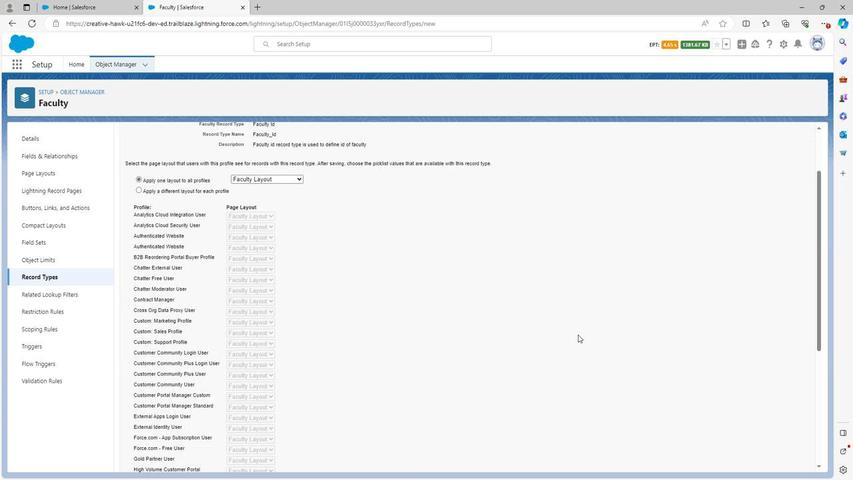 
Action: Mouse moved to (578, 341)
Screenshot: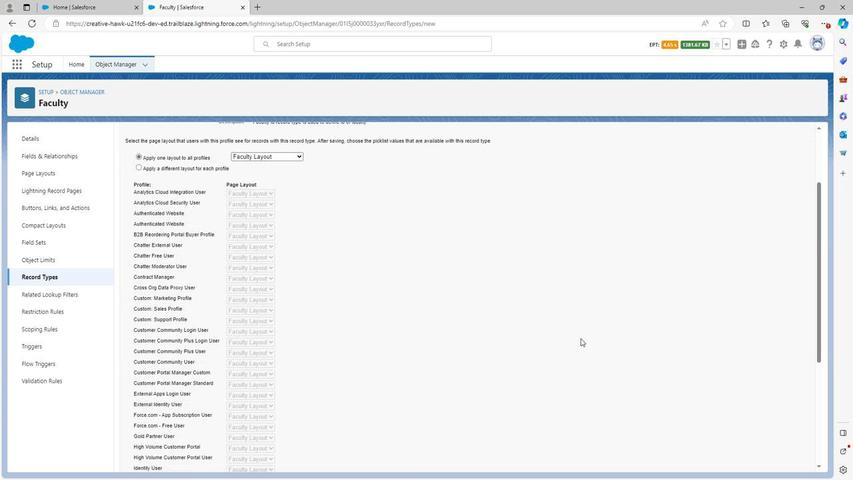 
Action: Mouse scrolled (578, 341) with delta (0, 0)
Screenshot: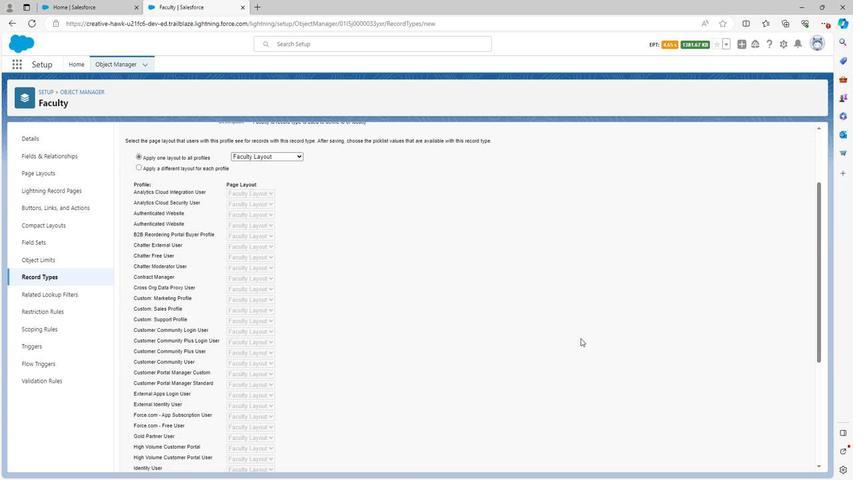 
Action: Mouse moved to (580, 344)
Screenshot: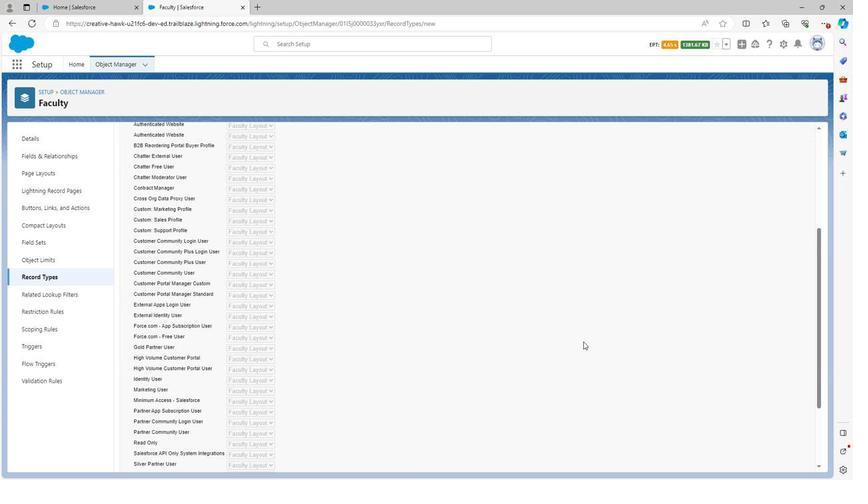 
Action: Mouse scrolled (580, 344) with delta (0, 0)
Screenshot: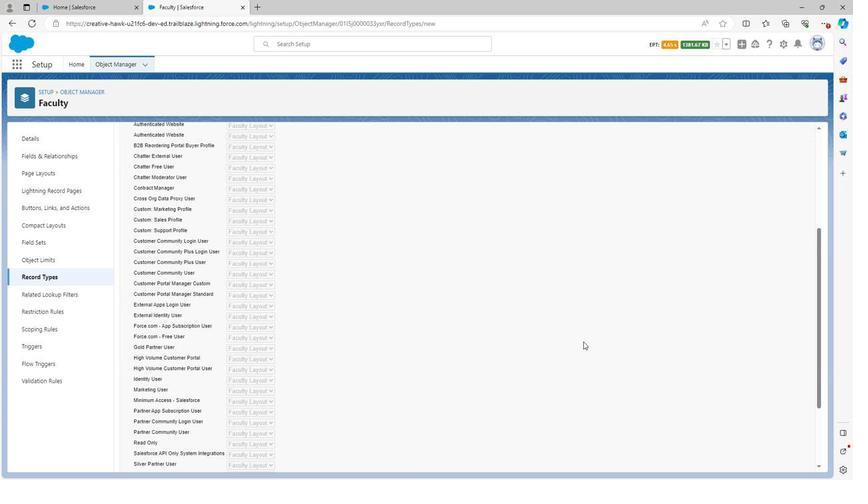 
Action: Mouse moved to (582, 346)
Screenshot: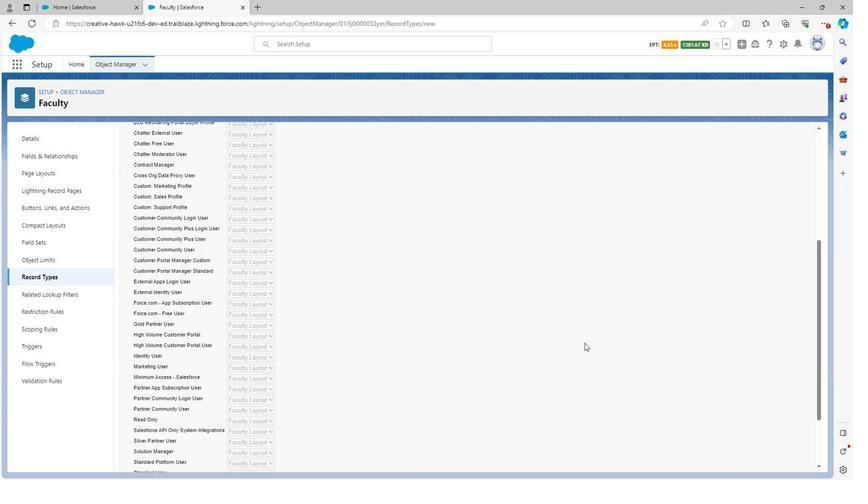 
Action: Mouse scrolled (582, 346) with delta (0, 0)
Screenshot: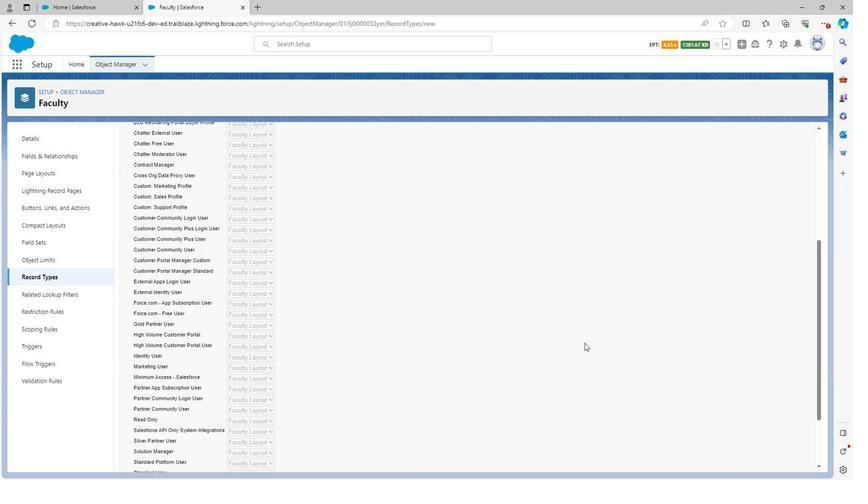 
Action: Mouse moved to (584, 348)
Screenshot: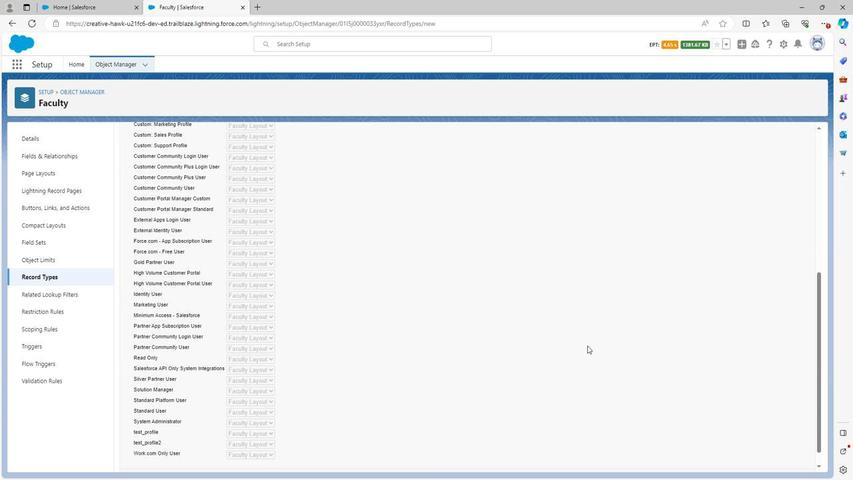 
Action: Mouse scrolled (584, 348) with delta (0, 0)
Screenshot: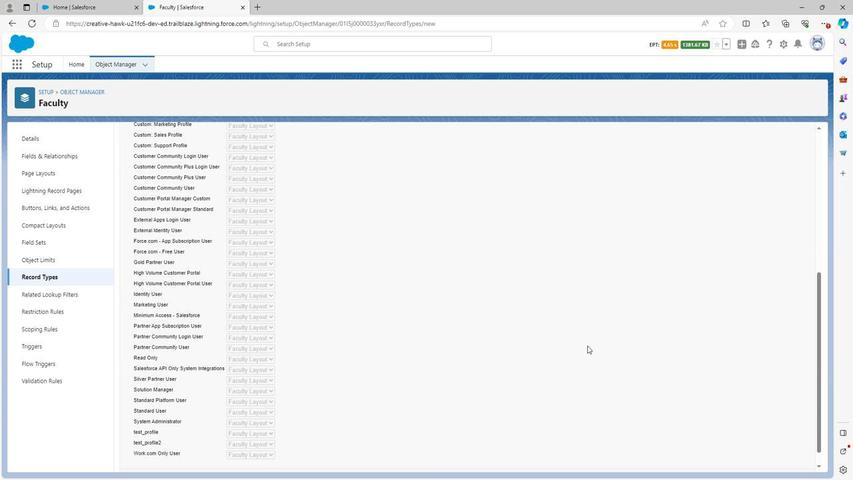 
Action: Mouse moved to (782, 456)
Screenshot: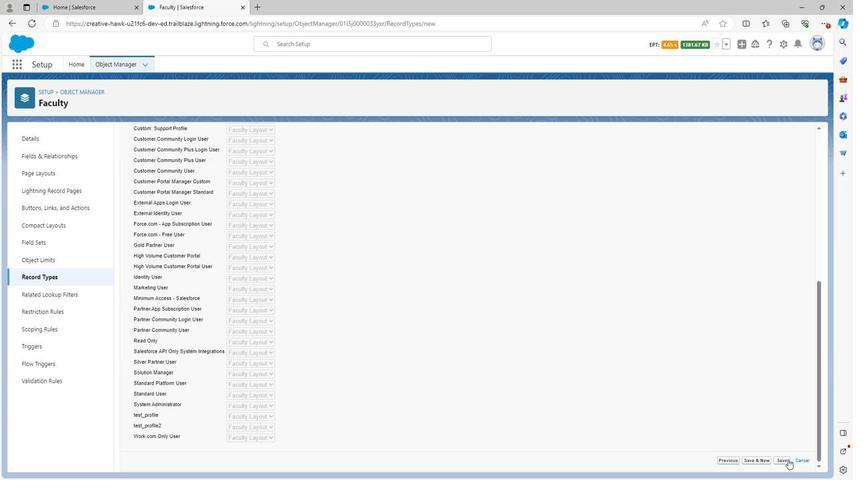 
Action: Mouse pressed left at (782, 456)
Screenshot: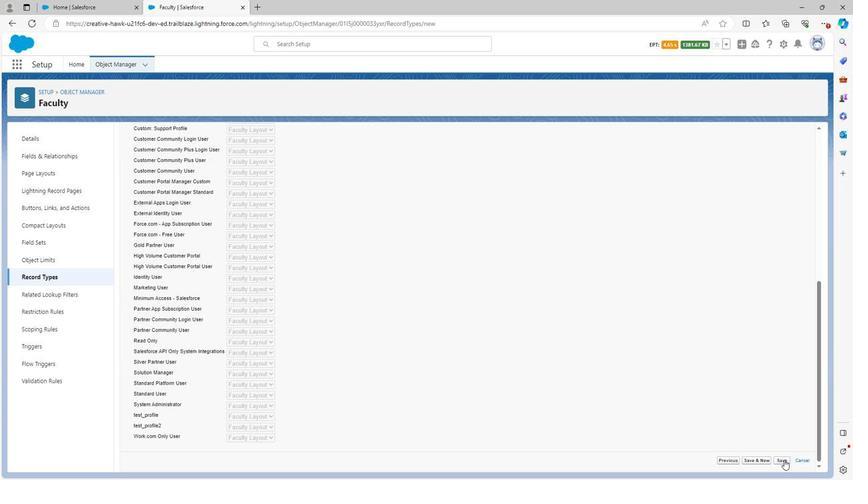 
Action: Mouse moved to (42, 283)
Screenshot: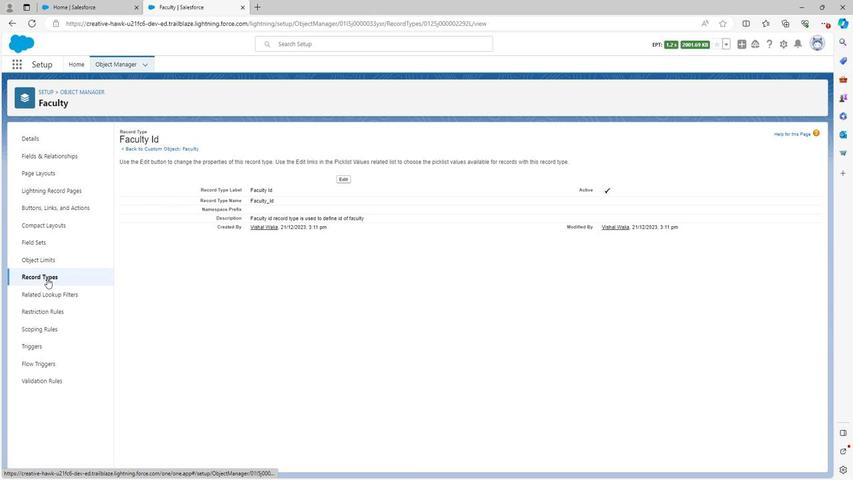 
Action: Mouse pressed left at (42, 283)
Screenshot: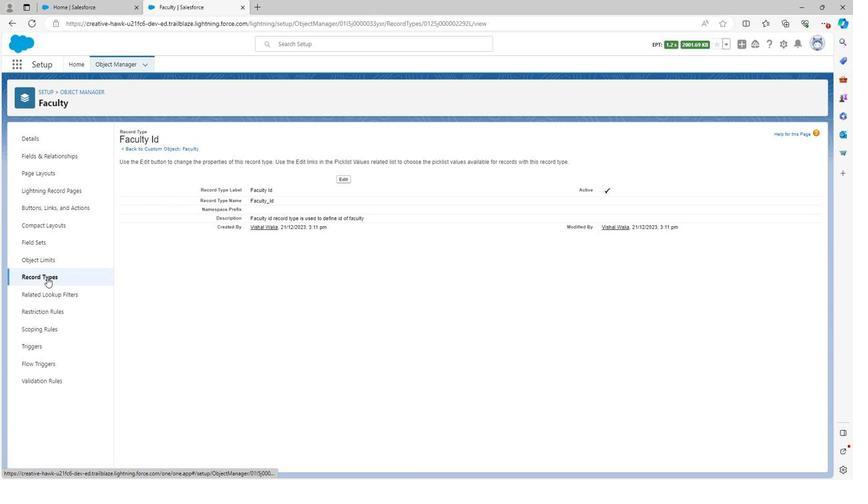 
Action: Mouse moved to (722, 149)
Screenshot: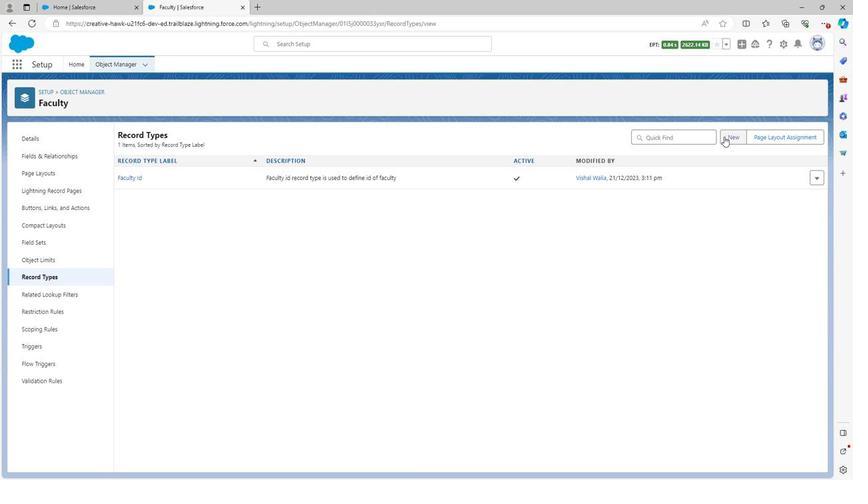 
Action: Mouse pressed left at (722, 149)
Screenshot: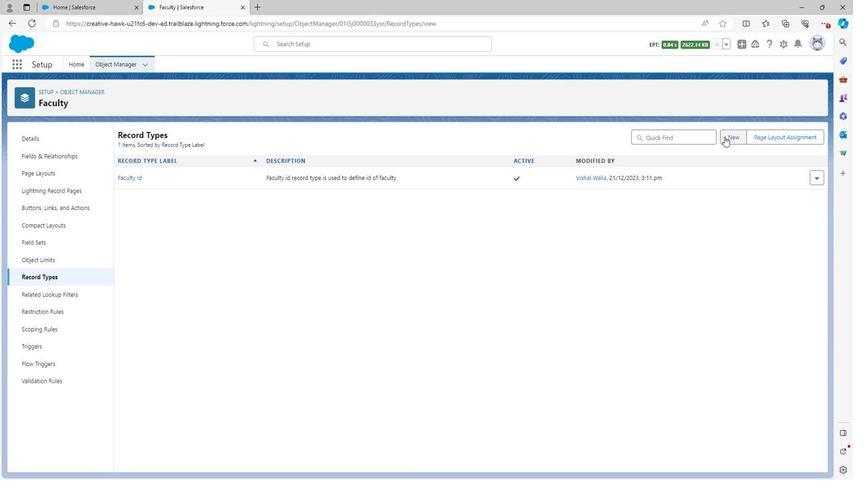 
Action: Mouse moved to (250, 220)
Screenshot: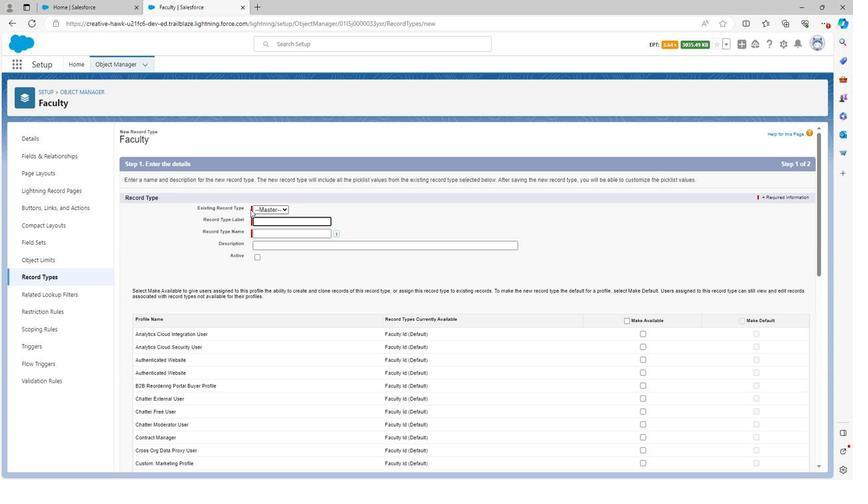 
Action: Key pressed <Key.shift><Key.shift><Key.shift><Key.shift><Key.shift><Key.shift><Key.shift><Key.shift><Key.shift><Key.shift><Key.shift><Key.shift><Key.shift><Key.shift><Key.shift><Key.shift><Key.shift><Key.shift><Key.shift><Key.shift><Key.shift><Key.shift><Key.shift><Key.shift><Key.shift><Key.shift><Key.shift>First<Key.space>name
Screenshot: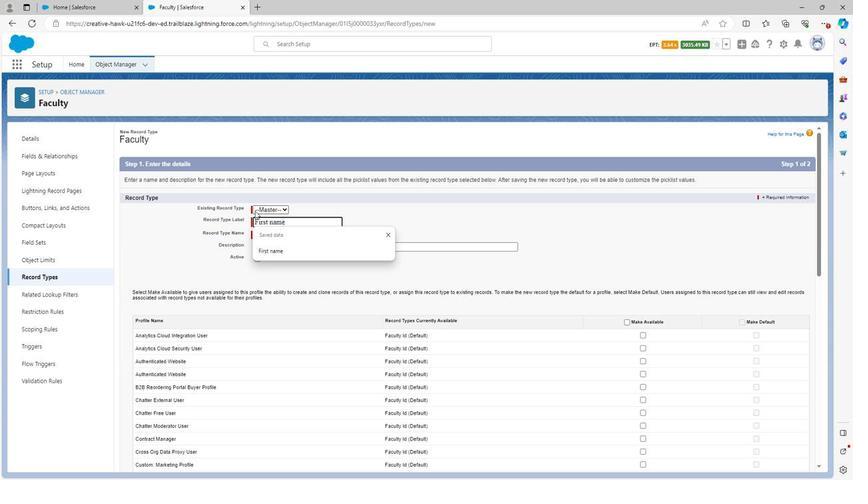 
Action: Mouse moved to (346, 222)
Screenshot: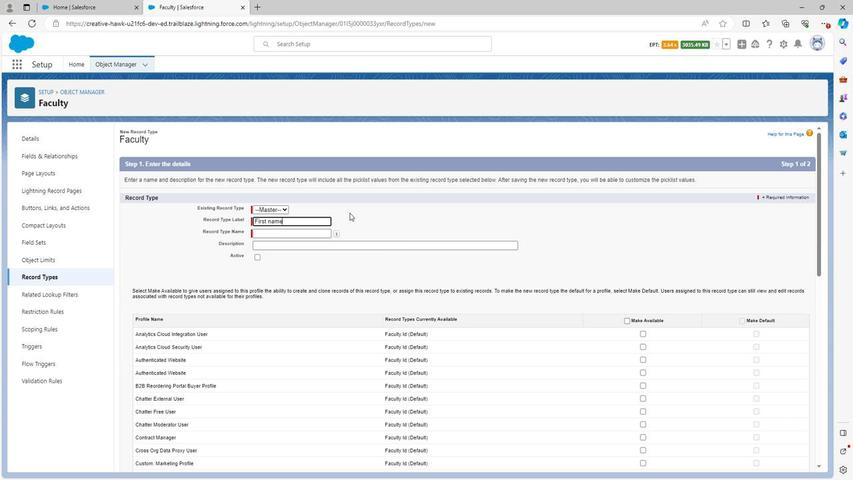 
Action: Mouse pressed left at (346, 222)
Screenshot: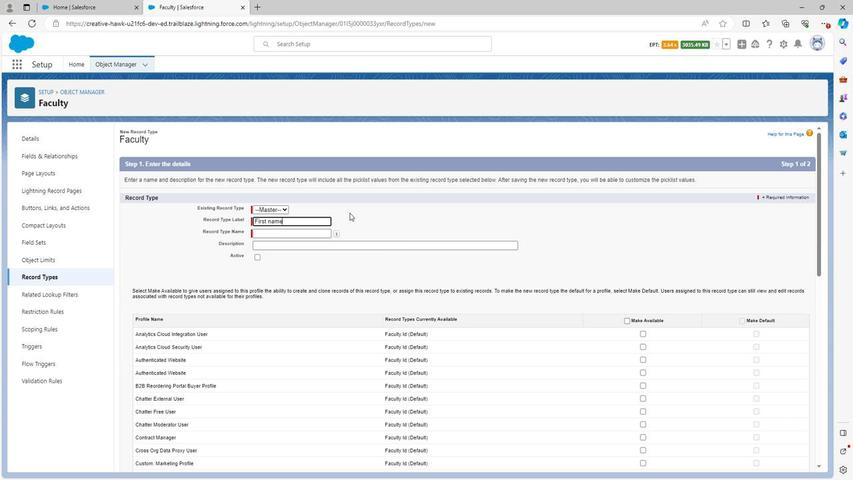 
Action: Mouse moved to (324, 251)
Screenshot: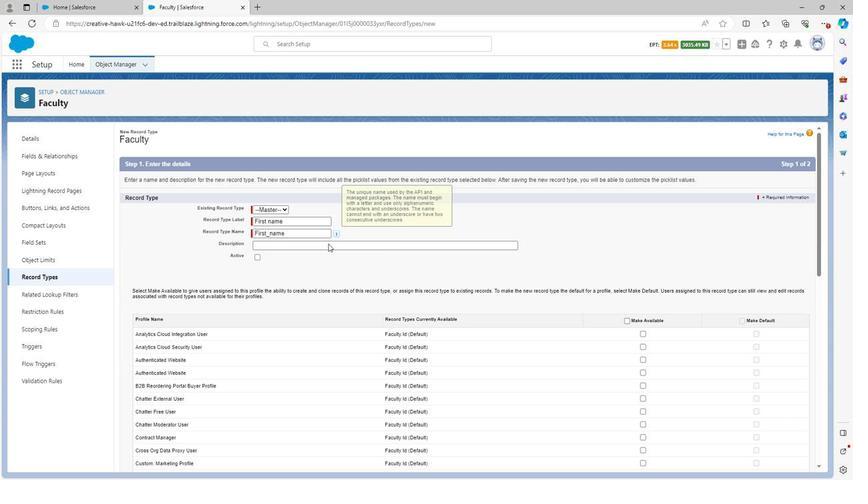 
Action: Mouse pressed left at (324, 251)
Screenshot: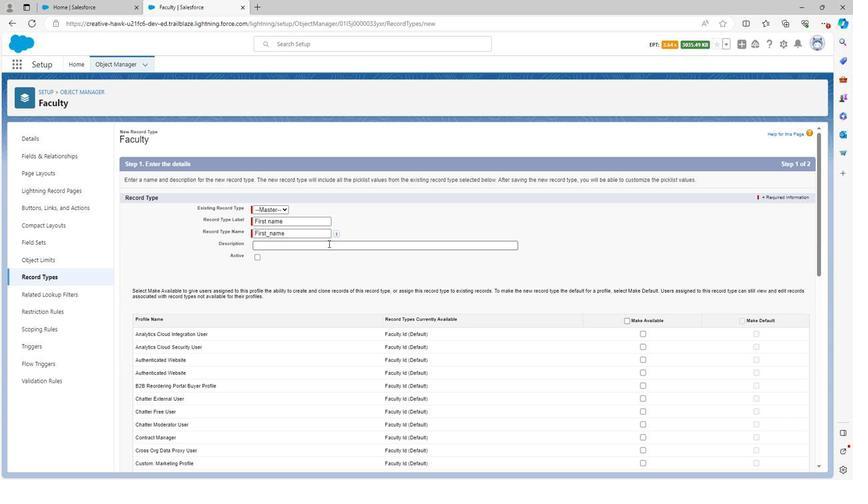 
Action: Key pressed <Key.shift><Key.shift><Key.shift><Key.shift><Key.shift><Key.shift><Key.shift><Key.shift><Key.shift><Key.shift><Key.shift><Key.shift>First<Key.space>name<Key.space>record<Key.space>type<Key.space>is<Key.space>used<Key.space>to<Key.space>define<Key.space>the<Key.backspace><Key.backspace><Key.backspace>d<Key.backspace><Key.backspace>d<Key.space><Key.space>the<Key.space>first<Key.space>name<Key.space>of<Key.space>faculty
Screenshot: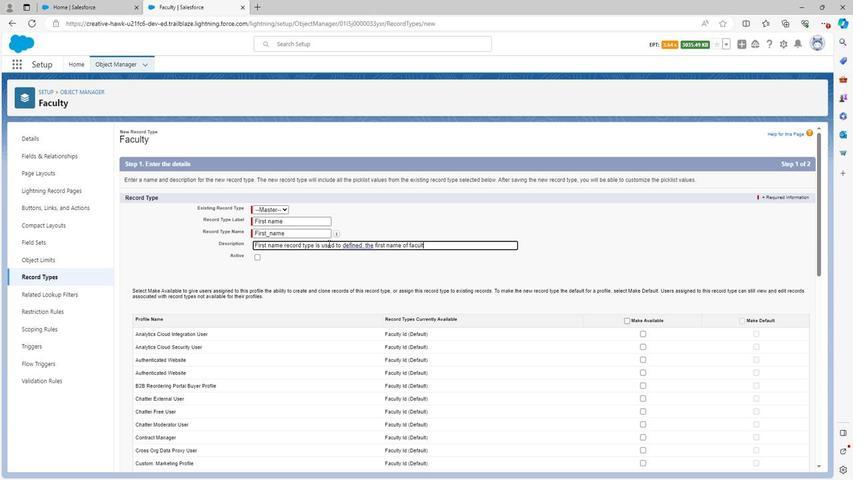 
Action: Mouse moved to (254, 262)
Screenshot: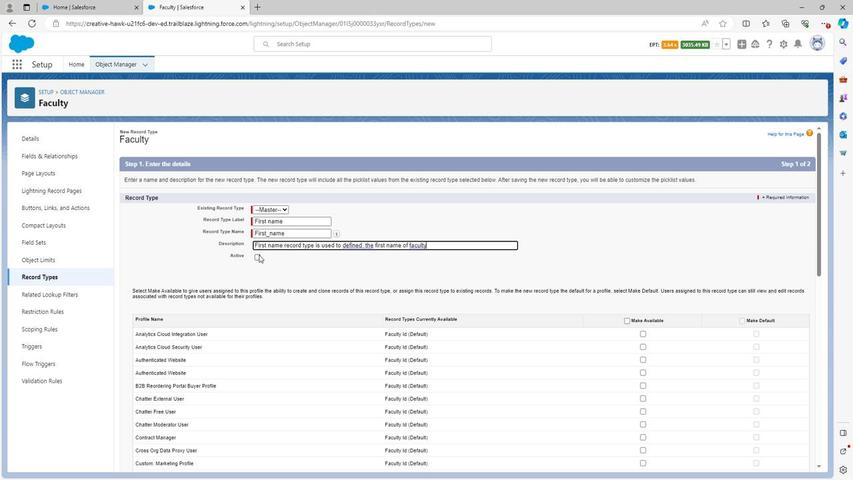 
Action: Mouse pressed left at (254, 262)
Screenshot: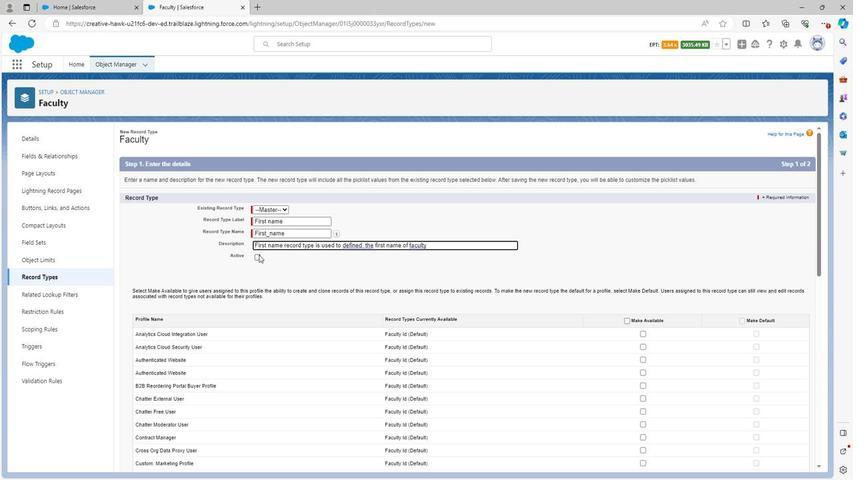 
Action: Mouse moved to (641, 336)
Screenshot: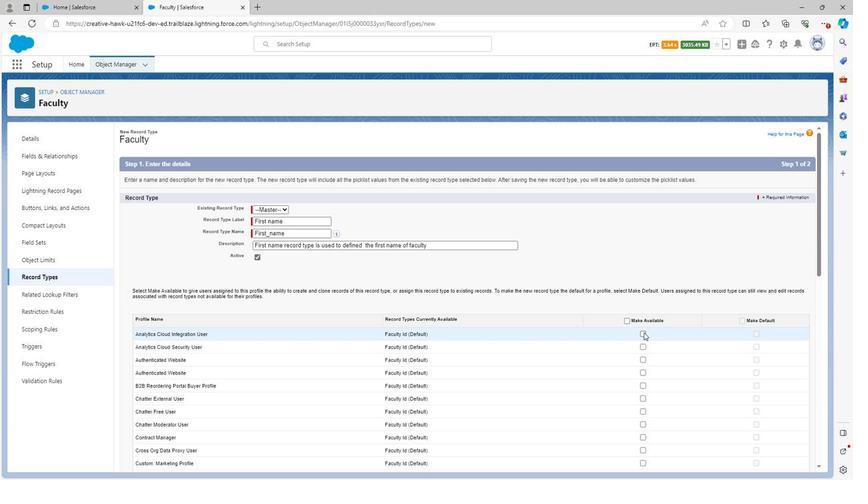 
Action: Mouse pressed left at (641, 336)
Screenshot: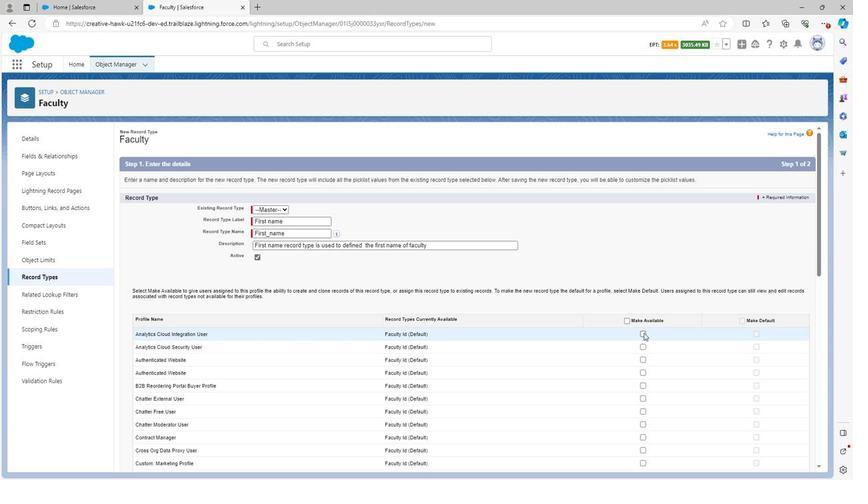 
Action: Mouse moved to (640, 348)
Screenshot: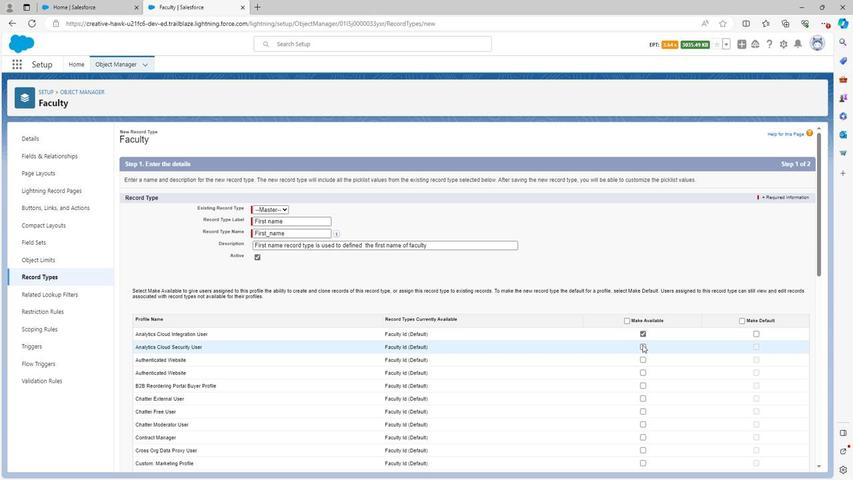 
Action: Mouse pressed left at (640, 348)
Screenshot: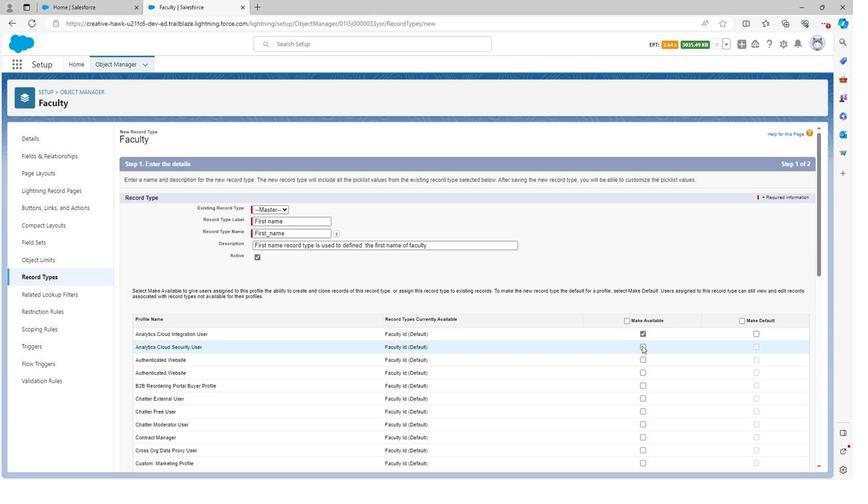 
Action: Mouse moved to (640, 362)
Screenshot: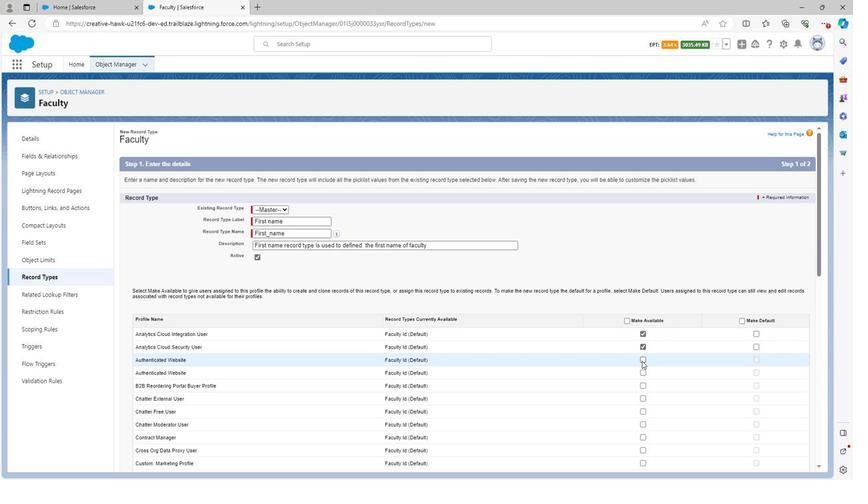 
Action: Mouse pressed left at (640, 362)
Screenshot: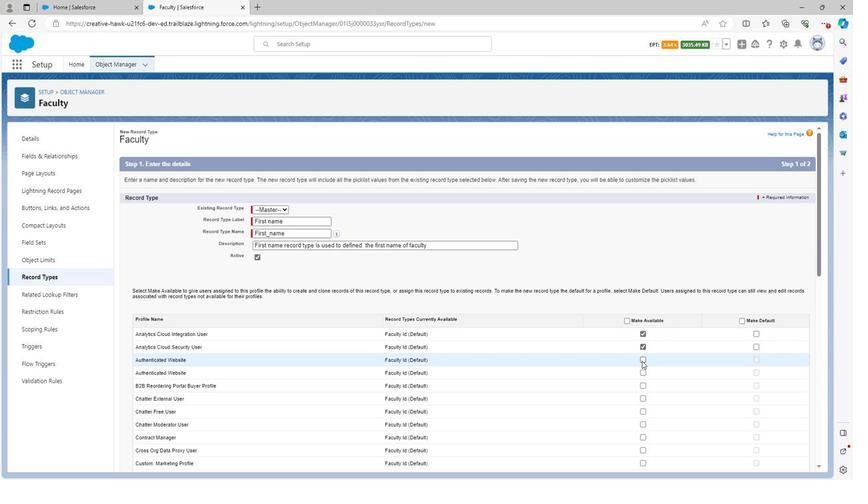 
Action: Mouse moved to (640, 375)
Screenshot: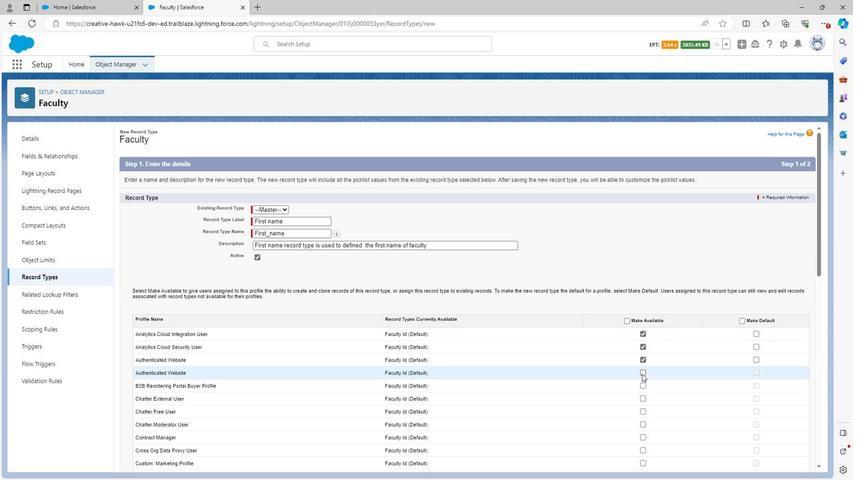 
Action: Mouse pressed left at (640, 375)
Screenshot: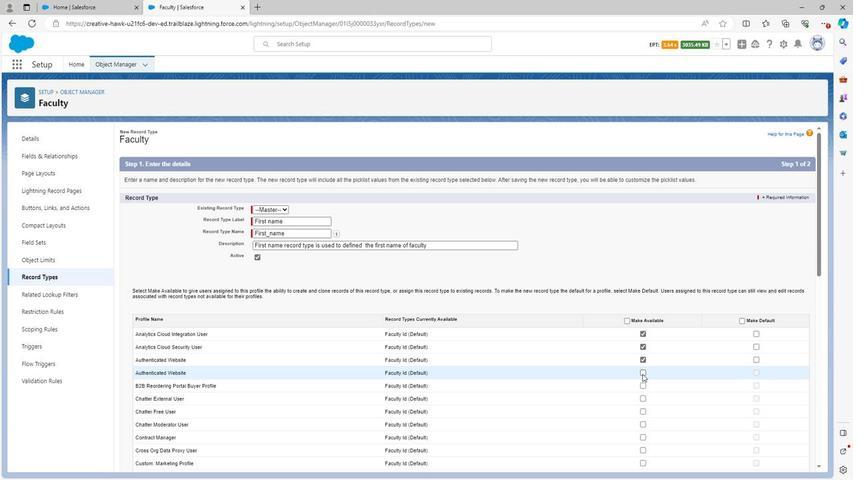 
Action: Mouse moved to (640, 374)
Screenshot: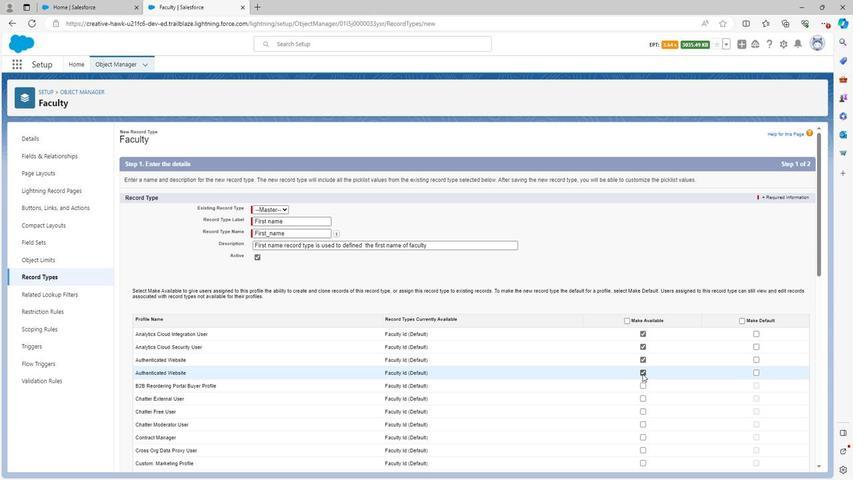 
Action: Mouse scrolled (640, 374) with delta (0, 0)
Screenshot: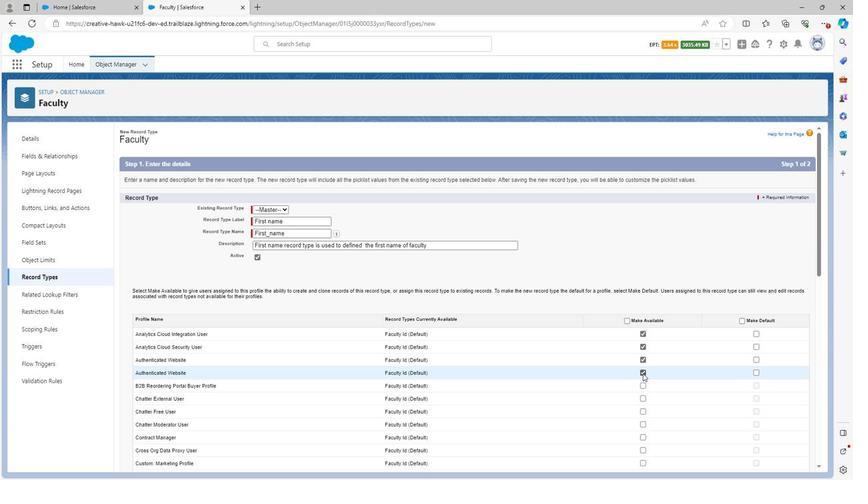 
Action: Mouse scrolled (640, 374) with delta (0, 0)
Screenshot: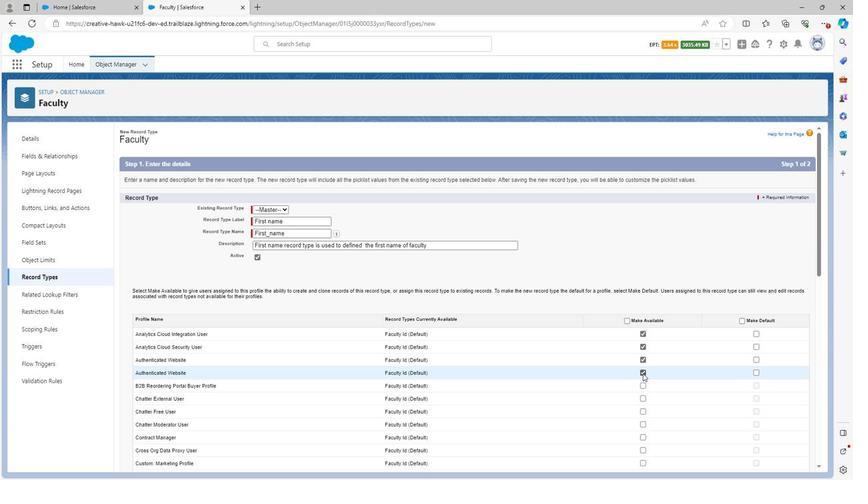 
Action: Mouse scrolled (640, 374) with delta (0, 0)
Screenshot: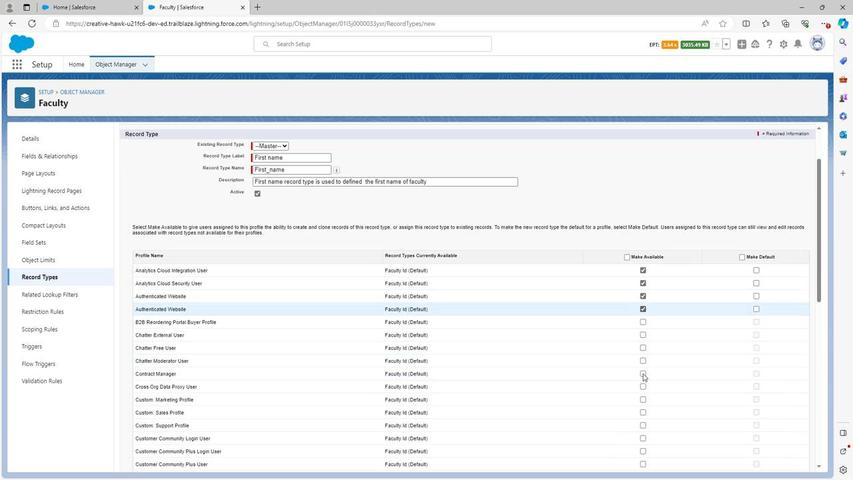 
Action: Mouse moved to (640, 239)
Screenshot: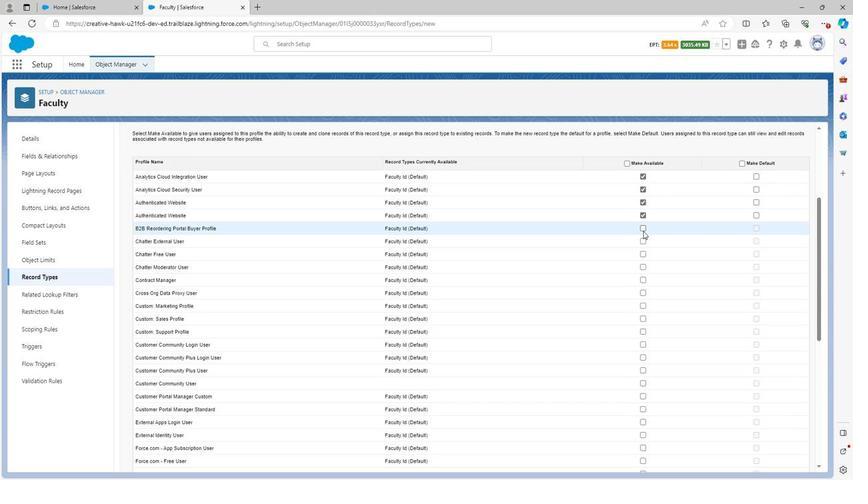 
Action: Mouse pressed left at (640, 239)
Screenshot: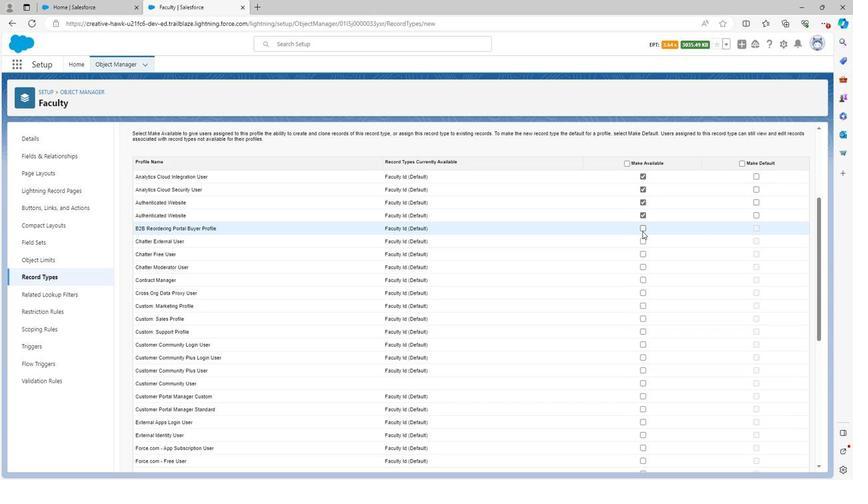 
Action: Mouse moved to (641, 250)
Screenshot: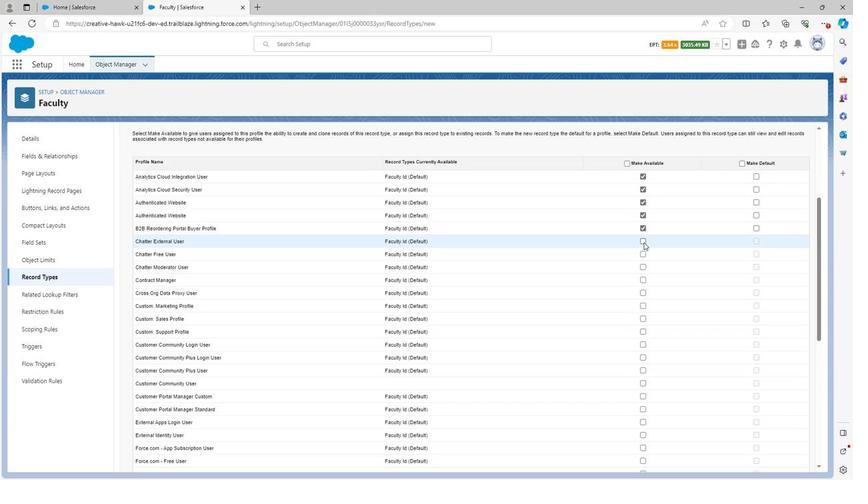 
Action: Mouse pressed left at (641, 250)
Screenshot: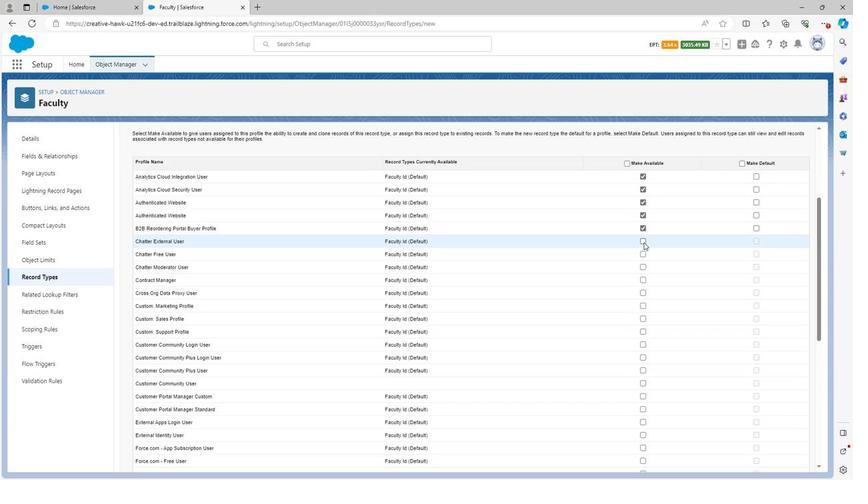 
Action: Mouse moved to (640, 262)
Screenshot: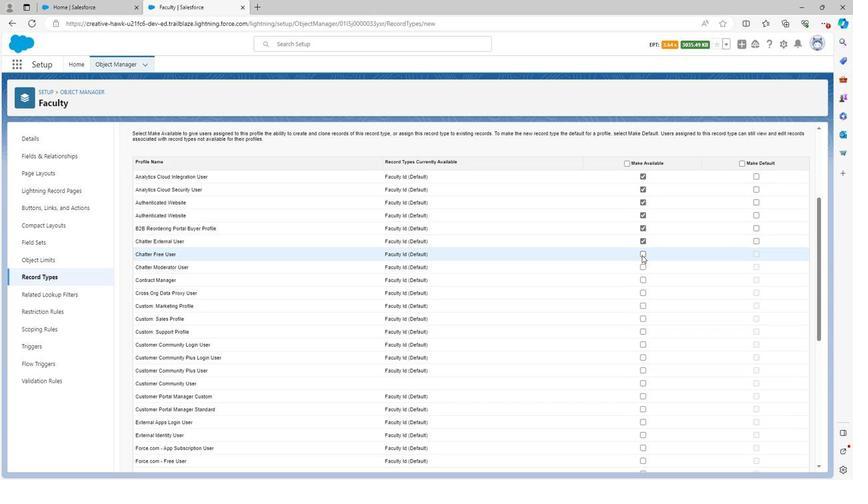 
Action: Mouse pressed left at (640, 262)
Screenshot: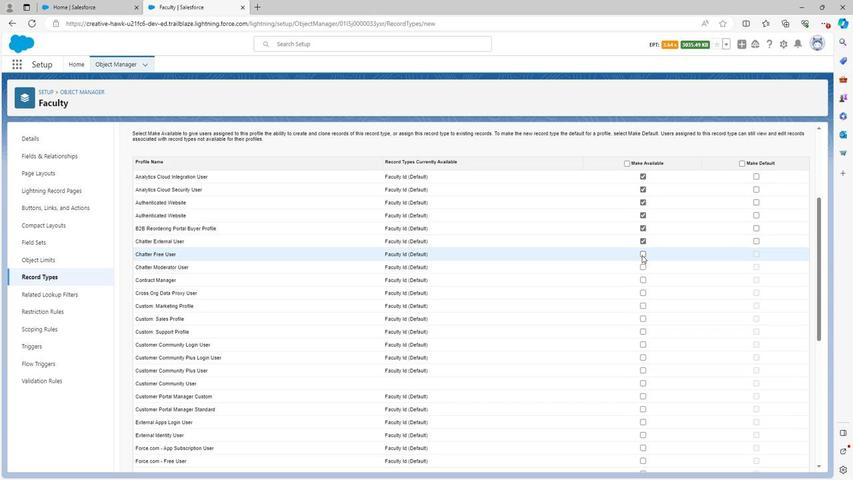 
Action: Mouse moved to (640, 274)
Screenshot: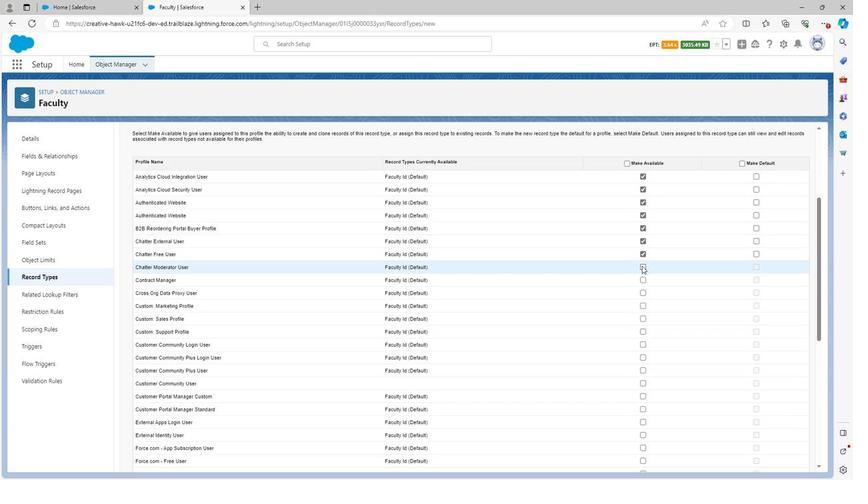 
Action: Mouse pressed left at (640, 274)
Screenshot: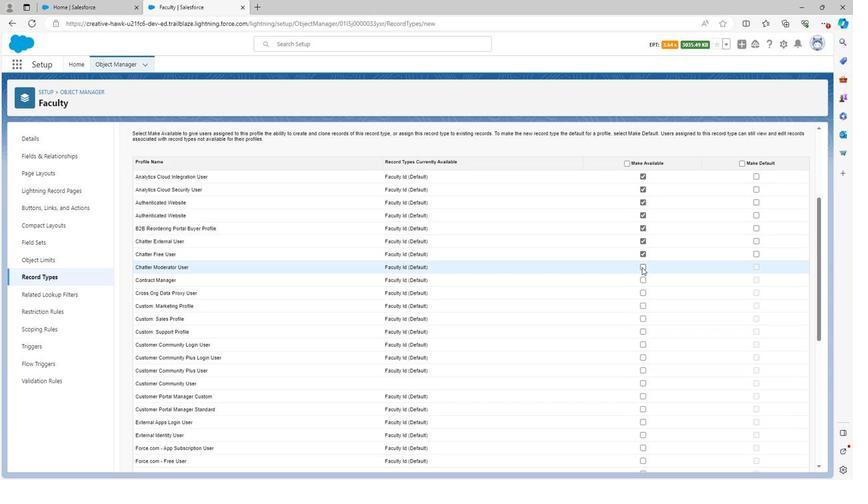 
Action: Mouse moved to (640, 285)
Screenshot: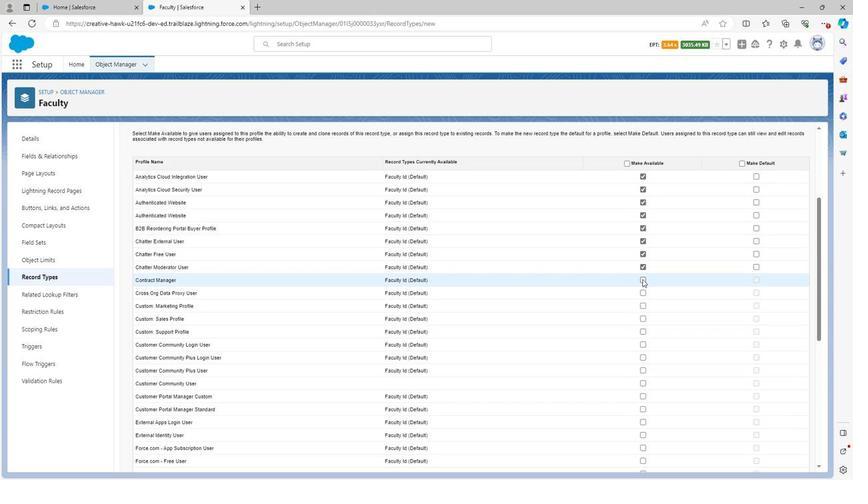 
Action: Mouse pressed left at (640, 285)
Screenshot: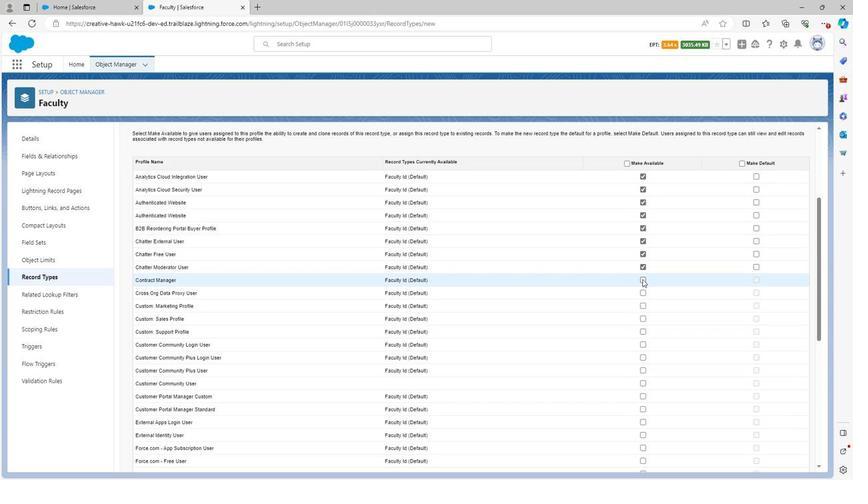
Action: Mouse moved to (640, 298)
Screenshot: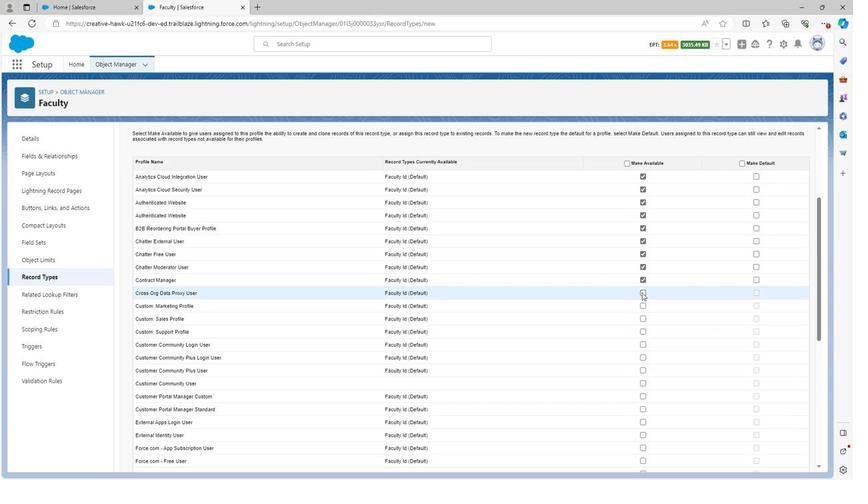 
Action: Mouse pressed left at (640, 298)
Screenshot: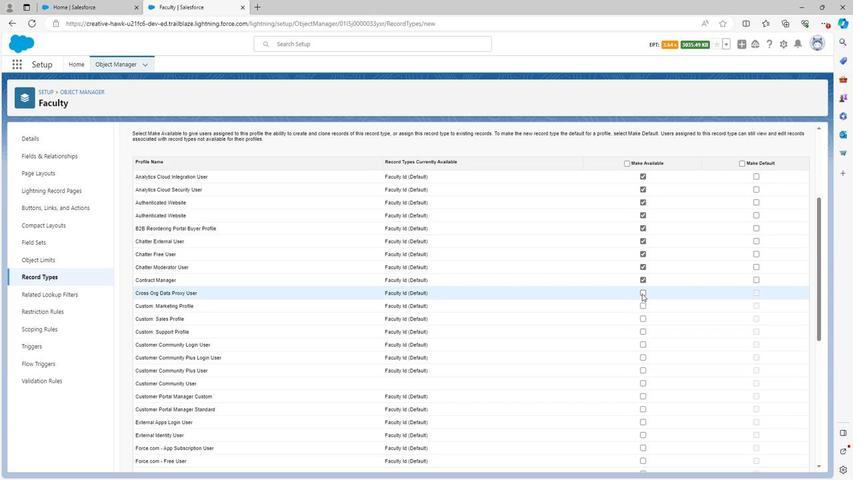 
Action: Mouse moved to (640, 309)
Screenshot: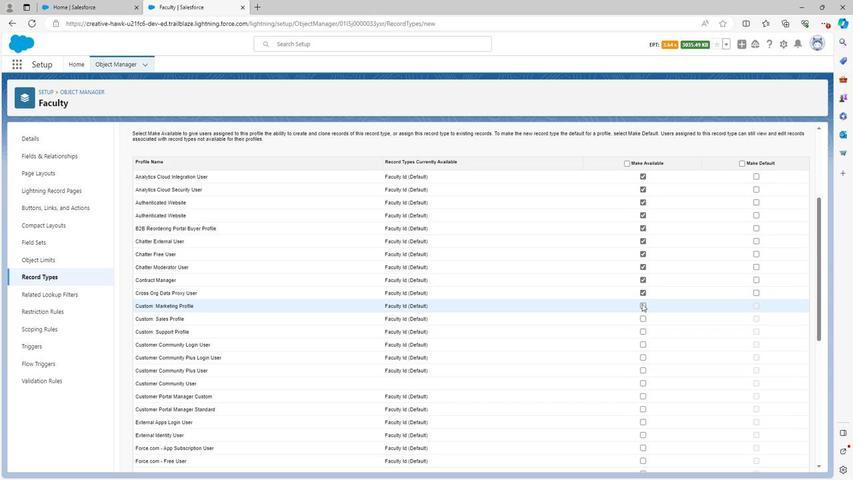 
Action: Mouse pressed left at (640, 309)
Screenshot: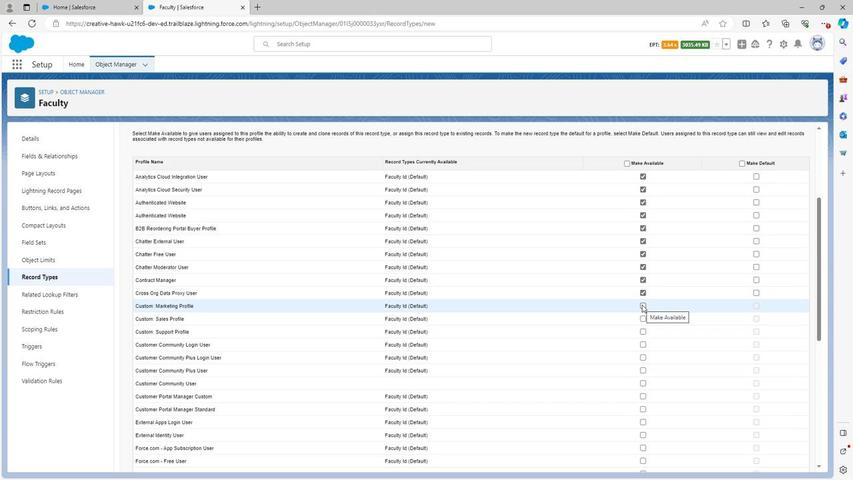 
Action: Mouse moved to (640, 322)
Screenshot: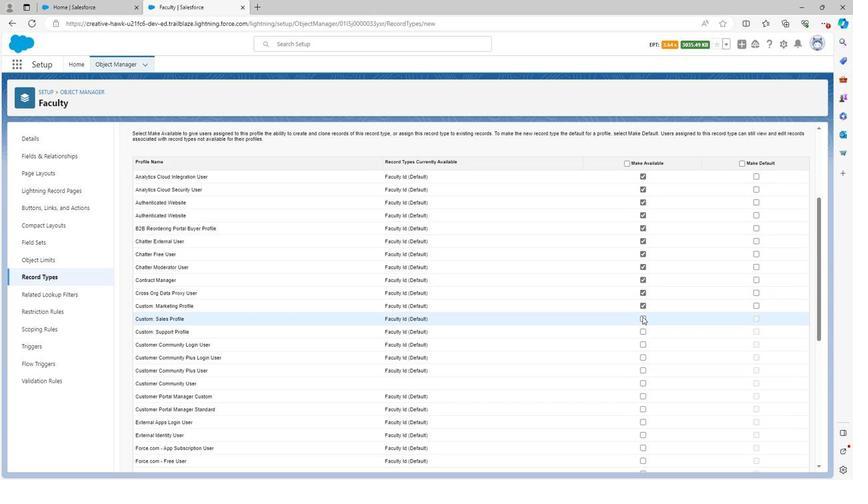 
Action: Mouse pressed left at (640, 322)
Screenshot: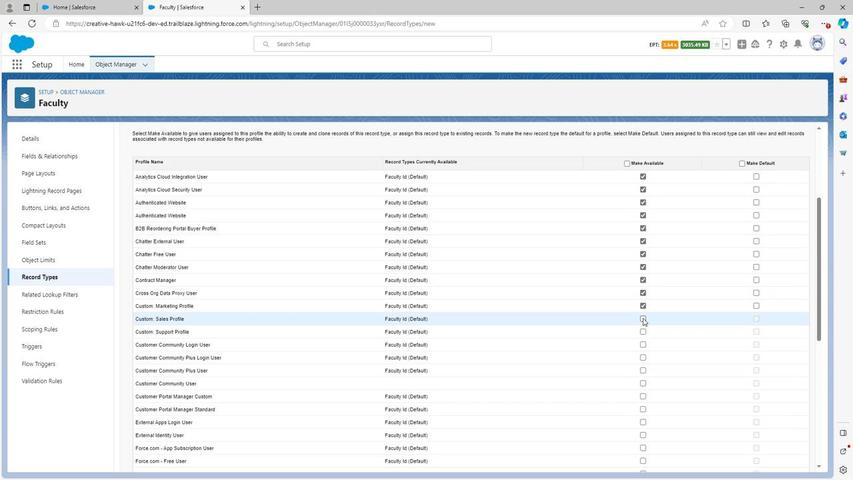 
Action: Mouse moved to (640, 332)
Screenshot: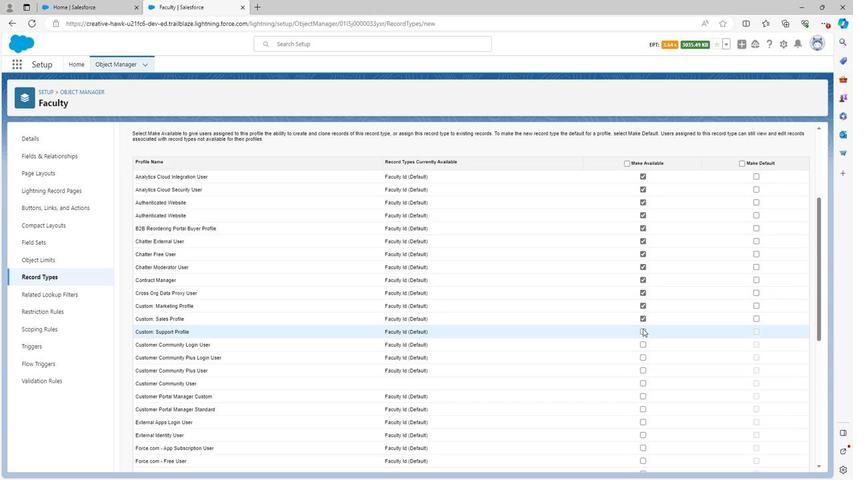 
Action: Mouse pressed left at (640, 332)
Screenshot: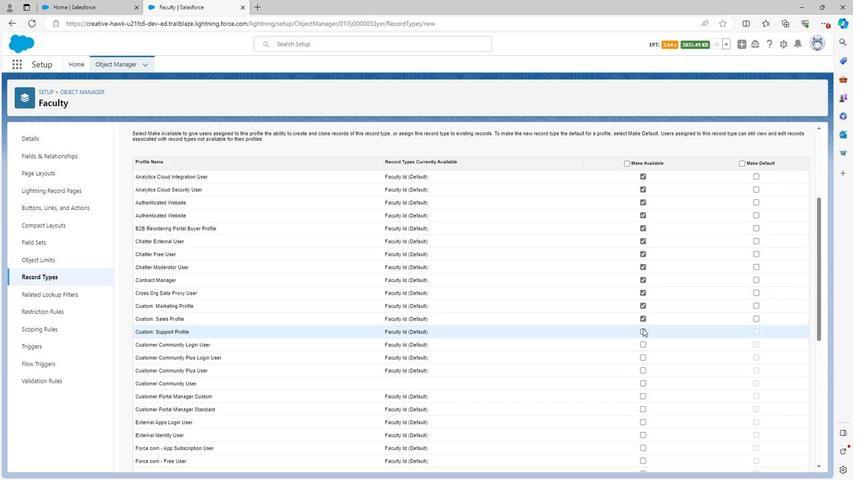 
Action: Mouse moved to (640, 344)
Screenshot: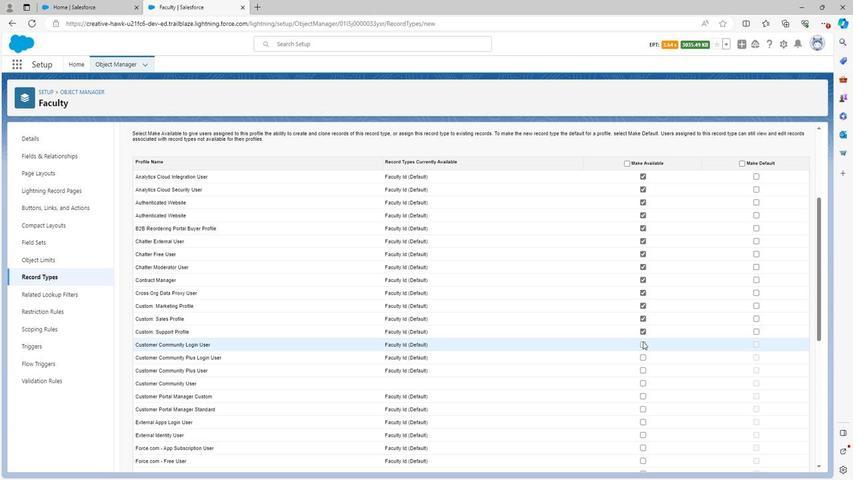
Action: Mouse pressed left at (640, 344)
Screenshot: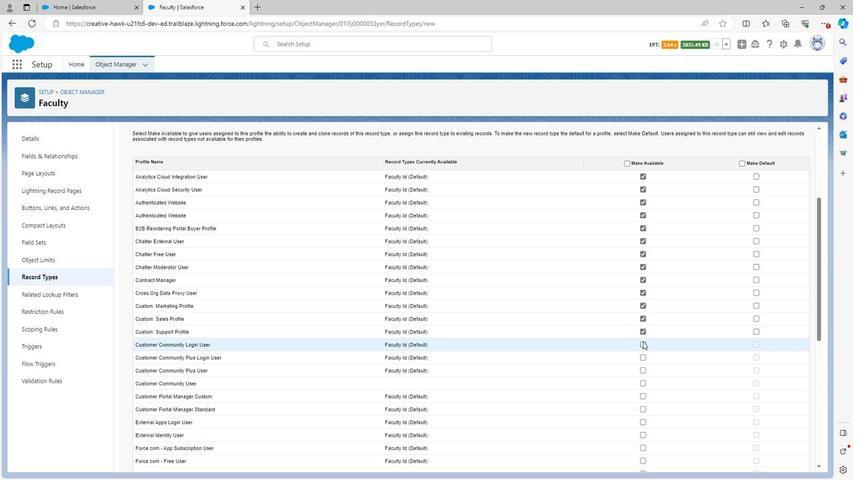 
Action: Mouse moved to (641, 358)
Screenshot: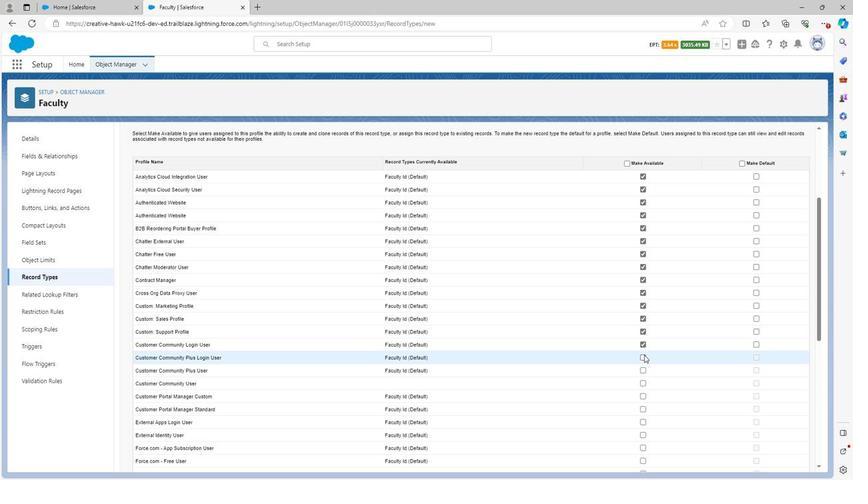 
Action: Mouse pressed left at (641, 358)
Screenshot: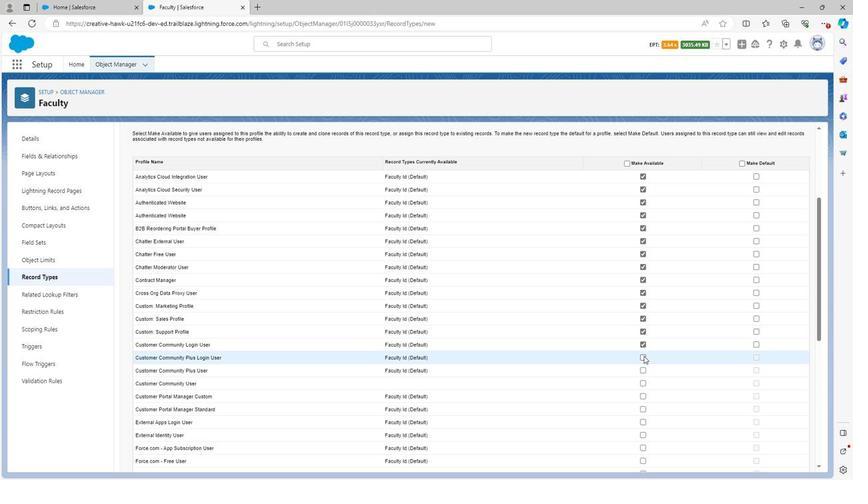 
Action: Mouse moved to (640, 372)
Screenshot: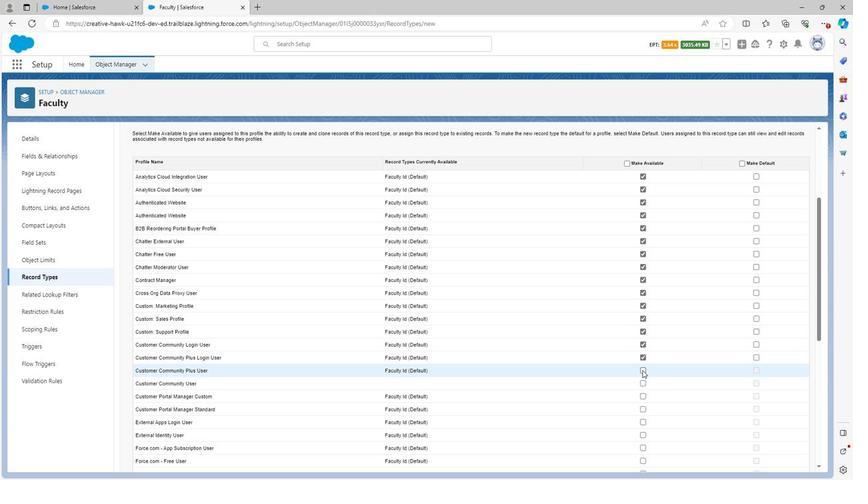
Action: Mouse pressed left at (640, 372)
Screenshot: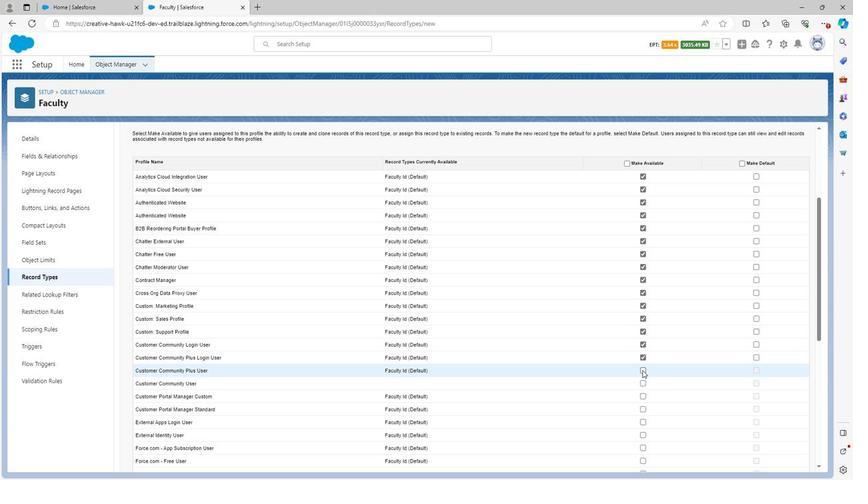 
Action: Mouse moved to (640, 383)
Screenshot: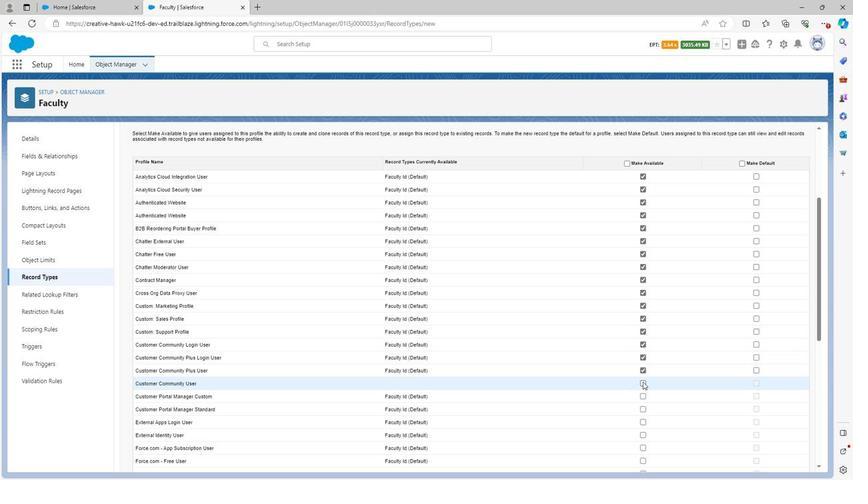 
Action: Mouse pressed left at (640, 383)
Screenshot: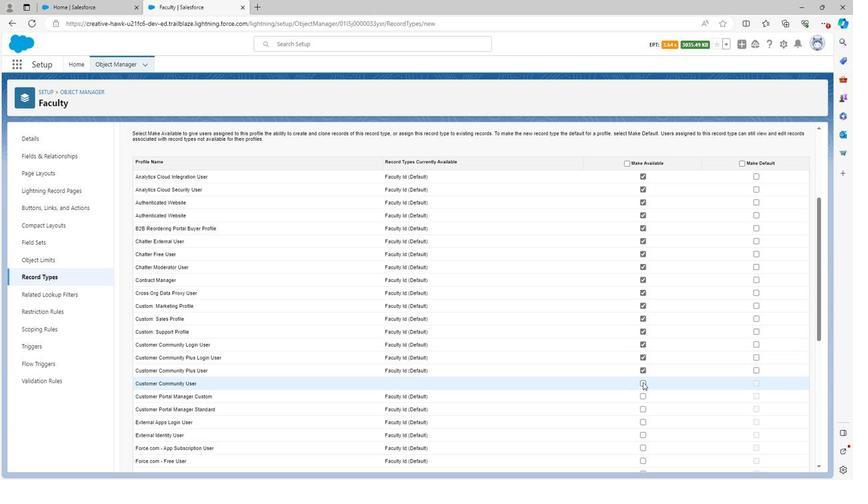 
Action: Mouse moved to (640, 396)
Screenshot: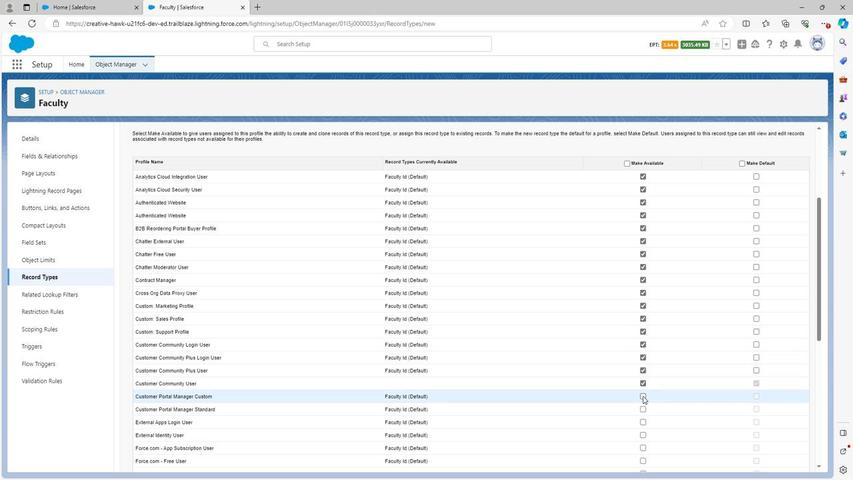 
Action: Mouse pressed left at (640, 396)
Screenshot: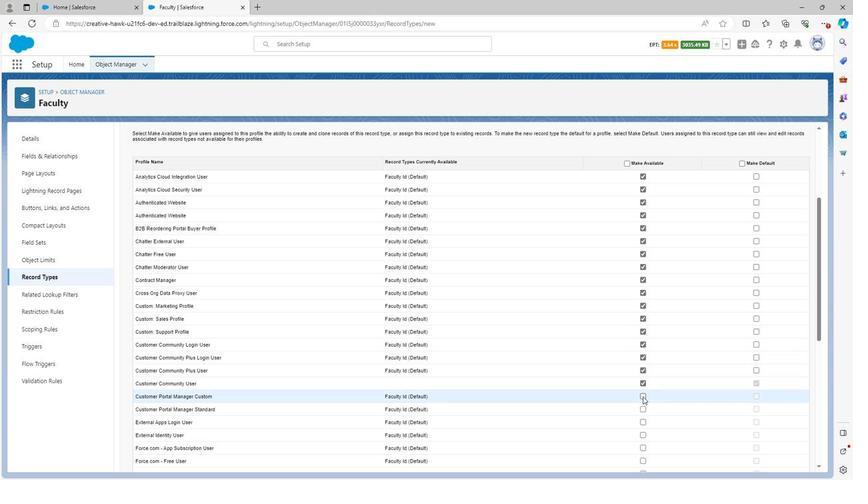 
Action: Mouse moved to (641, 383)
Screenshot: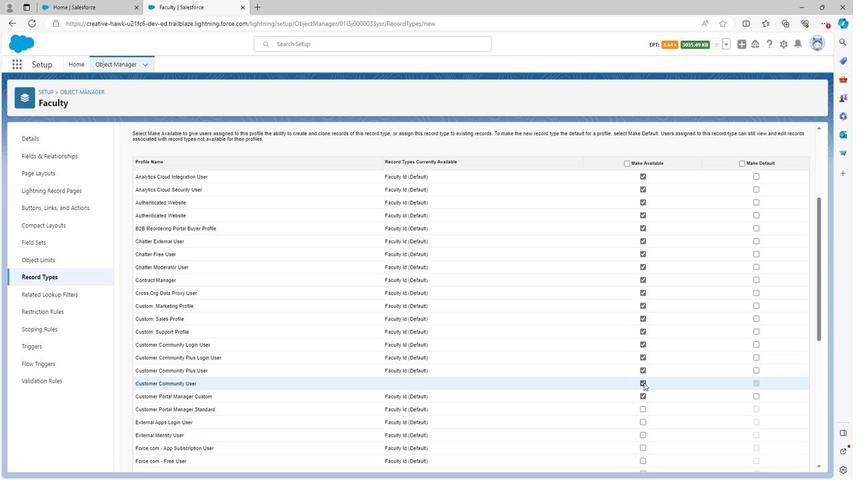 
Action: Mouse pressed left at (641, 383)
Screenshot: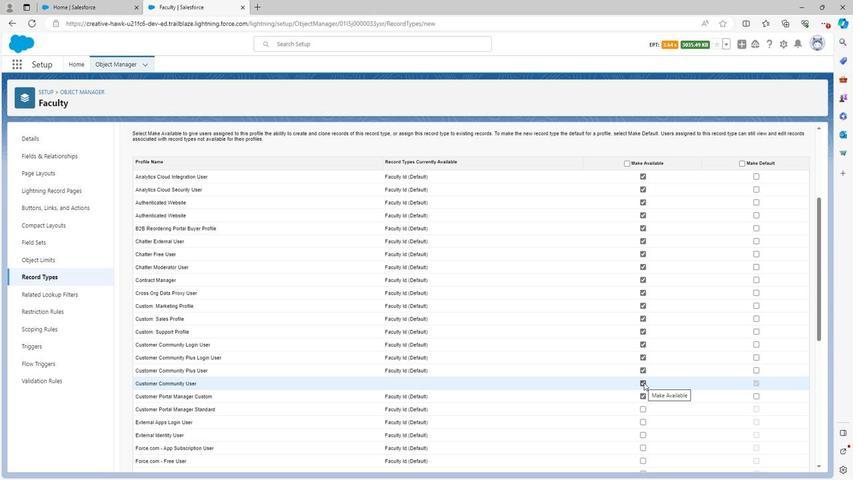 
Action: Mouse scrolled (641, 383) with delta (0, 0)
Screenshot: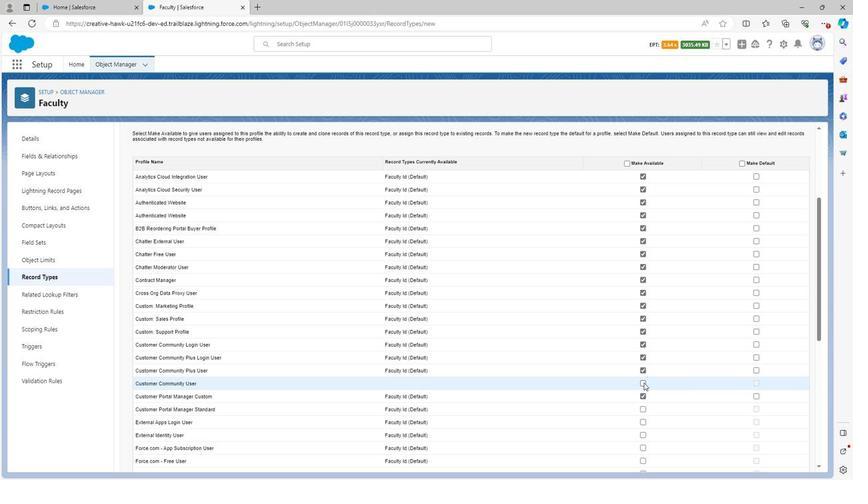 
Action: Mouse scrolled (641, 383) with delta (0, 0)
Screenshot: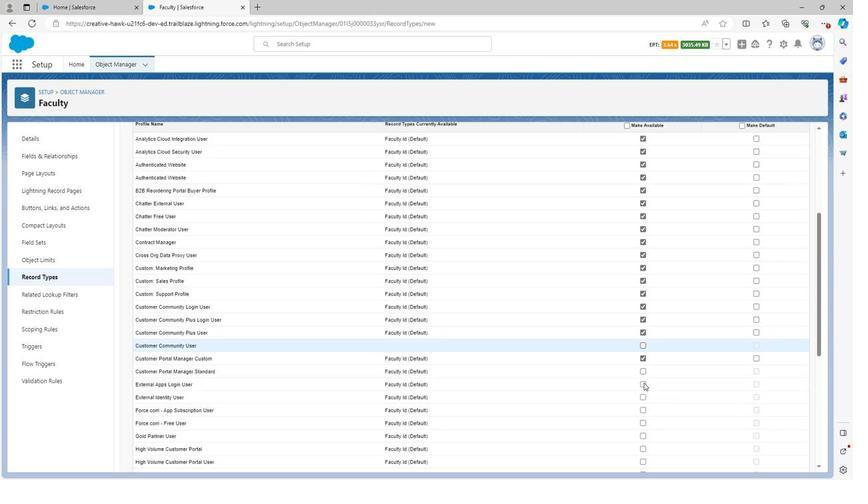 
Action: Mouse scrolled (641, 383) with delta (0, 0)
Screenshot: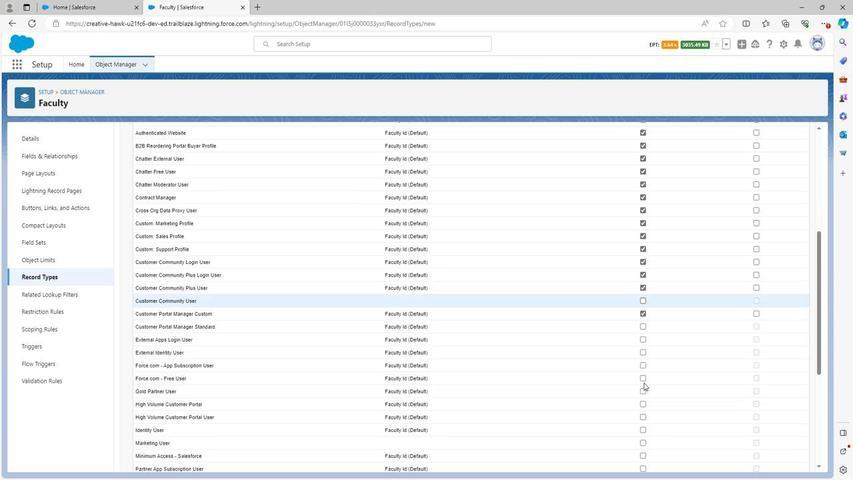 
Action: Mouse moved to (642, 260)
Screenshot: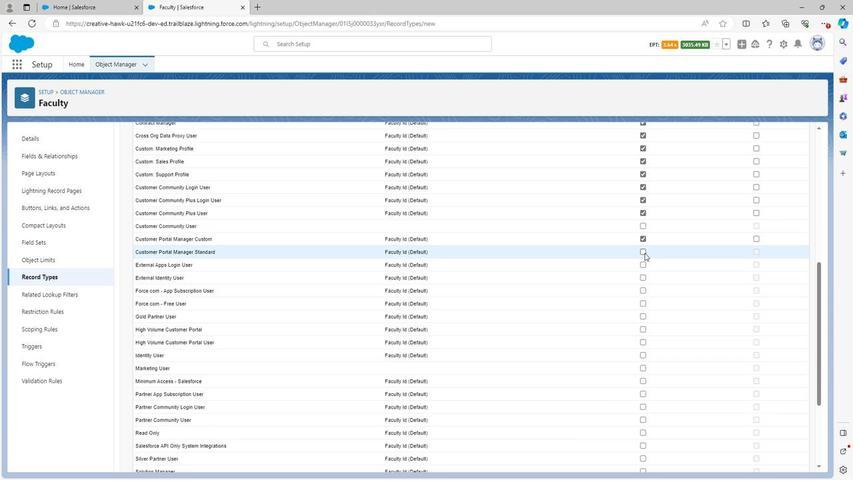 
Action: Mouse pressed left at (642, 260)
